 Task: Select Grocery. Add to cart, from Sprouts Farmers Market for 4615 Clarence Court, Fayetteville, North Carolina 28307, Cell Number 910-243-5488, following items : Jalapeno Cheddar Beer Brat Sausage Pork (each) - 1, The Butcher Shop Meatloaf with Herb Butter Potatoes (each) - 1, Organic Red Onions Bag (3 lb) - 2, Sprouts Organic Cultured Dairy Yogurt Drink Original (12.6 oz) - 1, Sprouts Cage Free Grade A Large Brown Eggs (12 ct) - 1, Mission Fajita Flour Tortillas (20 ct) - 1, Brie and Smoked Gouda Snack Box (each) - 2, Enlightened Greek Yogurt Mini Cheesecake Original (2 ct) - 1, Deep Indian Kitchen Potato And Pea Samosas with Tamarind Mint Chutney (12 oz) - 1, Van''s Gluten Free Original Waffles (6 ct) - 1
Action: Mouse moved to (384, 129)
Screenshot: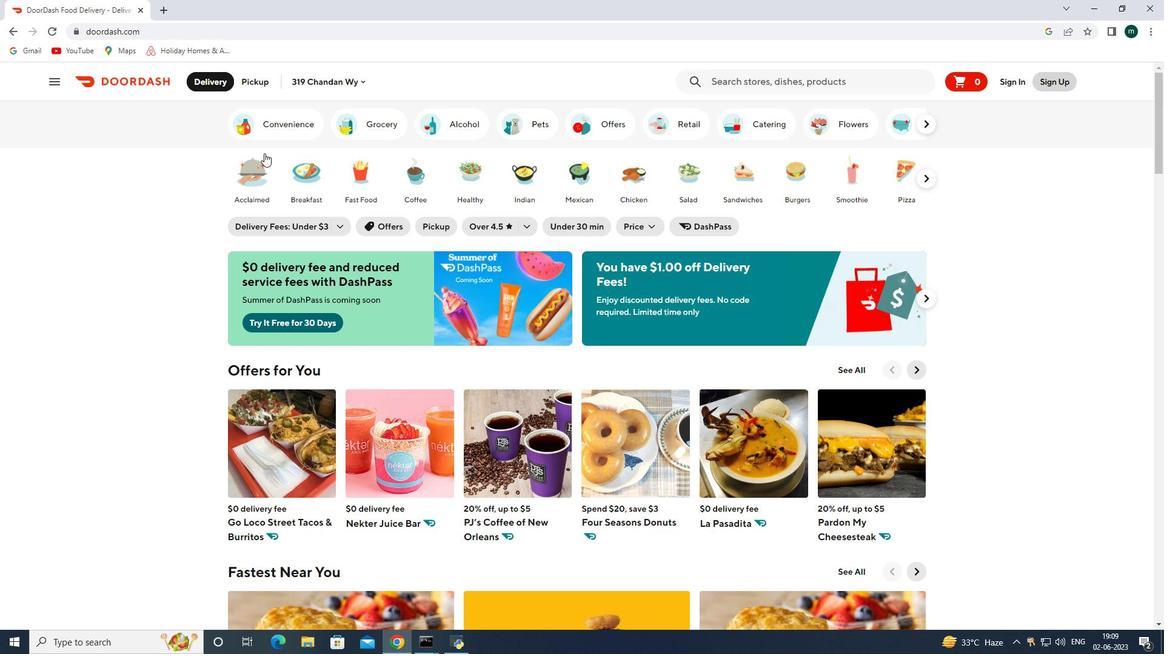
Action: Mouse pressed left at (384, 129)
Screenshot: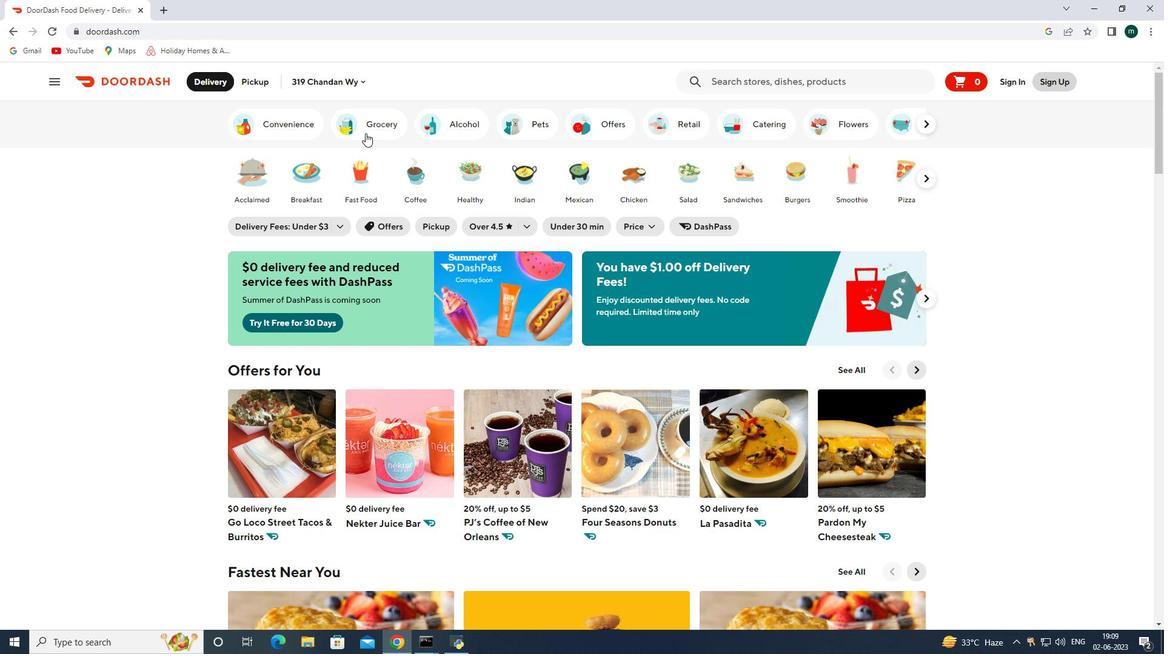 
Action: Mouse scrolled (384, 128) with delta (0, 0)
Screenshot: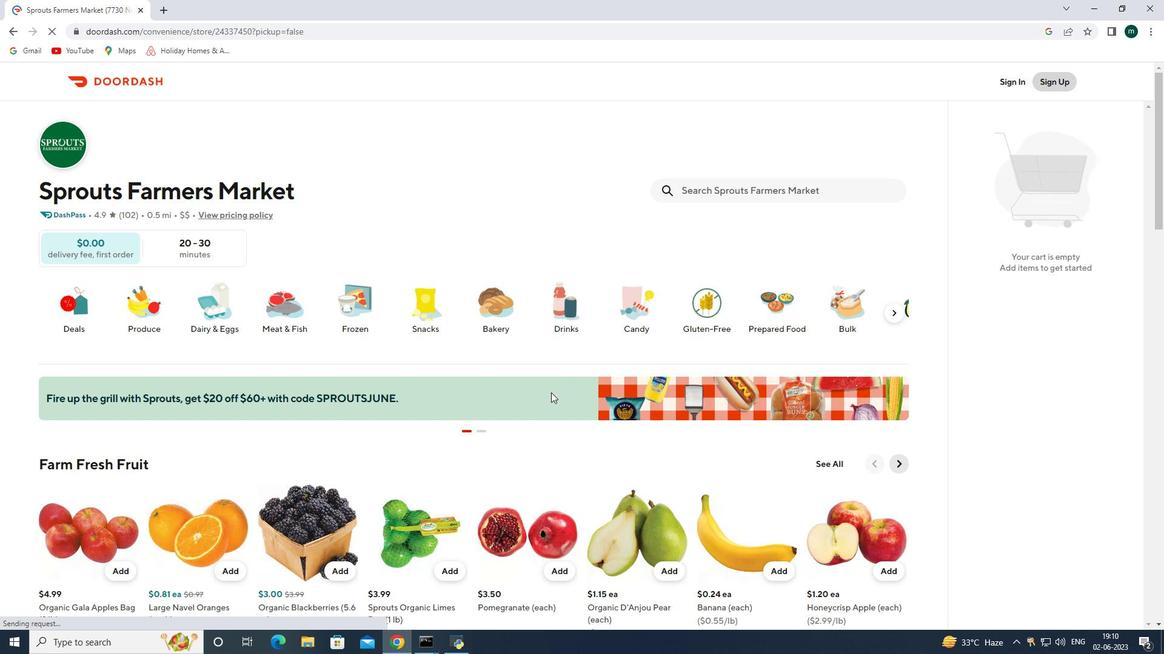 
Action: Mouse scrolled (384, 128) with delta (0, 0)
Screenshot: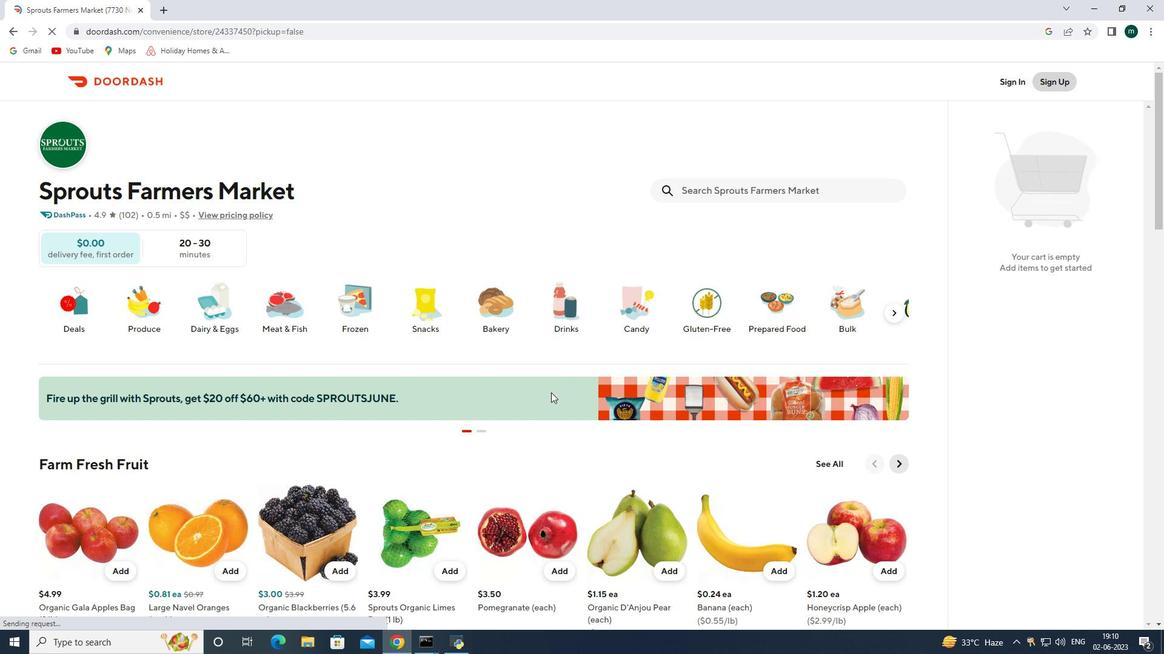 
Action: Mouse moved to (559, 269)
Screenshot: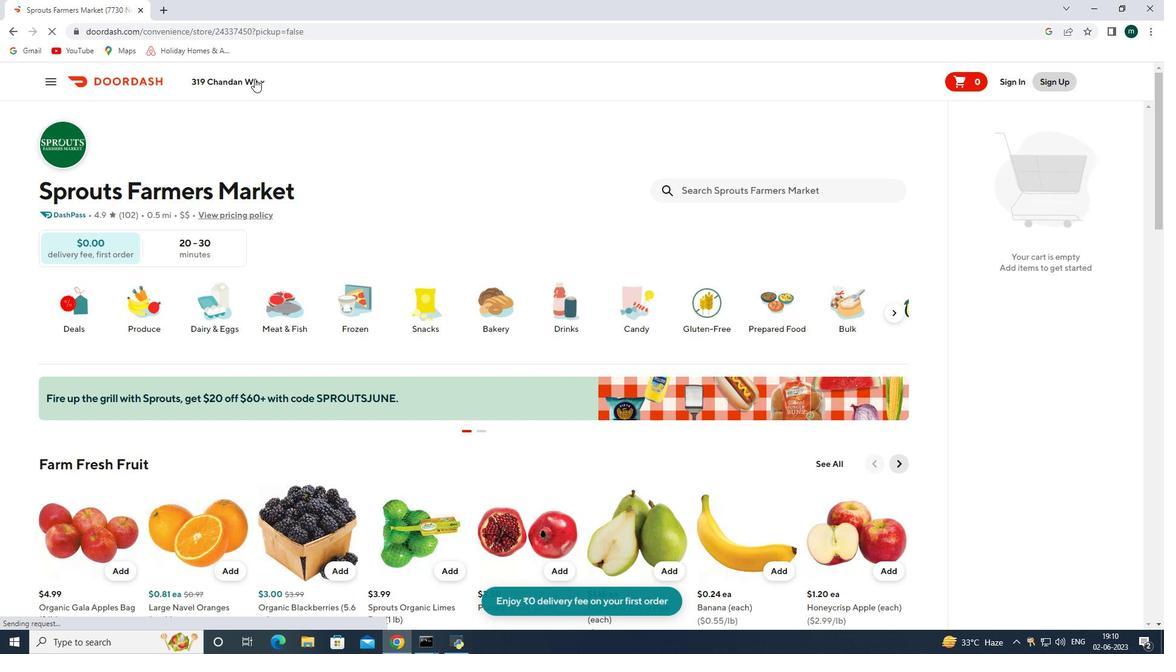 
Action: Mouse pressed left at (559, 269)
Screenshot: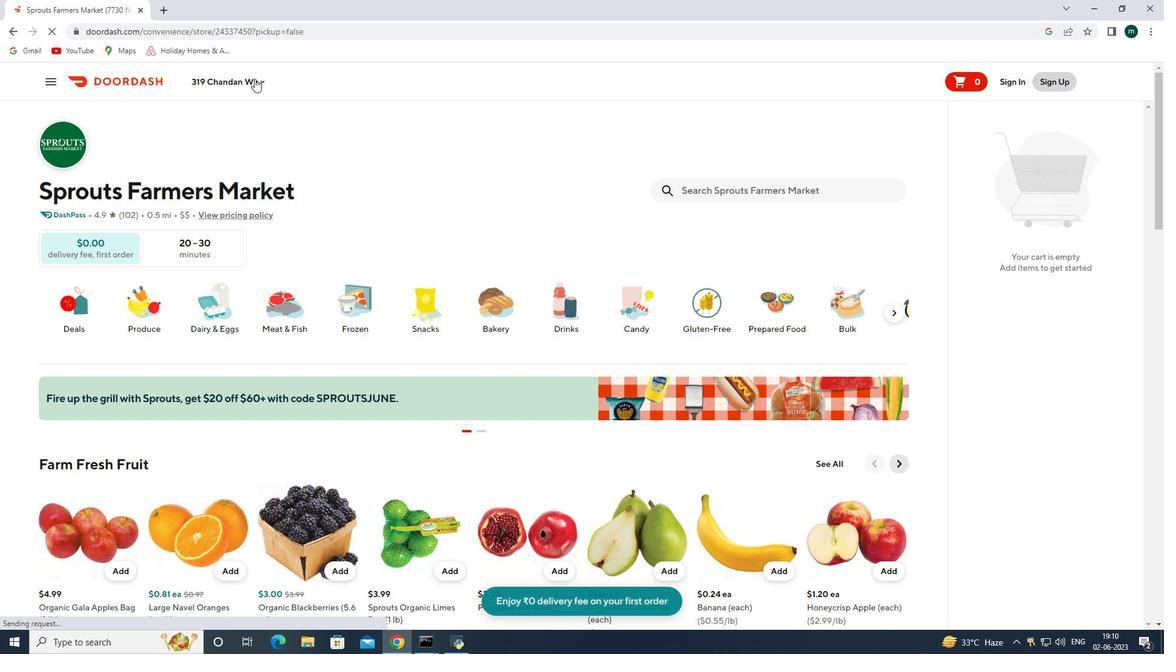 
Action: Mouse moved to (205, 78)
Screenshot: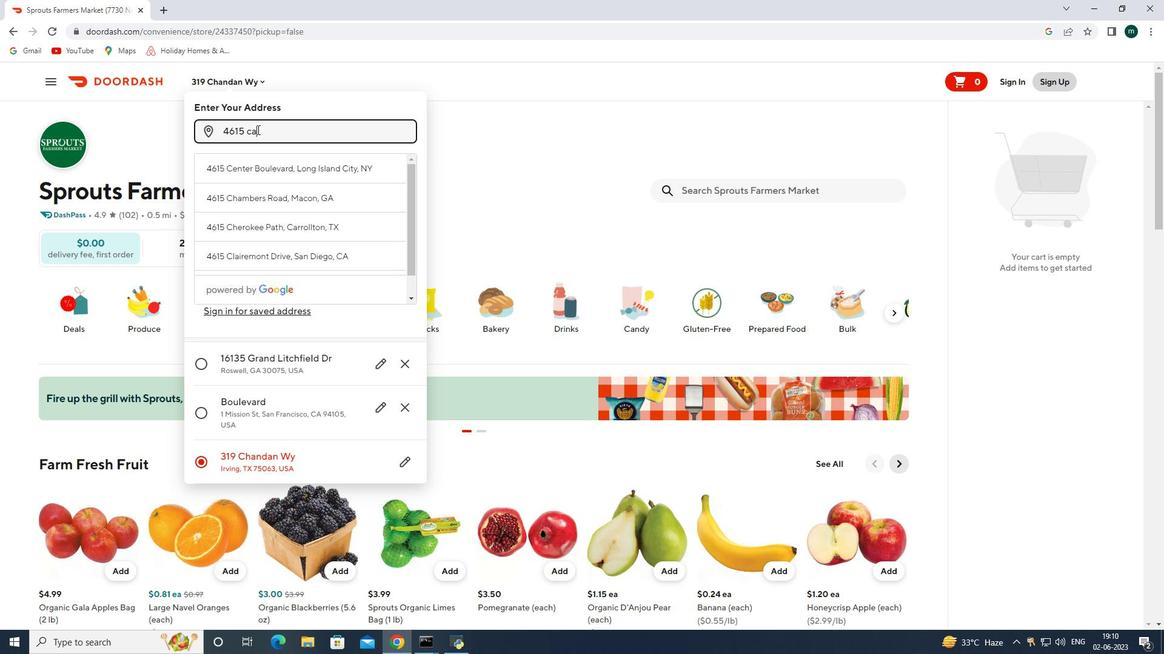 
Action: Mouse pressed left at (205, 78)
Screenshot: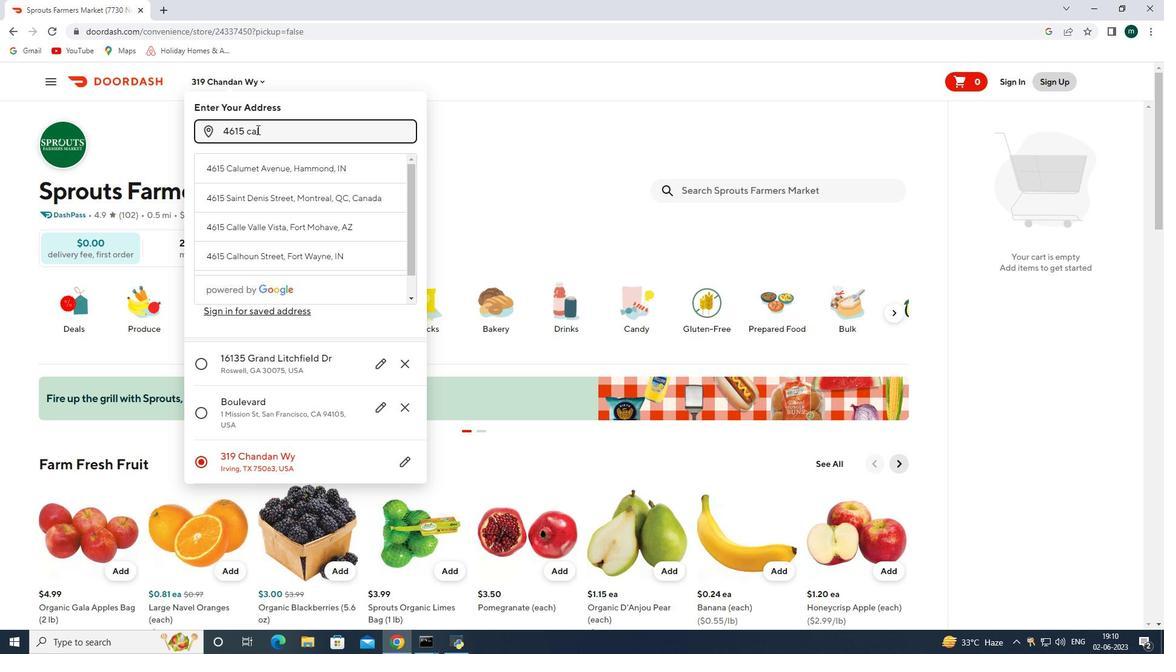 
Action: Mouse moved to (228, 127)
Screenshot: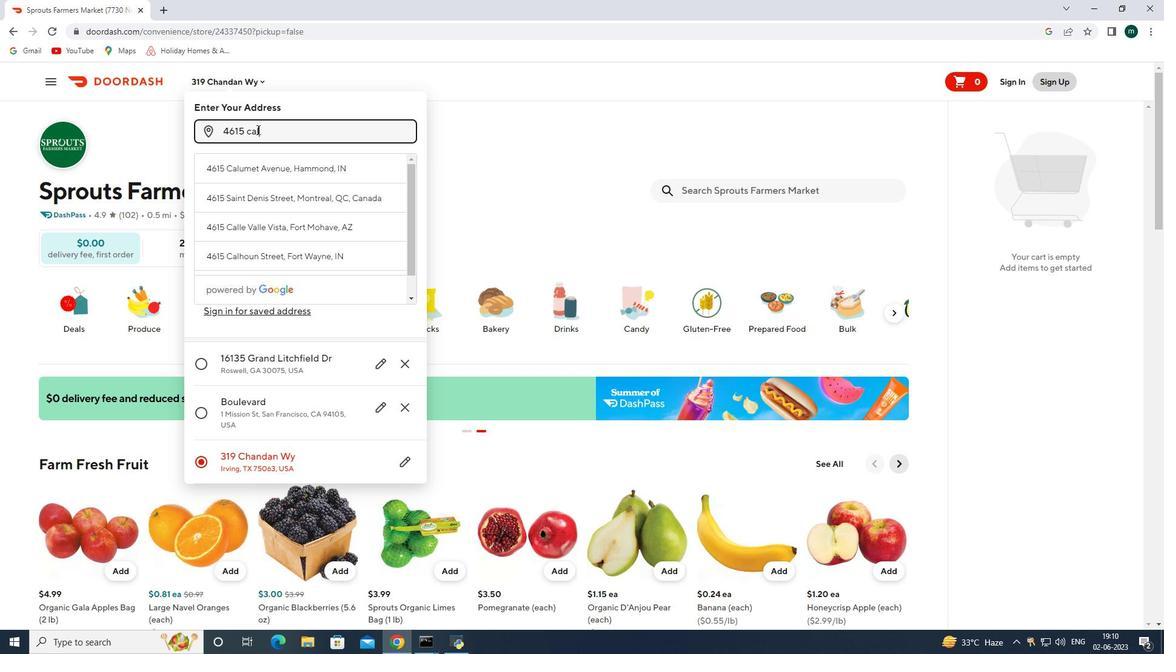
Action: Mouse pressed left at (228, 127)
Screenshot: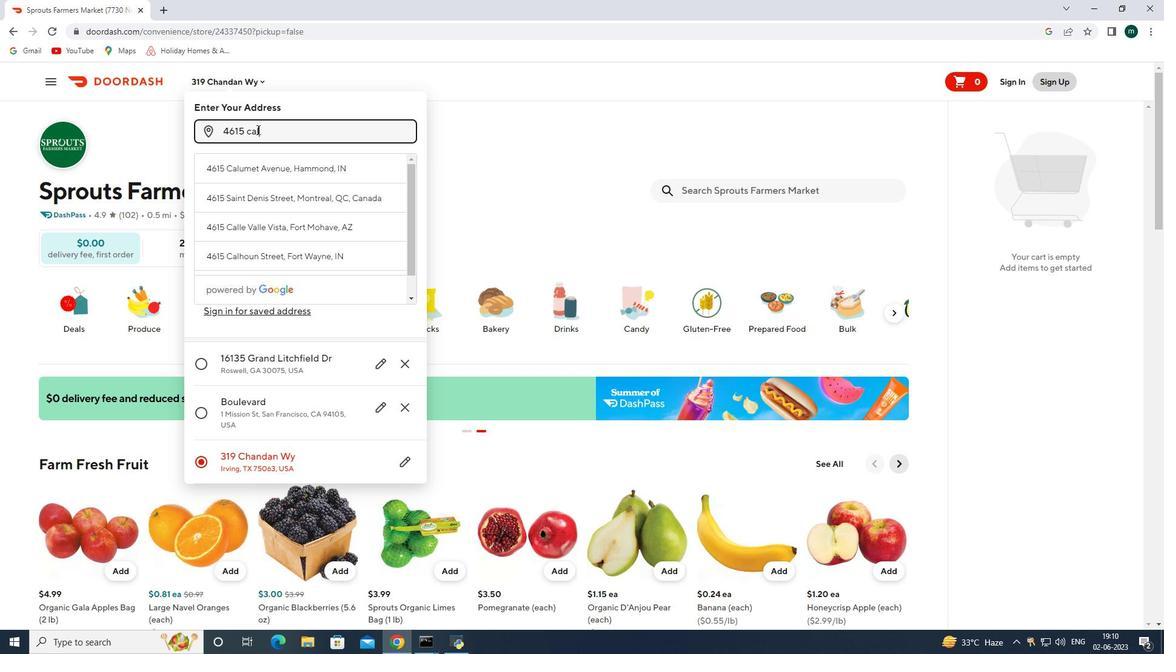 
Action: Key pressed 4615<Key.space>clarence<Key.space>court<Key.space>fayetteville<Key.space>north<Key.space>carolina<Key.space>28307<Key.enter>
Screenshot: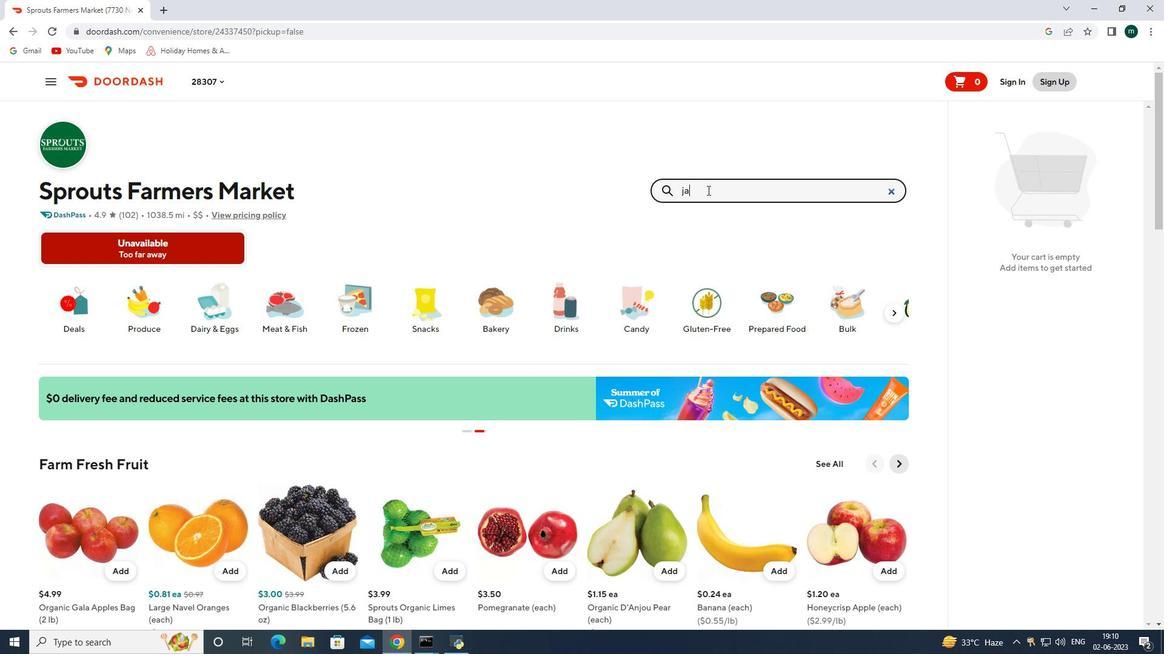 
Action: Mouse moved to (384, 529)
Screenshot: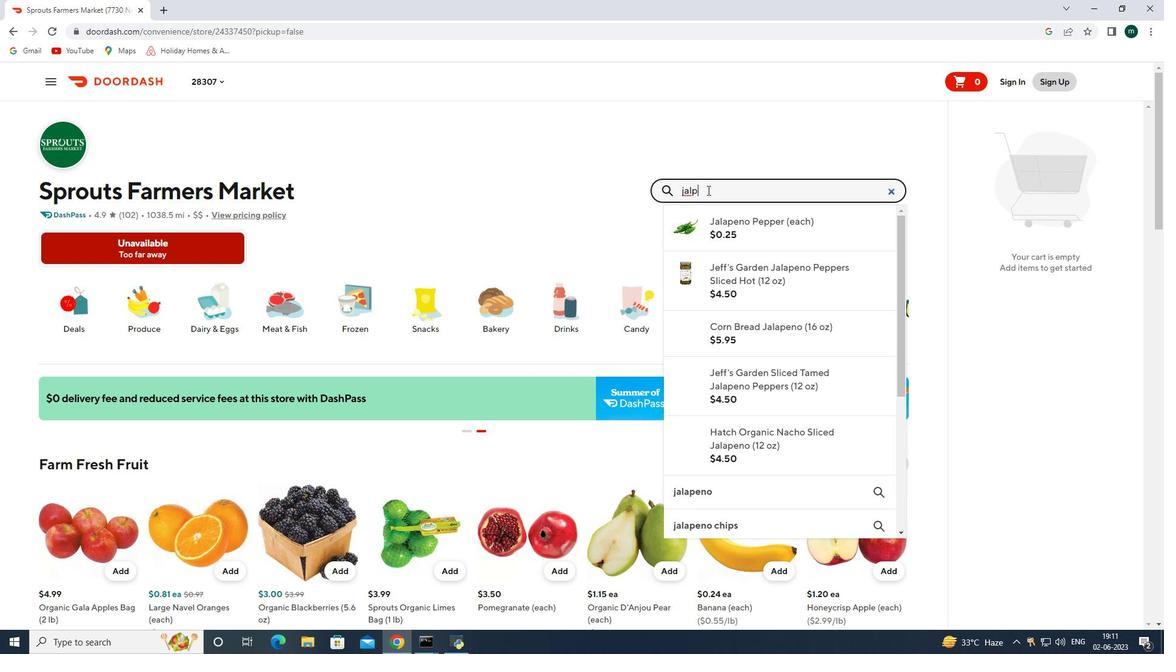 
Action: Mouse pressed left at (384, 529)
Screenshot: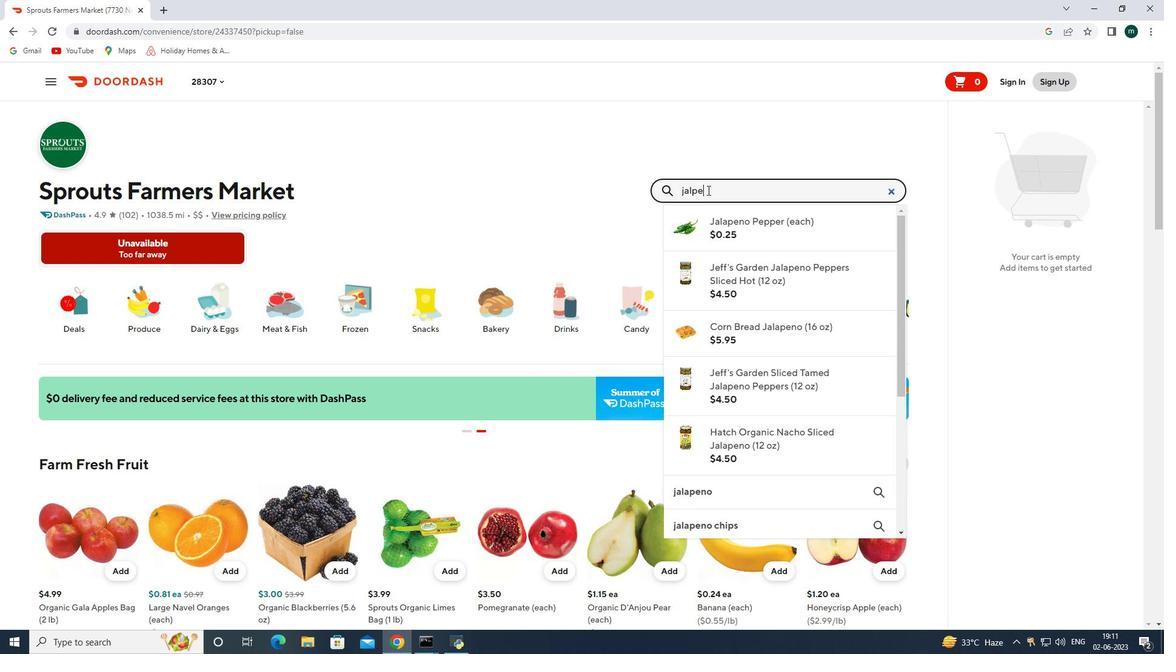 
Action: Mouse moved to (688, 190)
Screenshot: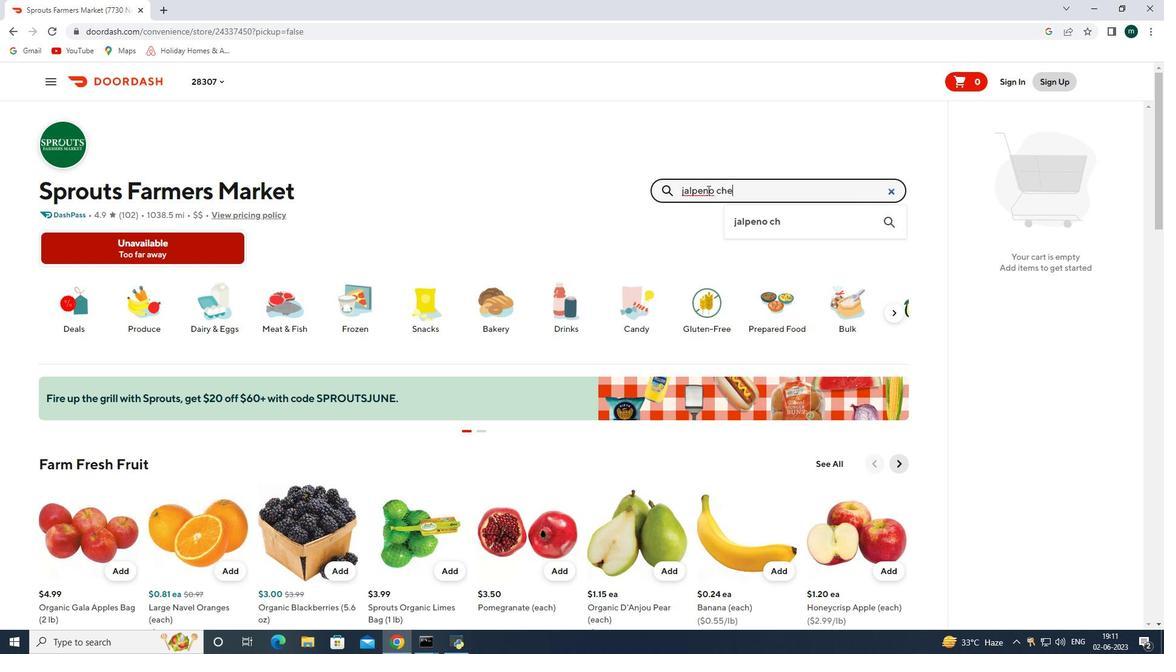 
Action: Mouse pressed left at (688, 190)
Screenshot: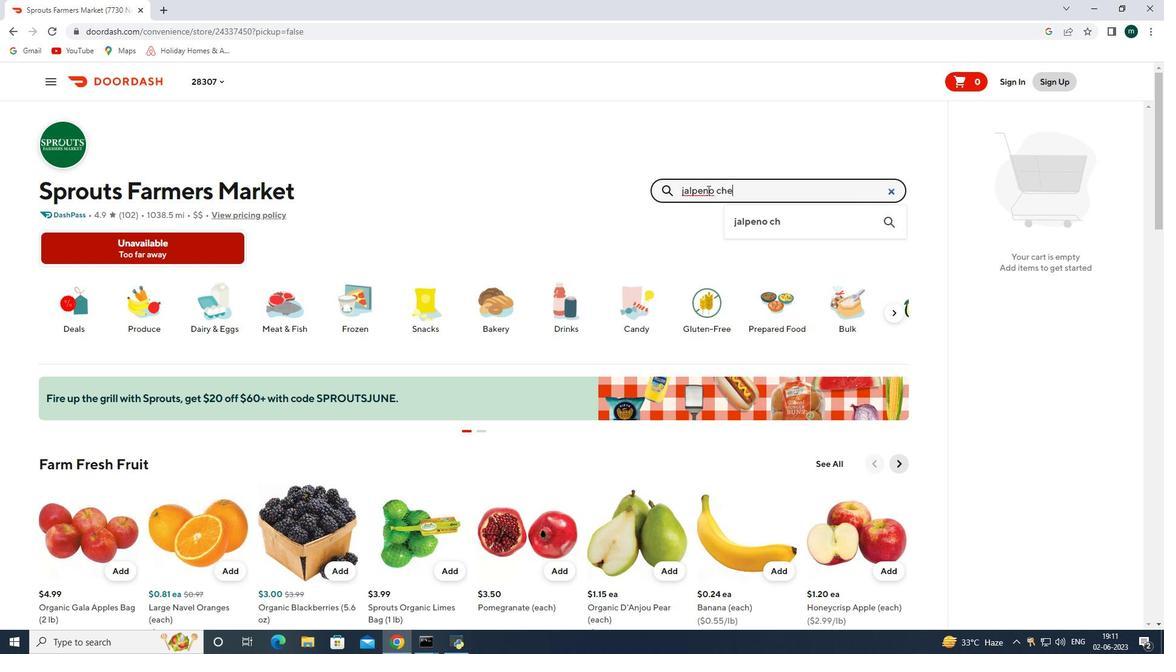 
Action: Key pressed jalapeno<Key.space>cheddar<Key.space>beer<Key.space>bart<Key.space>sausage<Key.space>pork<Key.space><Key.enter>
Screenshot: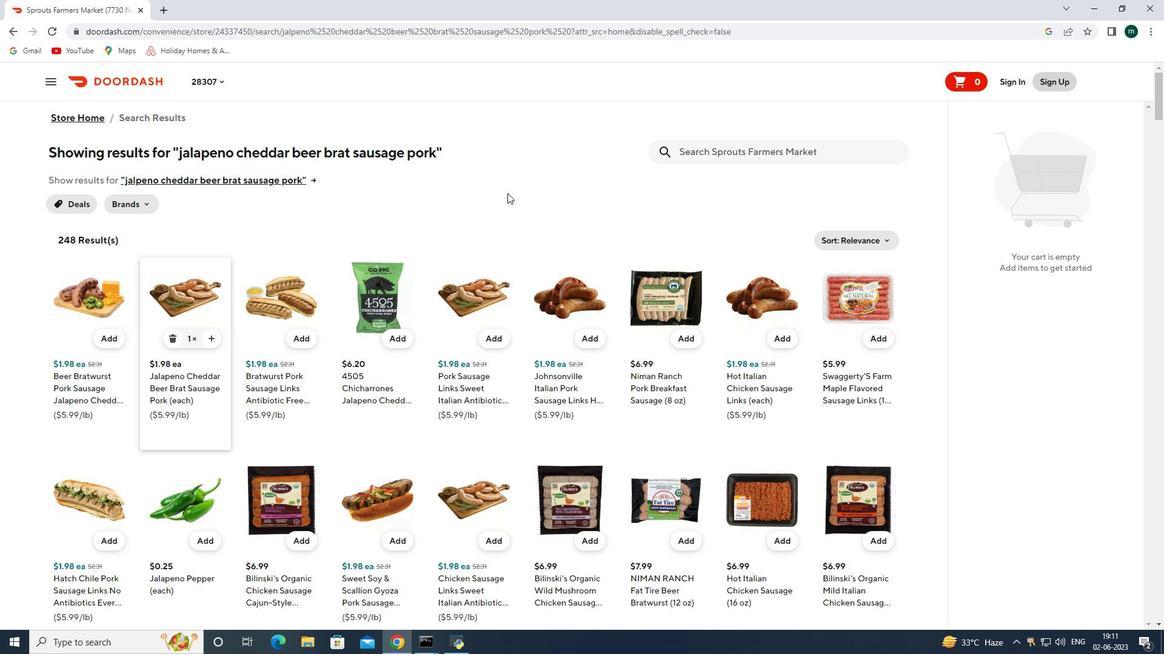 
Action: Mouse moved to (212, 344)
Screenshot: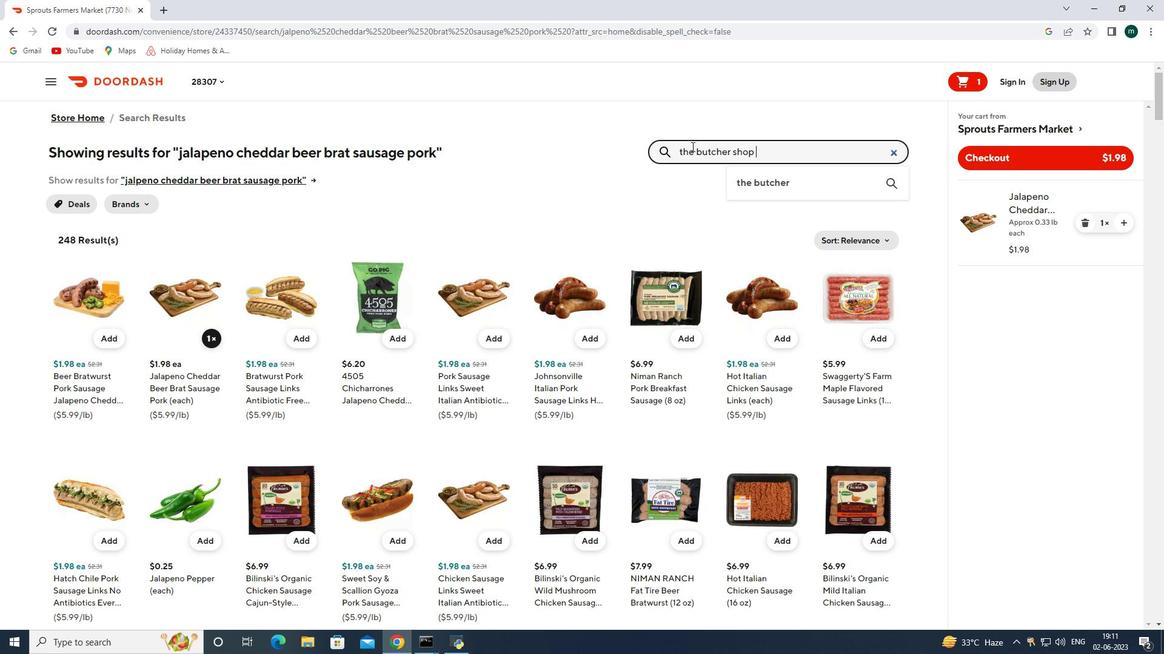 
Action: Mouse pressed left at (212, 344)
Screenshot: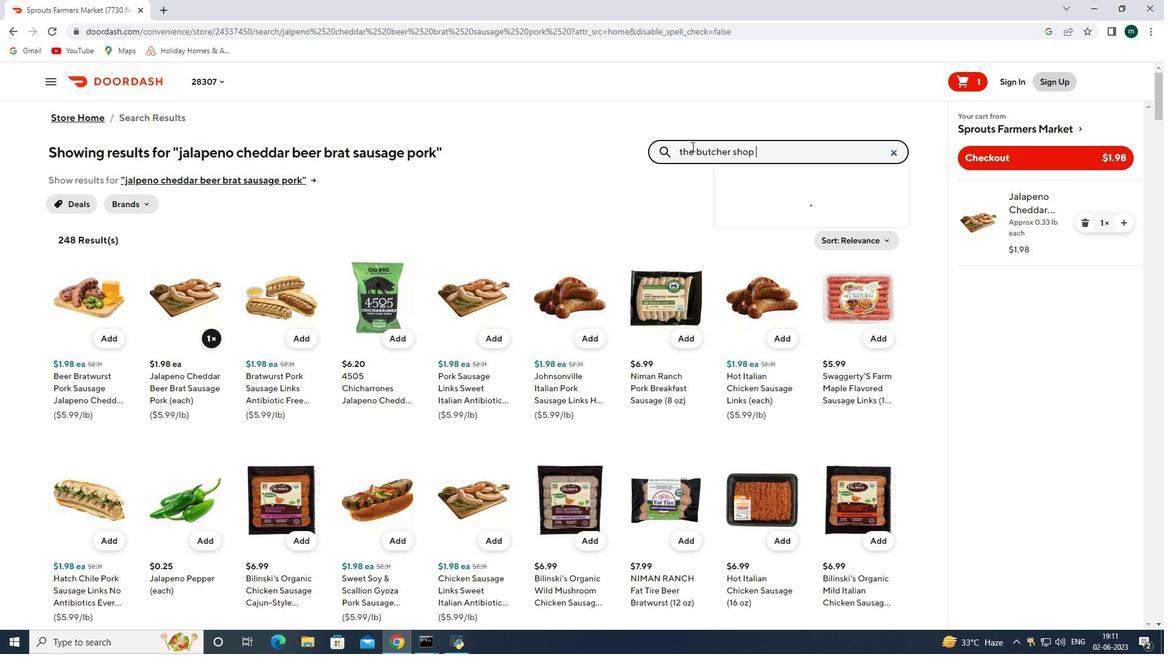 
Action: Mouse moved to (697, 148)
Screenshot: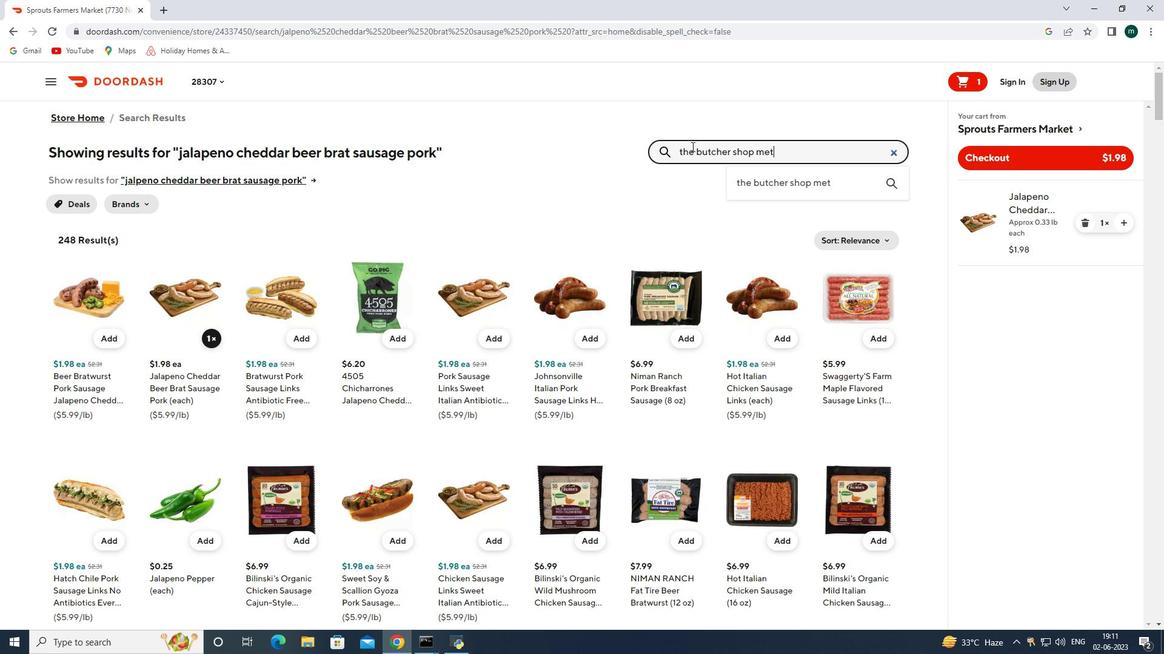 
Action: Mouse pressed left at (697, 148)
Screenshot: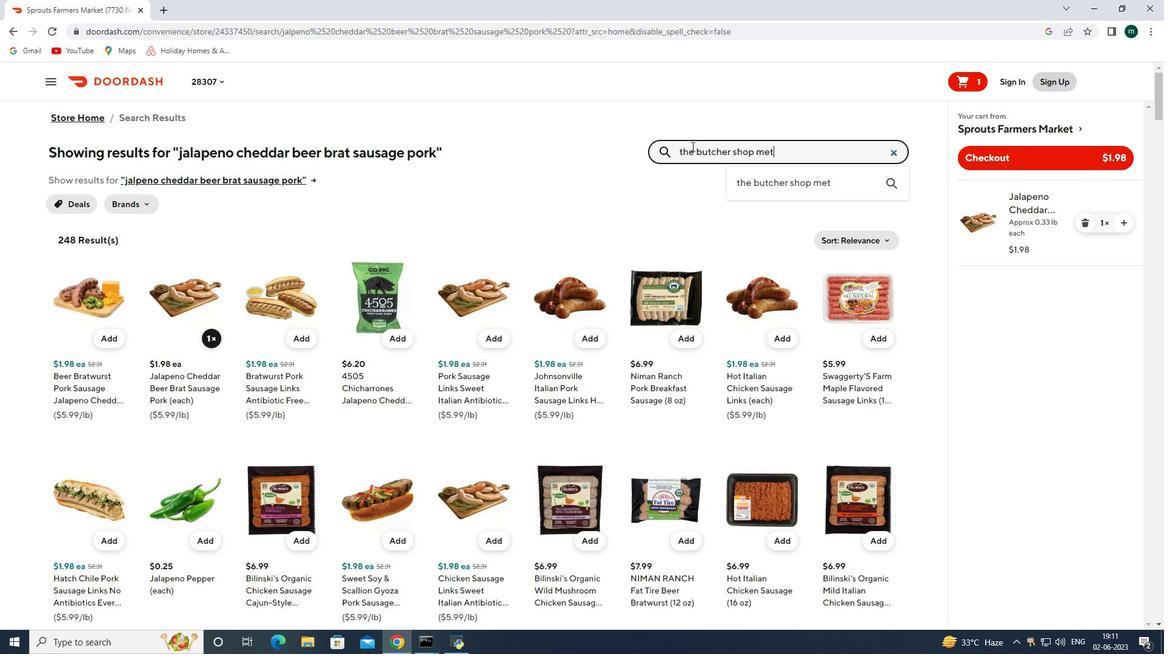 
Action: Mouse moved to (768, 151)
Screenshot: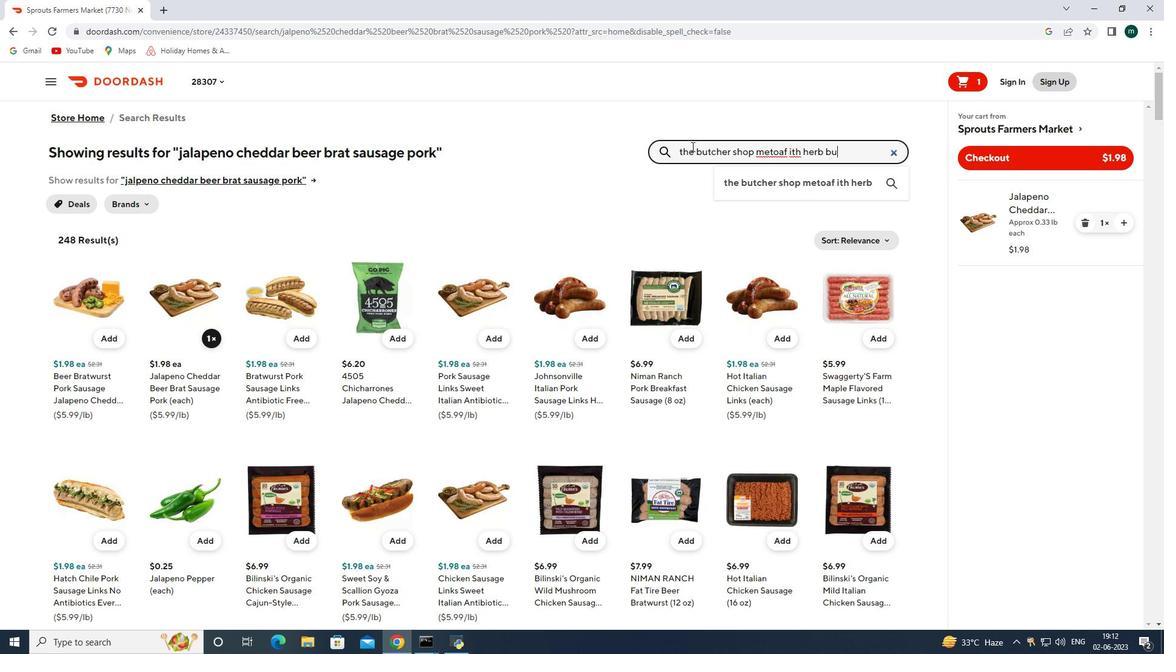
Action: Mouse pressed left at (768, 151)
Screenshot: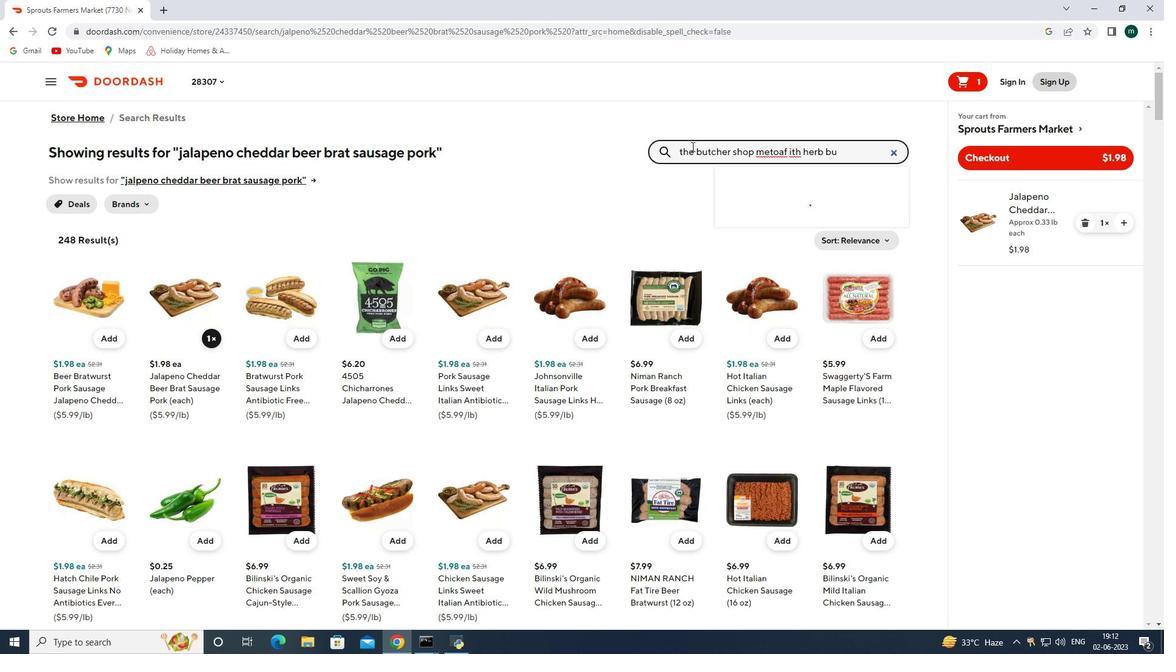 
Action: Key pressed the<Key.space>butcher<Key.space>shop<Key.space><Key.space><Key.backspace>meatloaf<Key.space>with<Key.space>herb<Key.space>butter<Key.space>potatoes<Key.space><Key.enter>
Screenshot: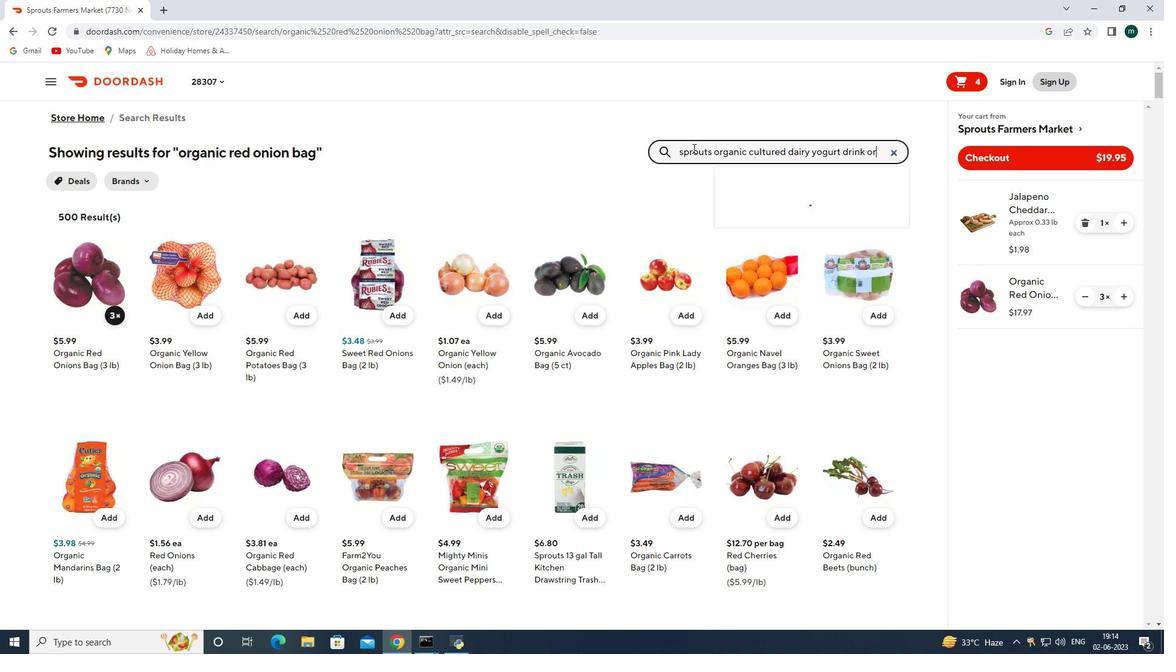 
Action: Mouse moved to (801, 149)
Screenshot: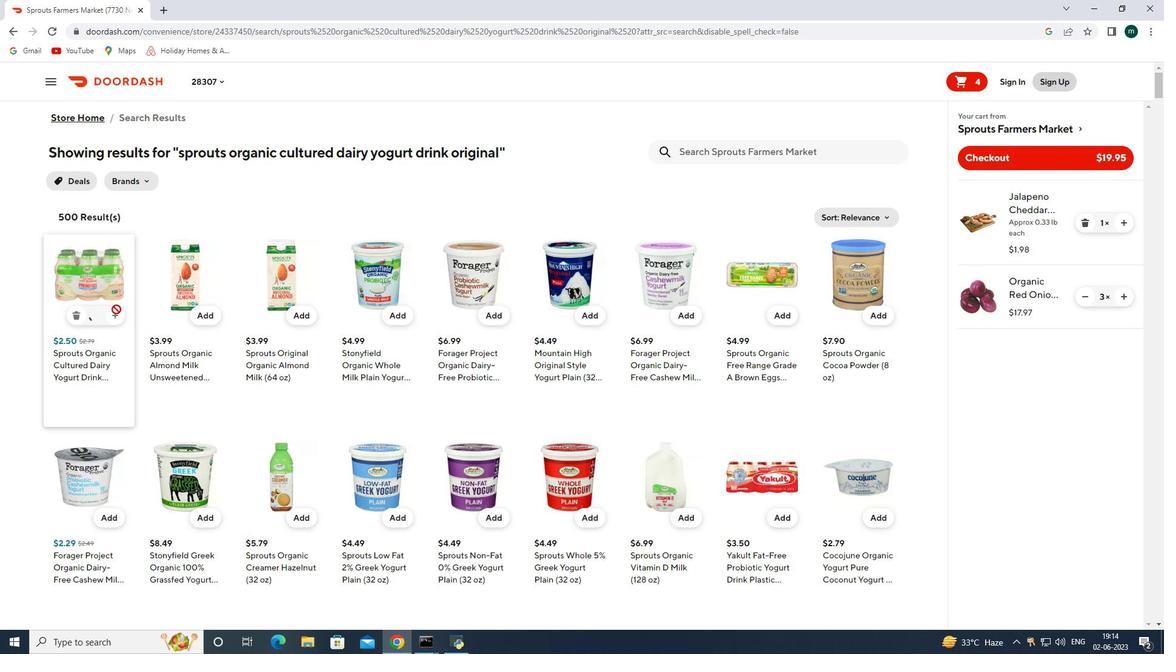 
Action: Mouse pressed left at (801, 149)
Screenshot: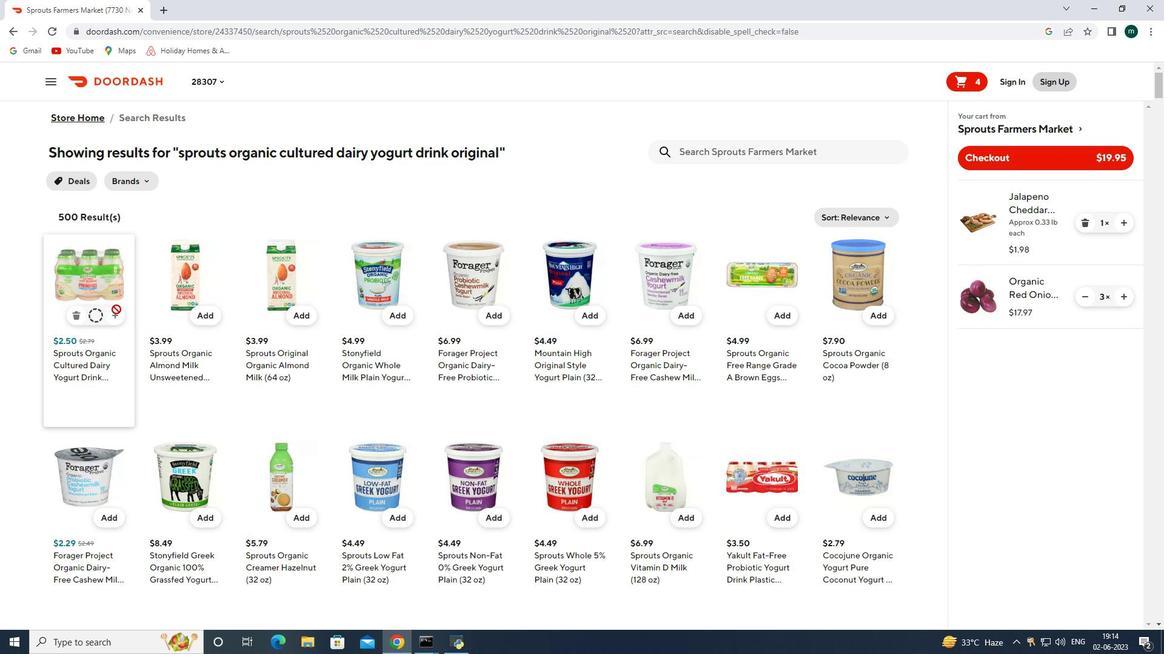 
Action: Mouse moved to (391, 126)
Screenshot: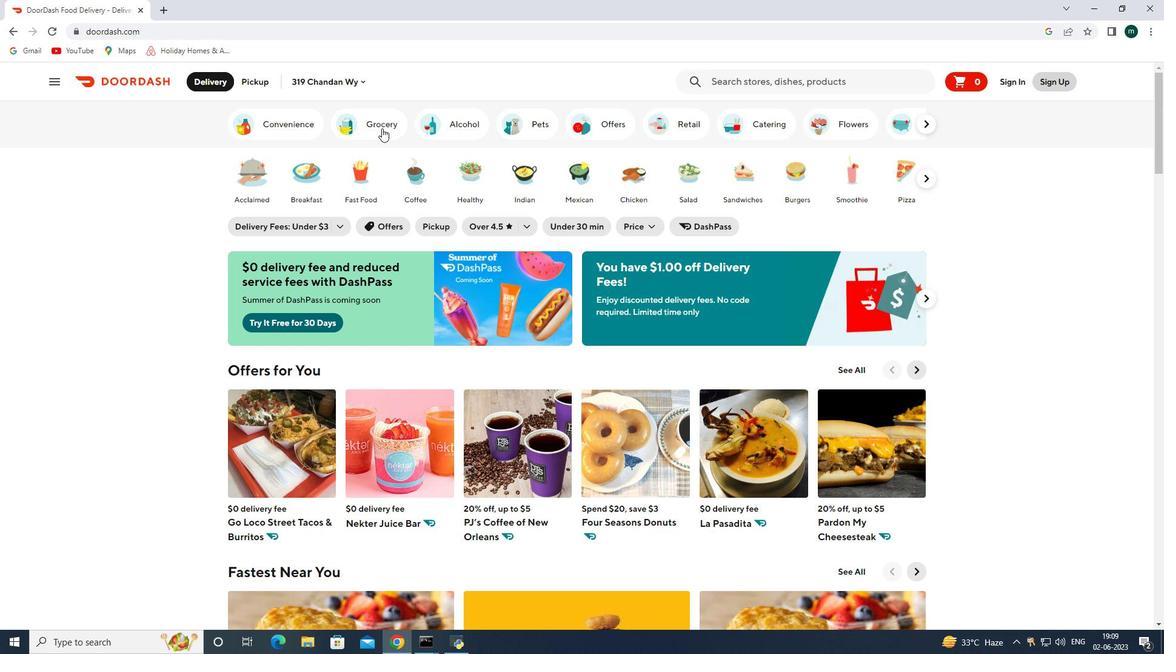 
Action: Mouse pressed left at (391, 126)
Screenshot: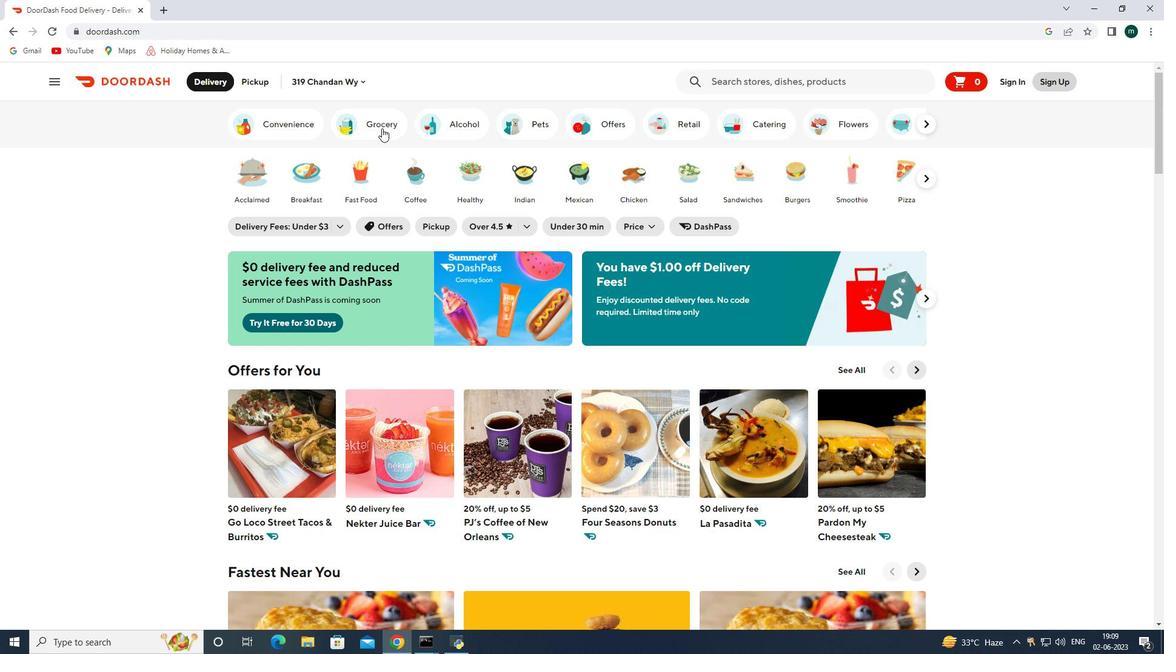 
Action: Mouse moved to (382, 347)
Screenshot: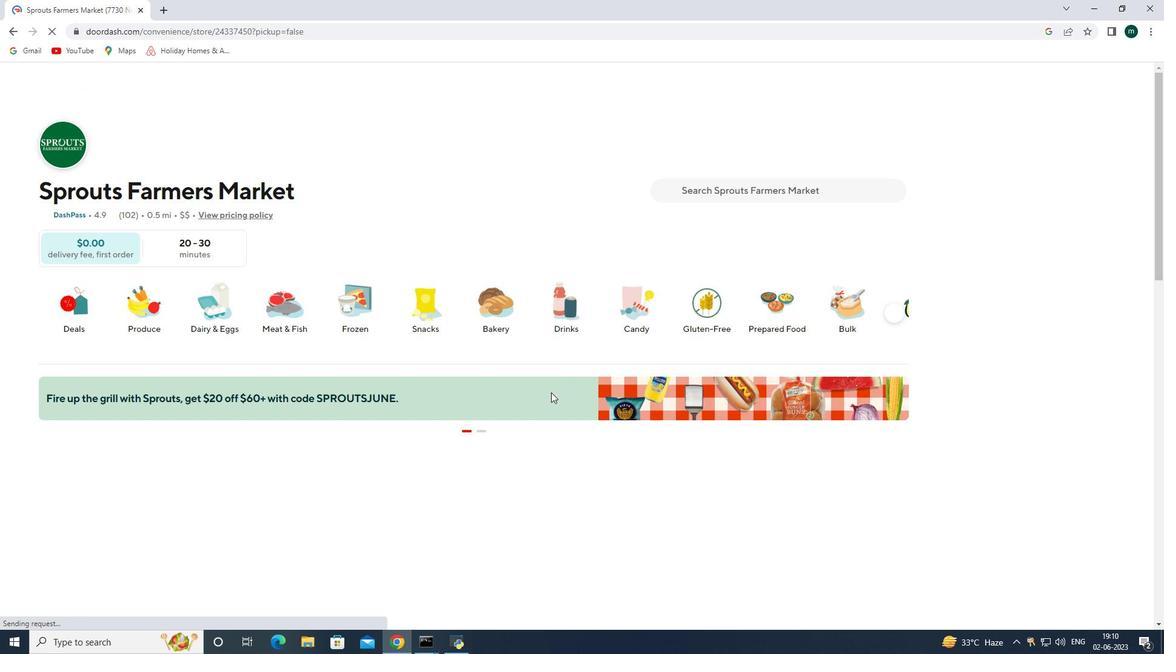 
Action: Mouse scrolled (382, 346) with delta (0, 0)
Screenshot: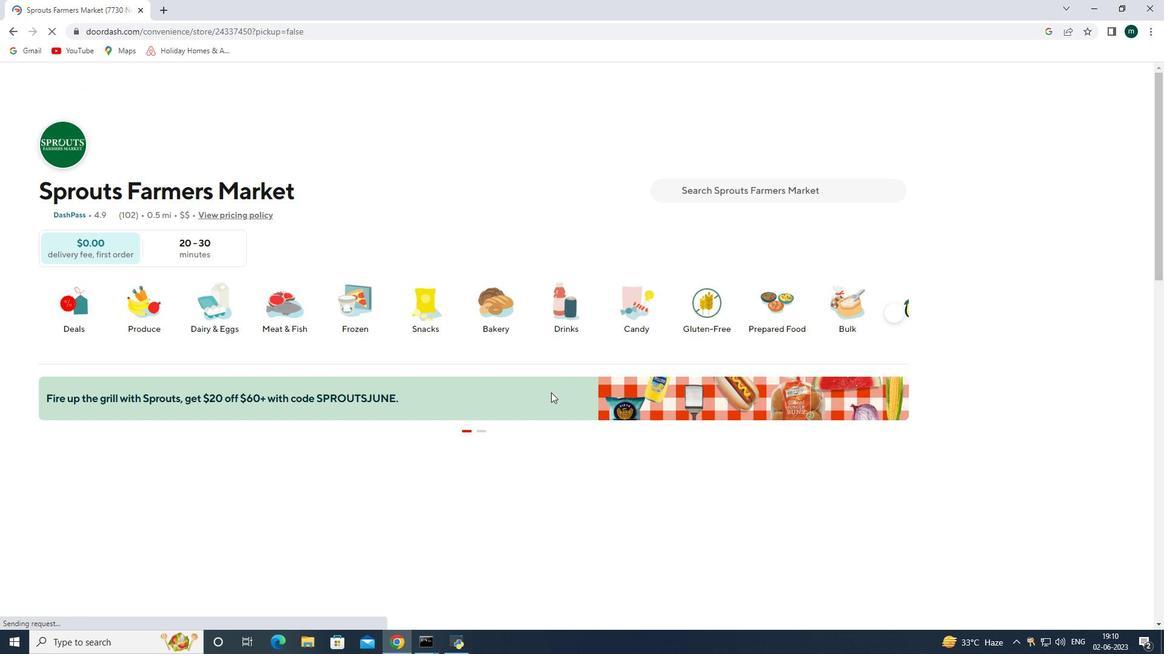 
Action: Mouse scrolled (382, 346) with delta (0, 0)
Screenshot: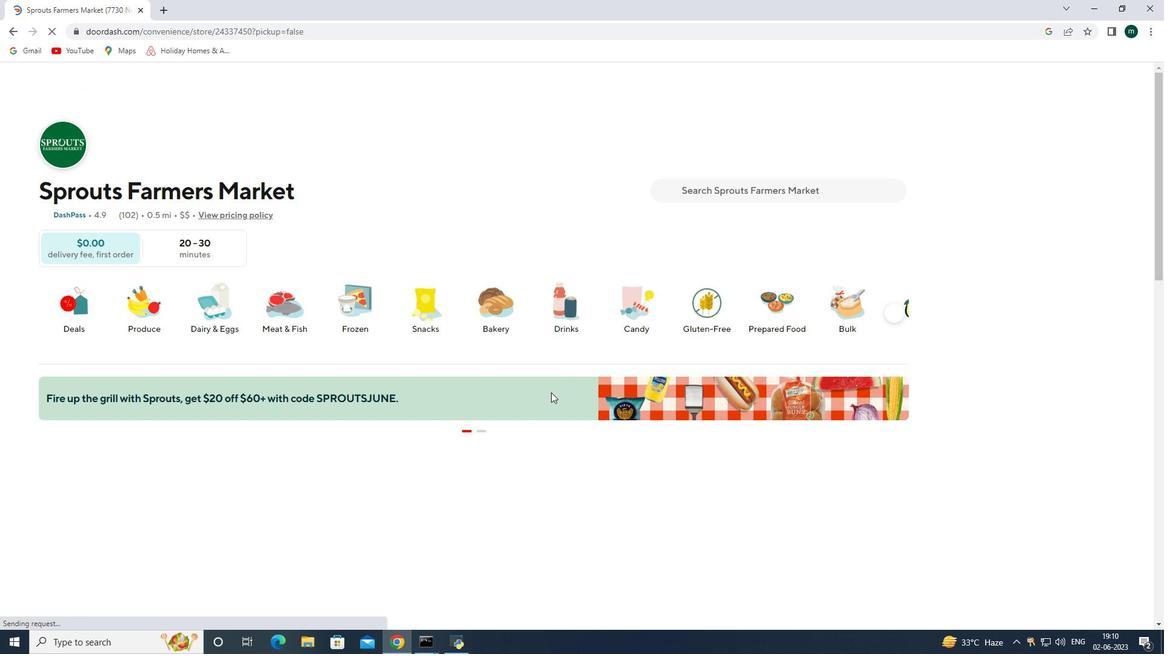 
Action: Mouse scrolled (382, 346) with delta (0, 0)
Screenshot: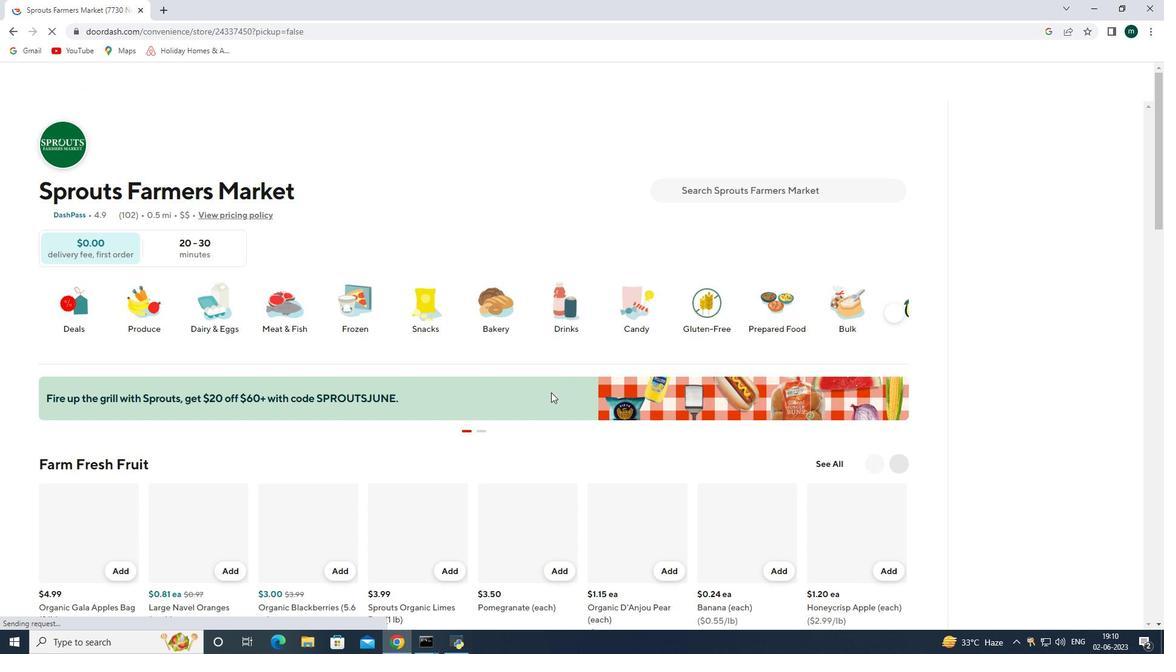 
Action: Mouse moved to (539, 422)
Screenshot: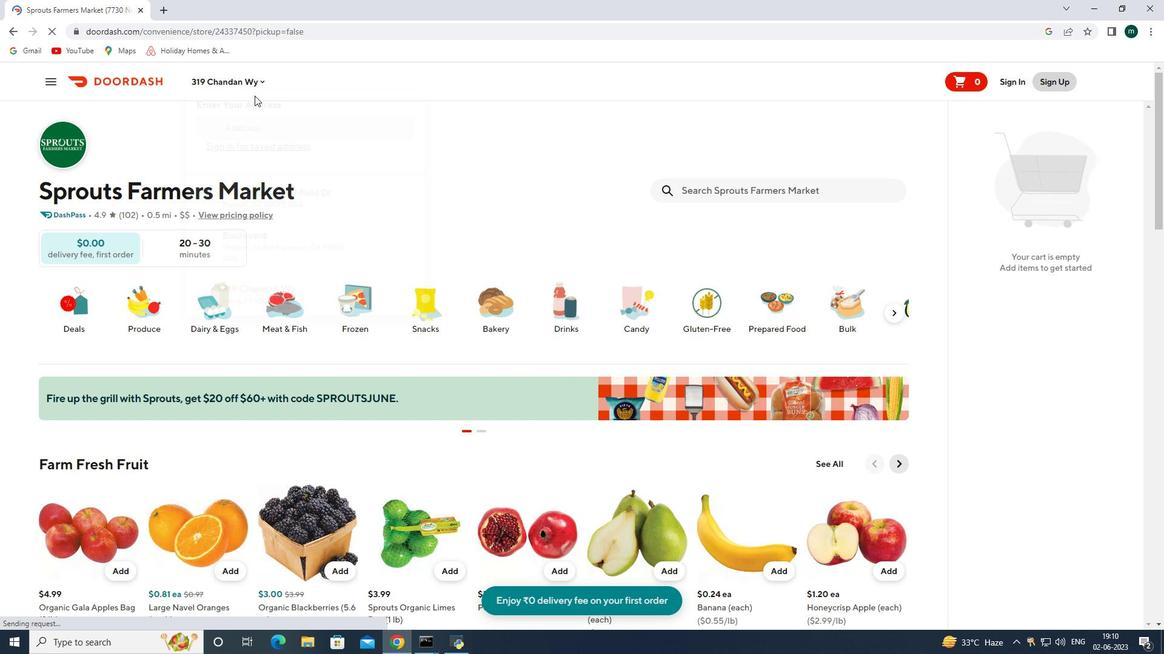 
Action: Mouse pressed left at (539, 422)
Screenshot: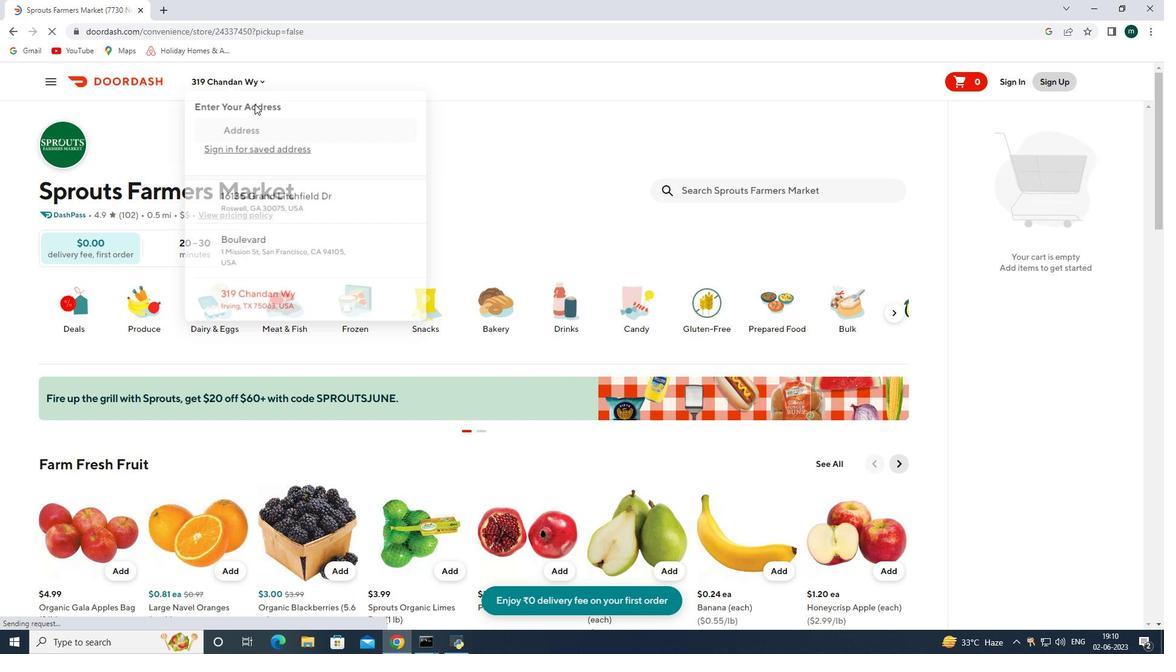 
Action: Mouse moved to (616, 198)
Screenshot: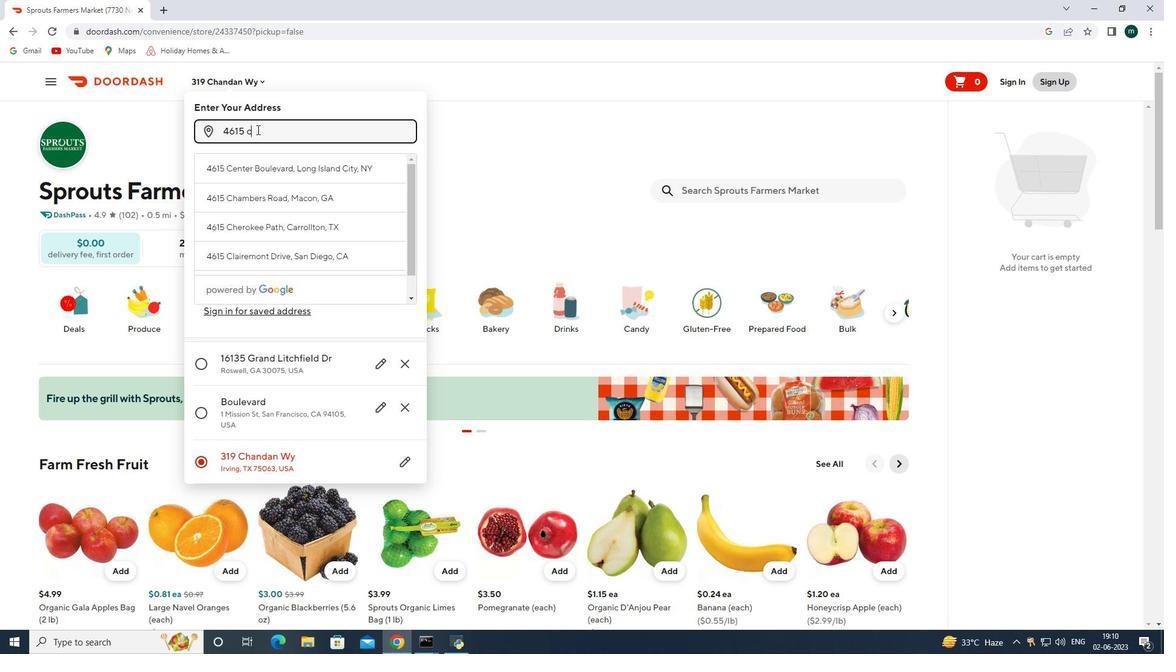
Action: Mouse pressed left at (616, 198)
Screenshot: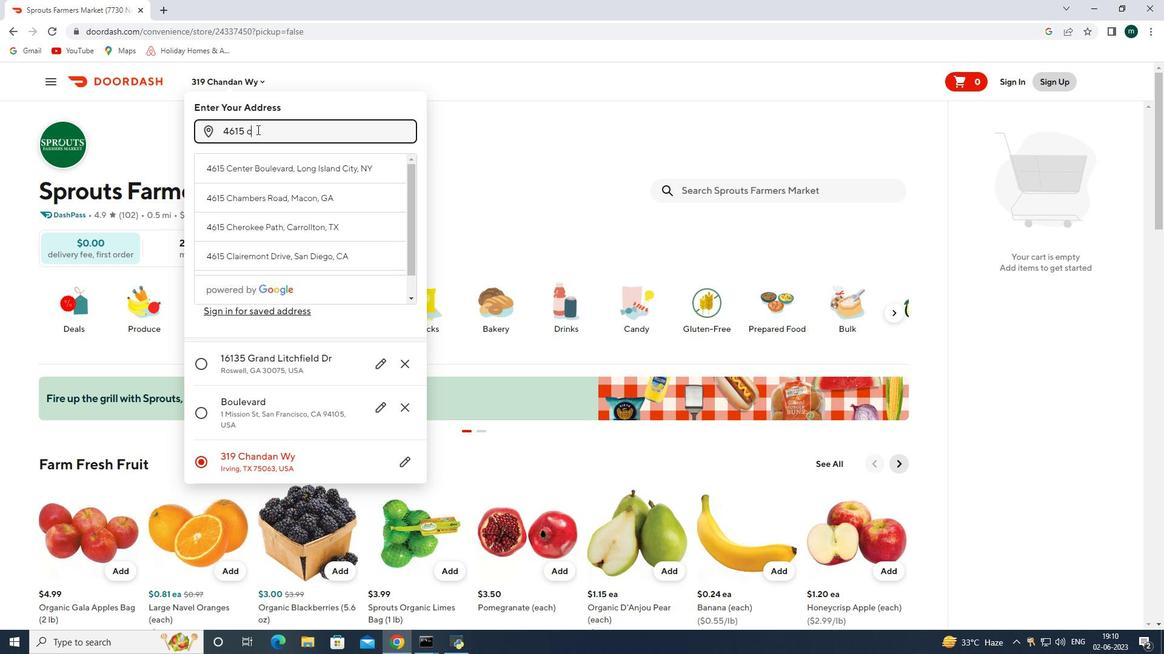 
Action: Mouse moved to (246, 78)
Screenshot: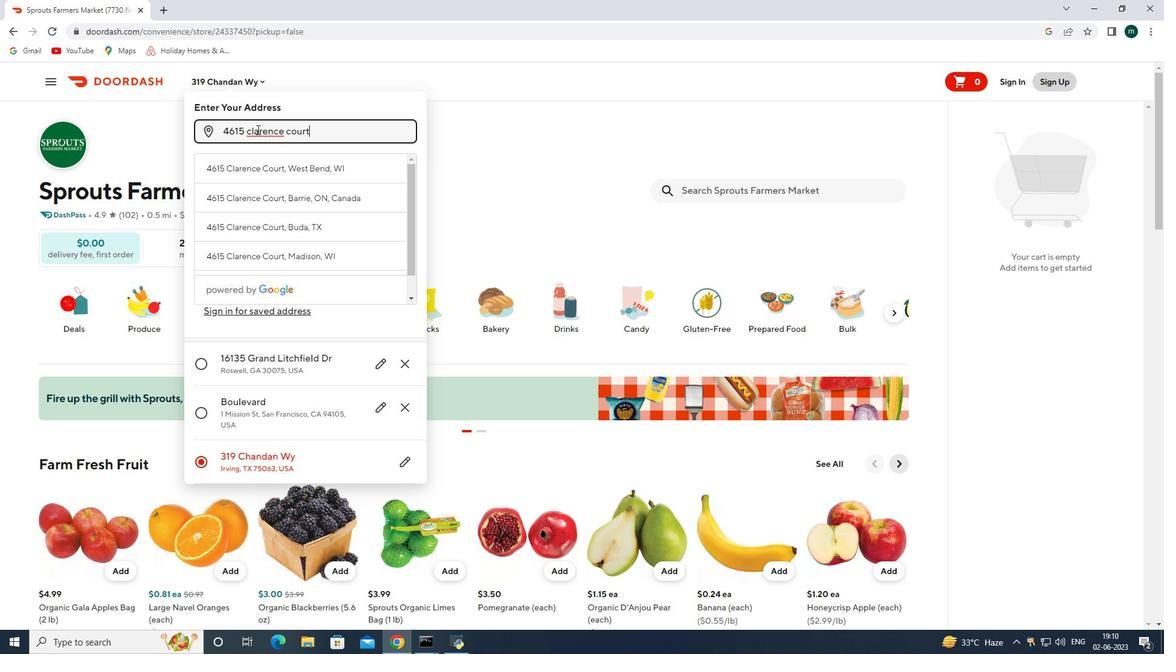 
Action: Mouse pressed left at (246, 78)
Screenshot: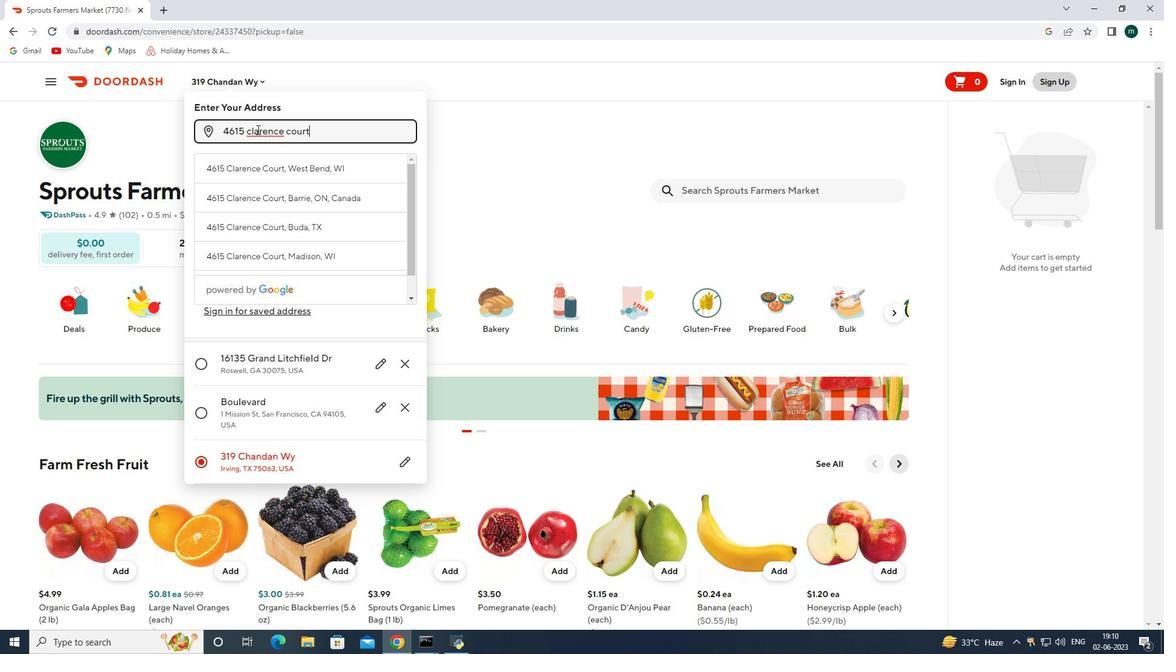 
Action: Mouse moved to (247, 130)
Screenshot: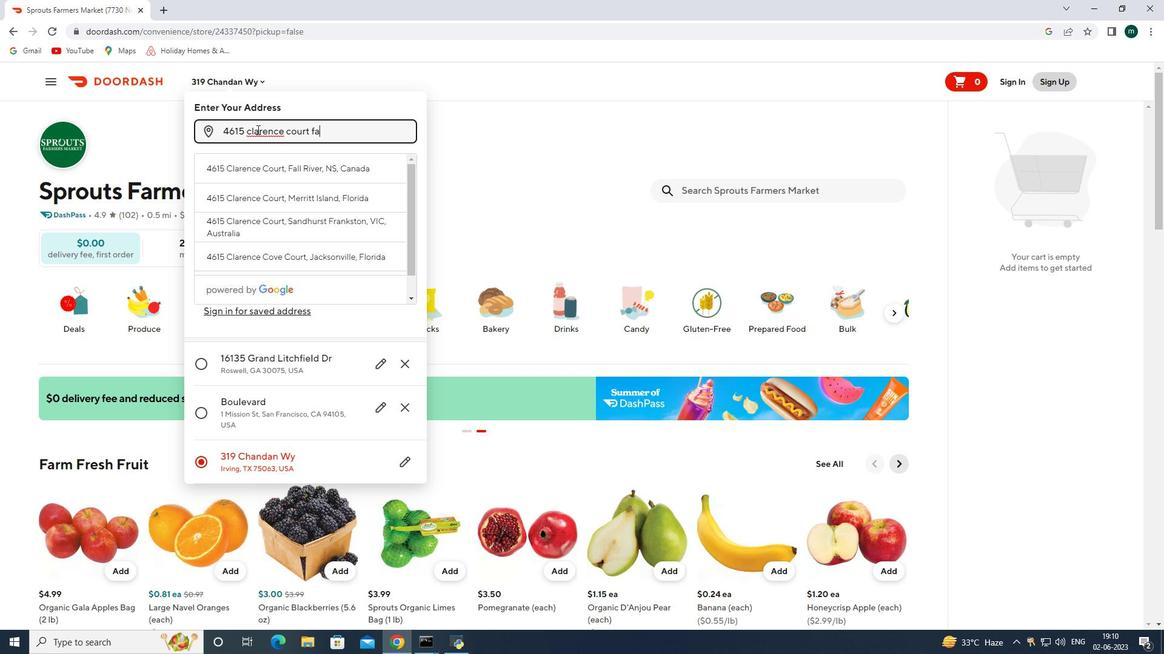 
Action: Mouse pressed left at (247, 130)
Screenshot: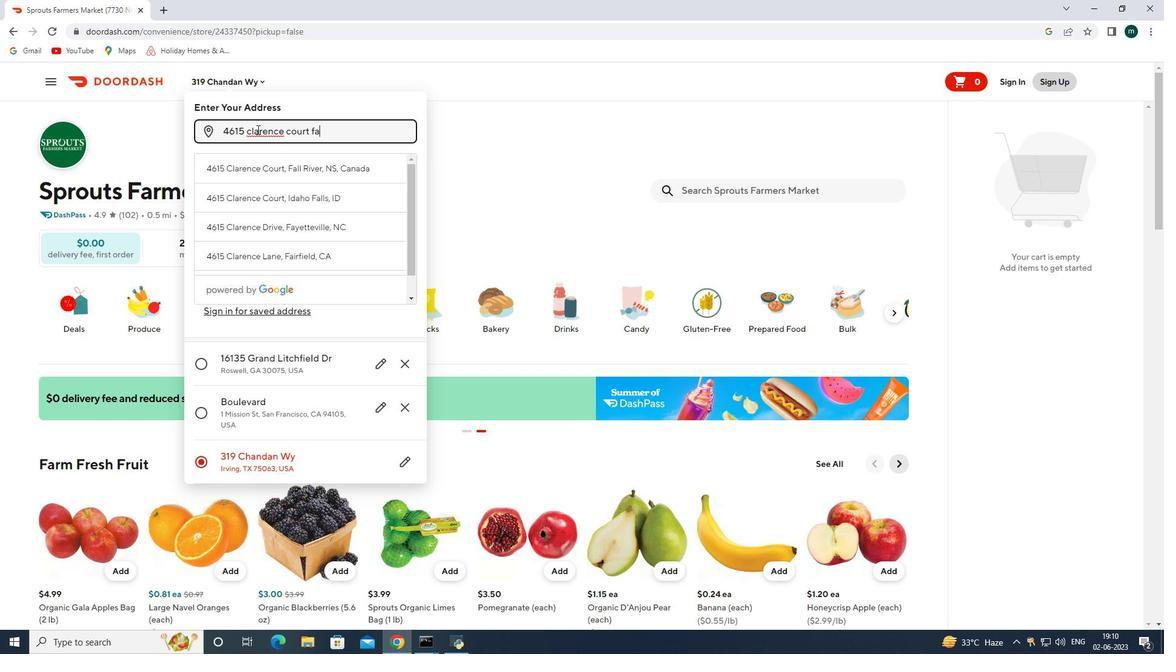 
Action: Key pressed 4615<Key.space>clarence<Key.space>court<Key.space>fyetteville<Key.space>north<Key.space>carolina<Key.space>28307<Key.enter>
Screenshot: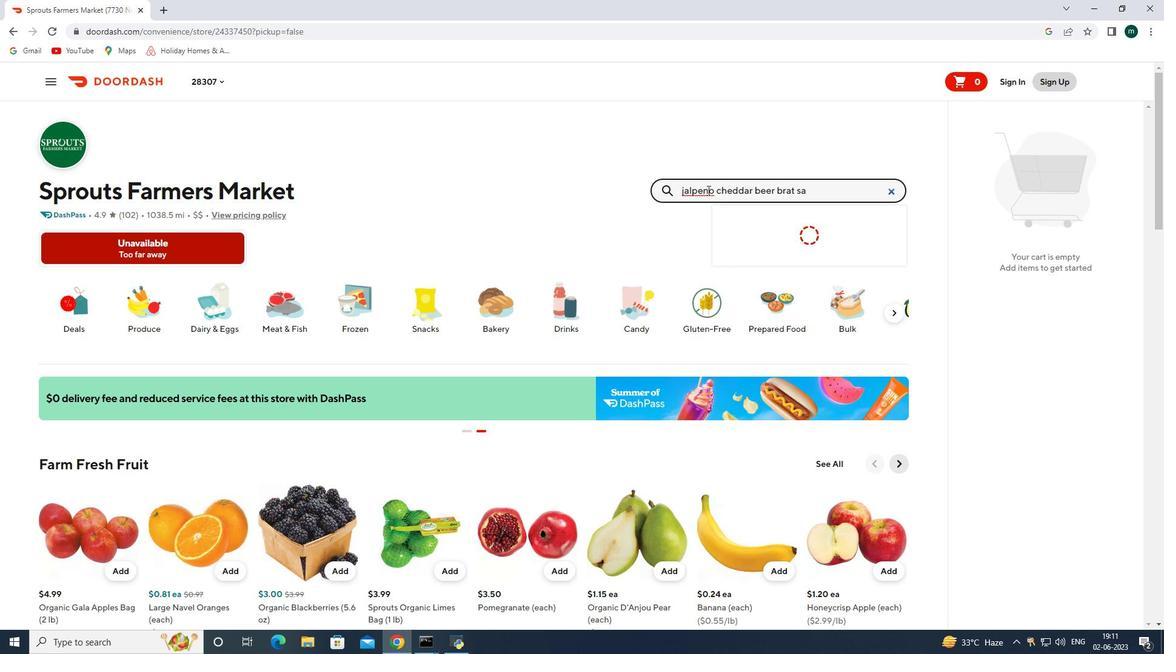 
Action: Mouse moved to (315, 329)
Screenshot: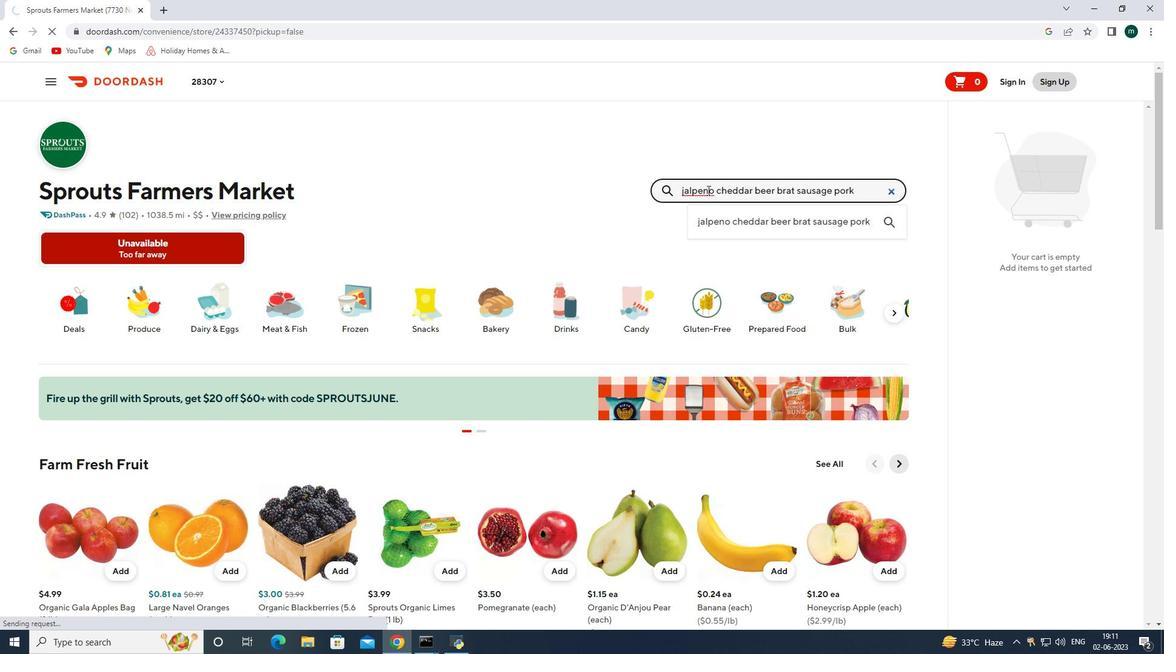
Action: Mouse scrolled (315, 329) with delta (0, 0)
Screenshot: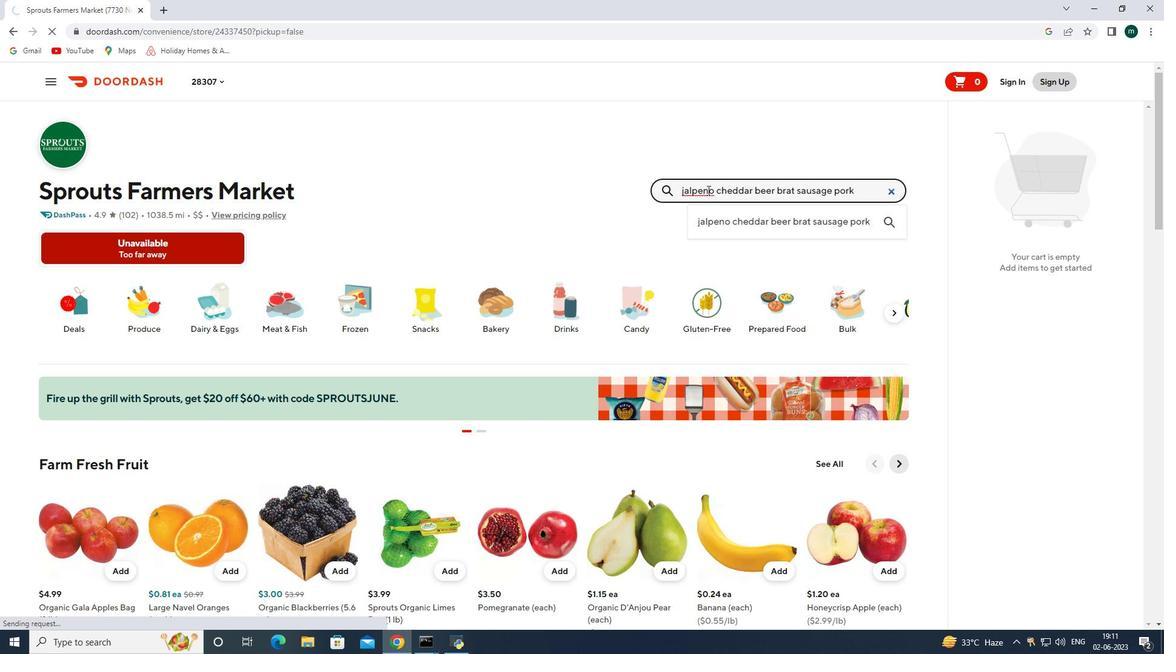 
Action: Mouse moved to (318, 340)
Screenshot: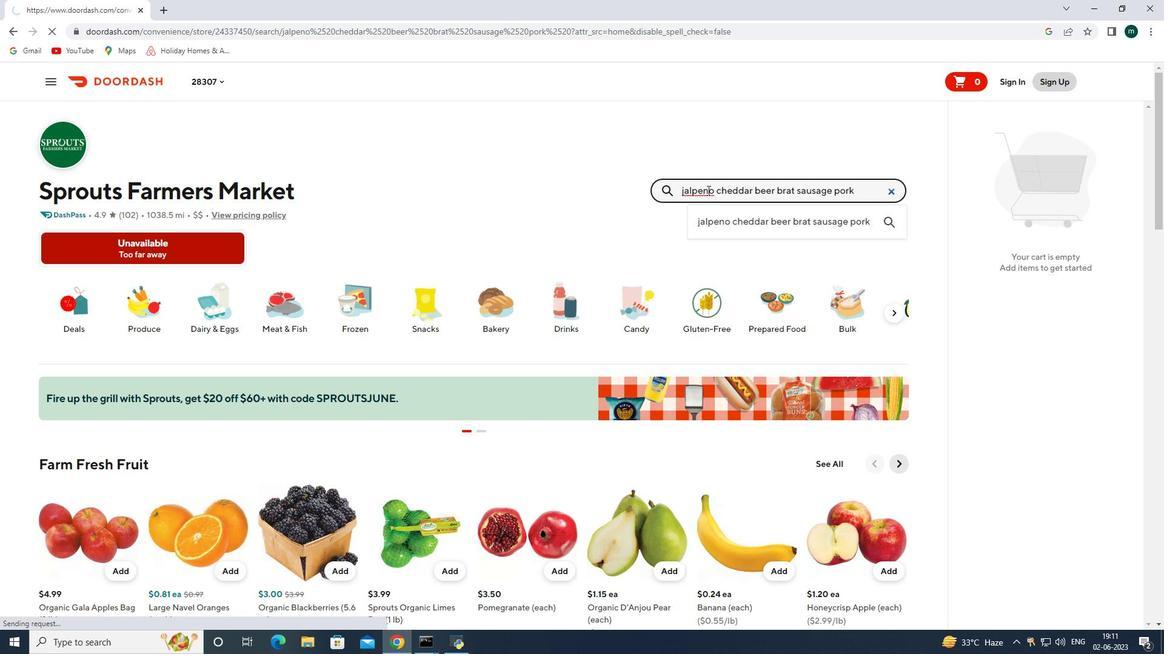 
Action: Mouse scrolled (318, 339) with delta (0, 0)
Screenshot: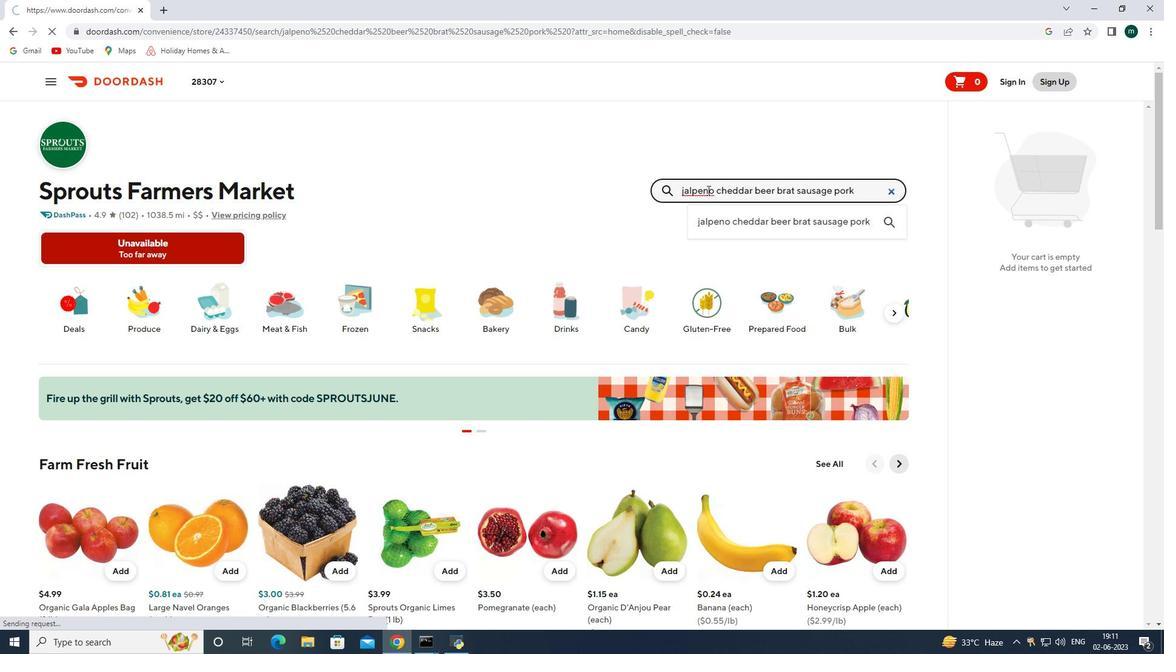 
Action: Mouse moved to (368, 526)
Screenshot: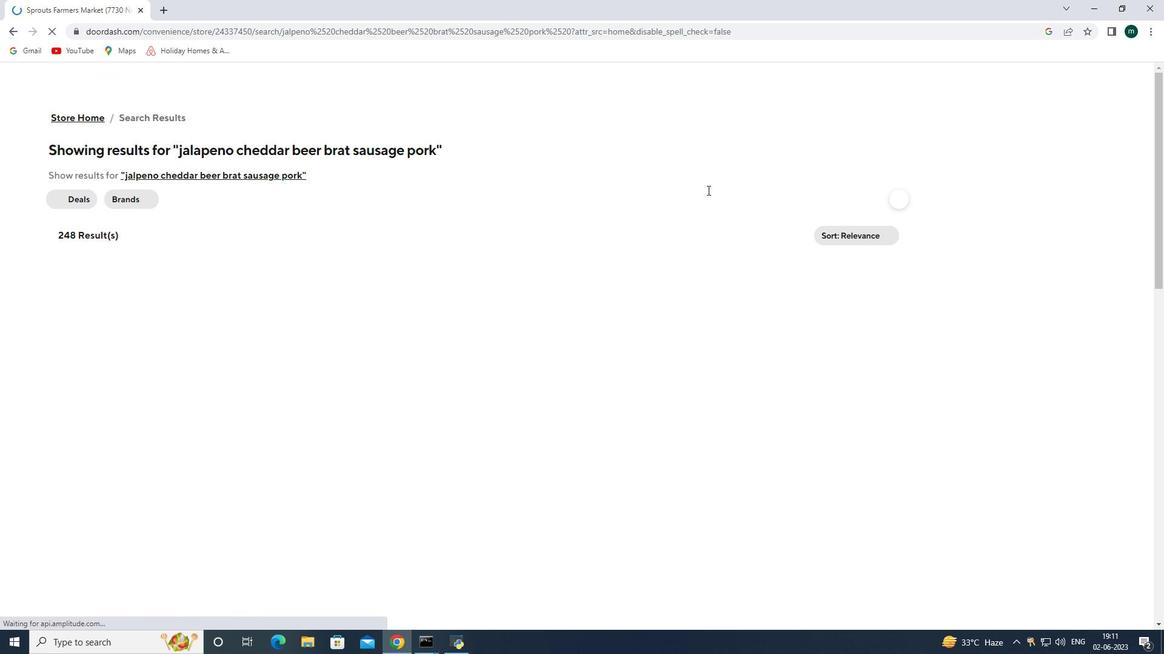 
Action: Mouse pressed left at (368, 526)
Screenshot: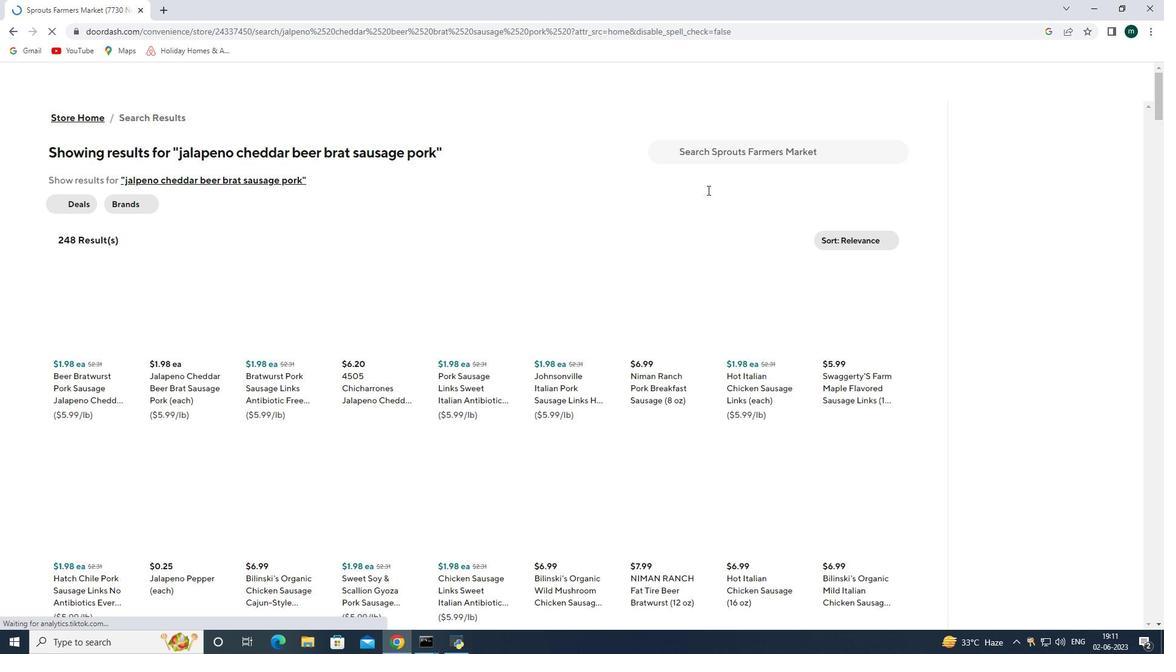 
Action: Mouse moved to (781, 191)
Screenshot: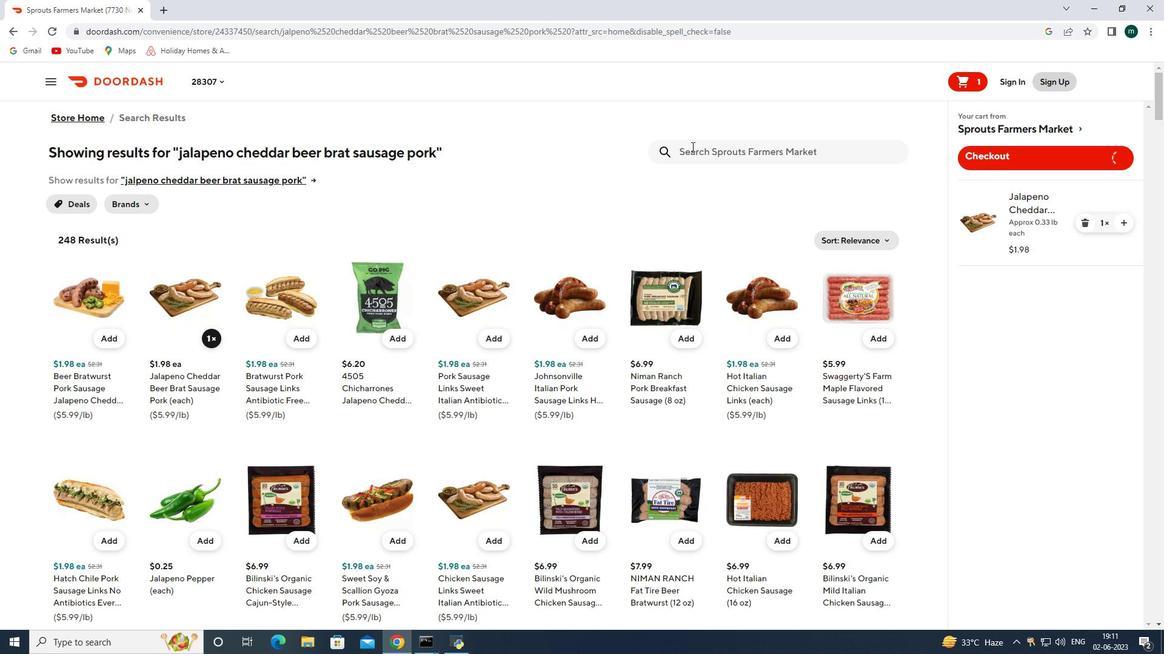 
Action: Mouse pressed left at (781, 191)
Screenshot: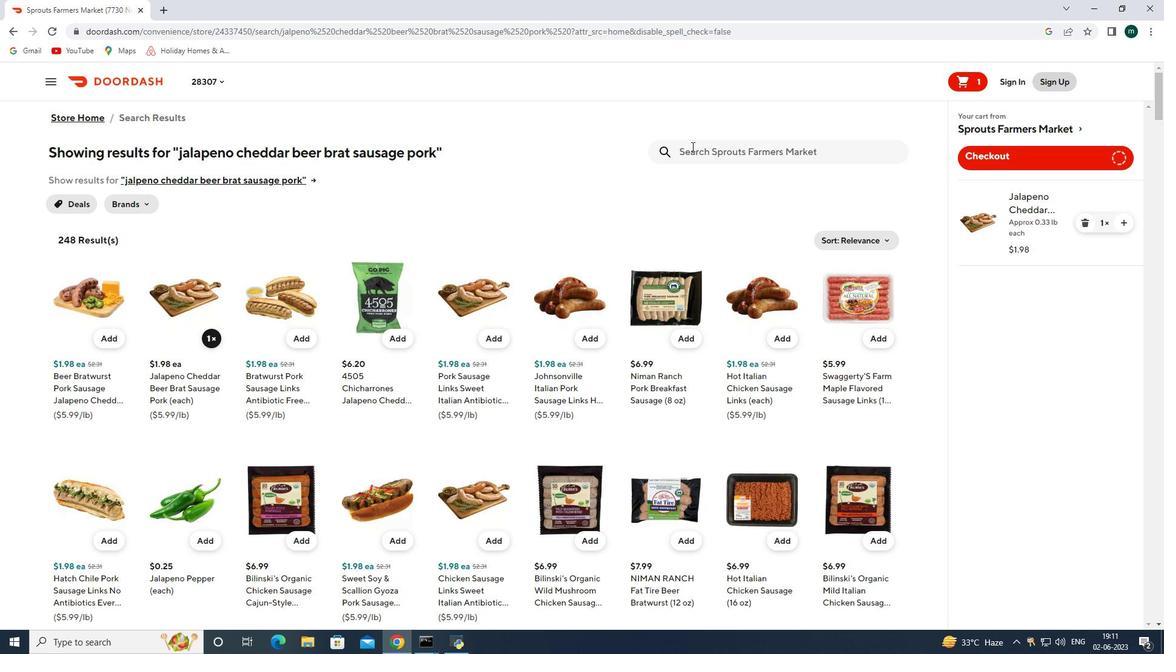 
Action: Key pressed jalapeno<Key.space>cheddar<Key.space>beer<Key.space>brat<Key.space>susage<Key.space>pork<Key.space><Key.enter>
Screenshot: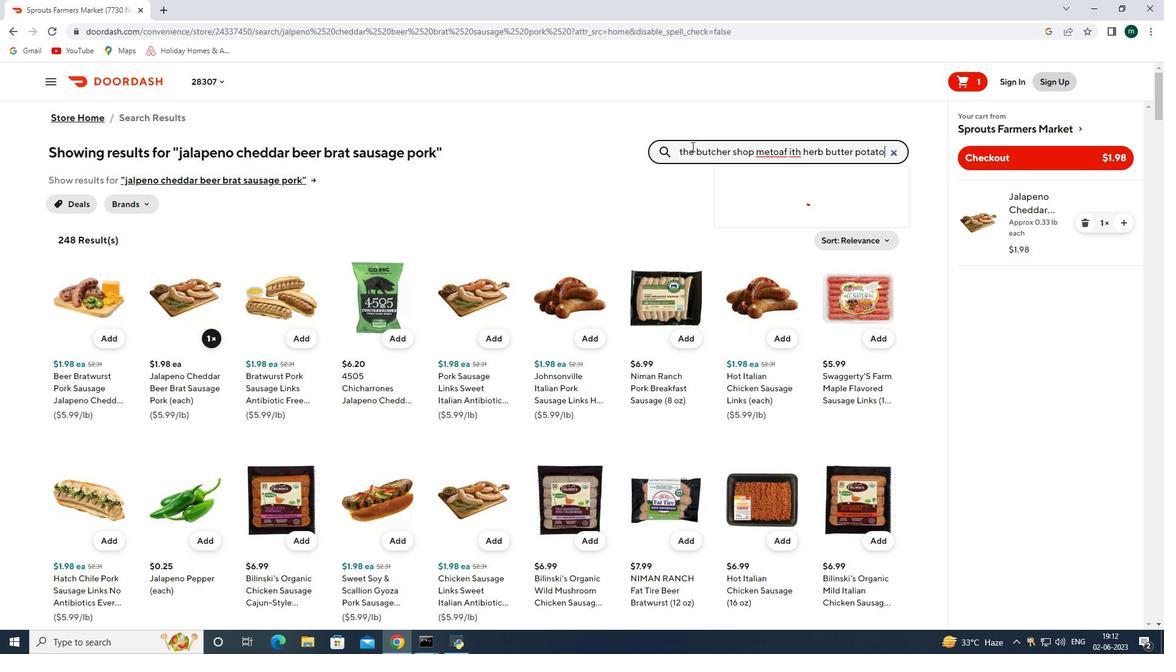 
Action: Mouse moved to (112, 332)
Screenshot: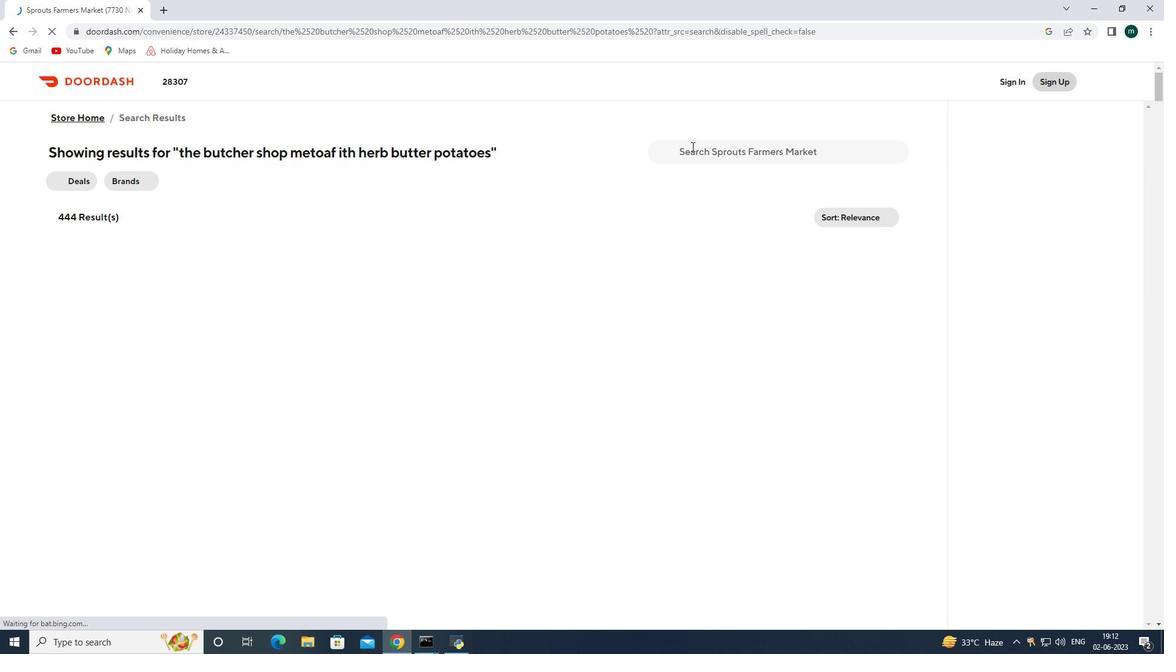 
Action: Mouse pressed left at (112, 332)
Screenshot: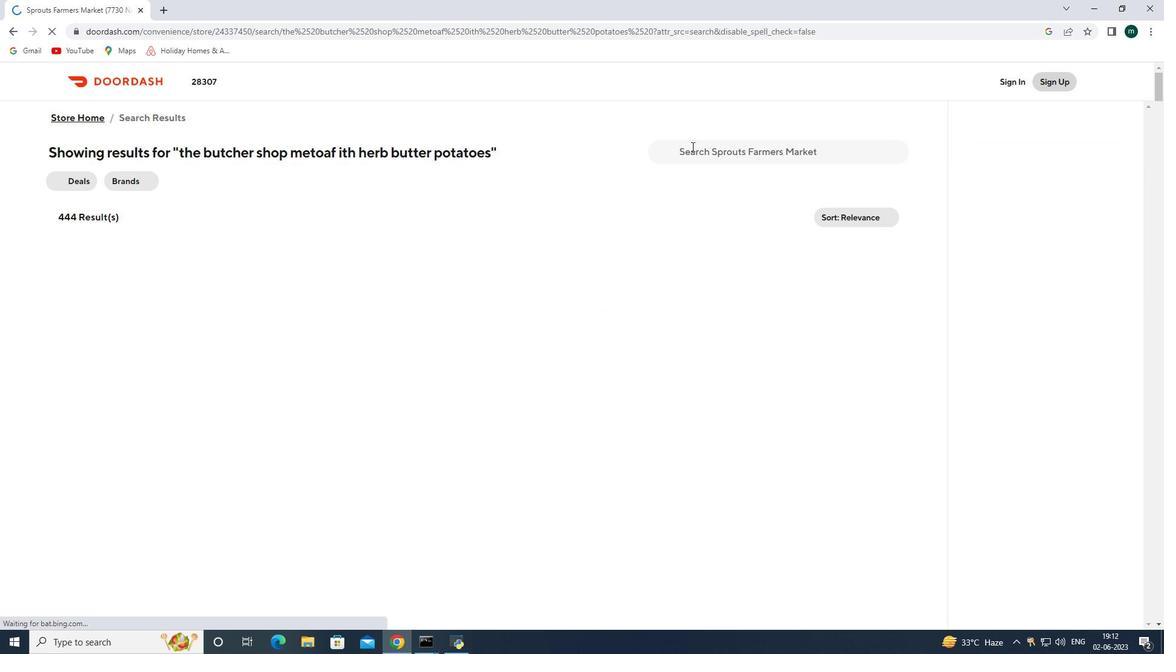 
Action: Mouse moved to (716, 150)
Screenshot: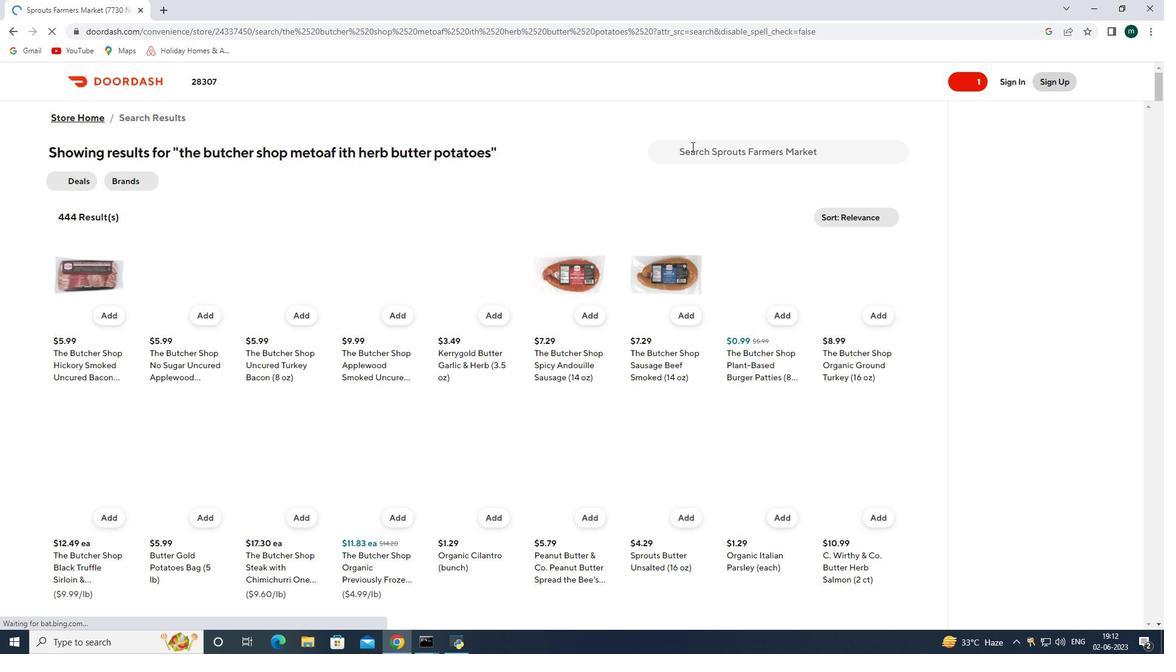 
Action: Mouse pressed left at (716, 150)
Screenshot: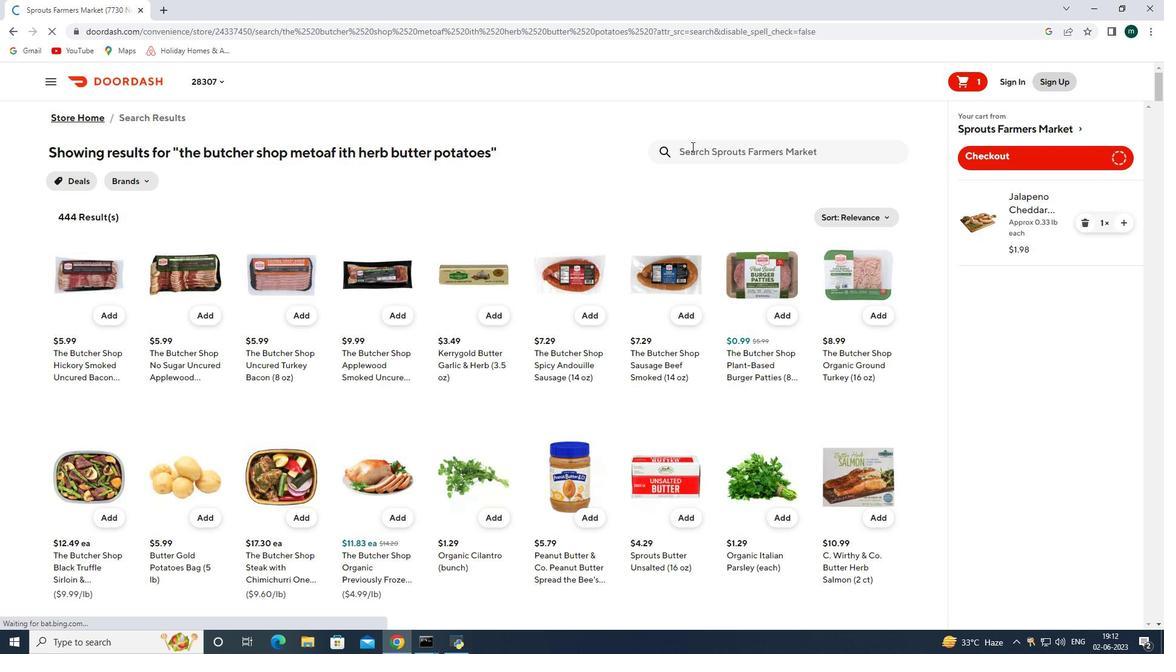
Action: Mouse moved to (383, 129)
Screenshot: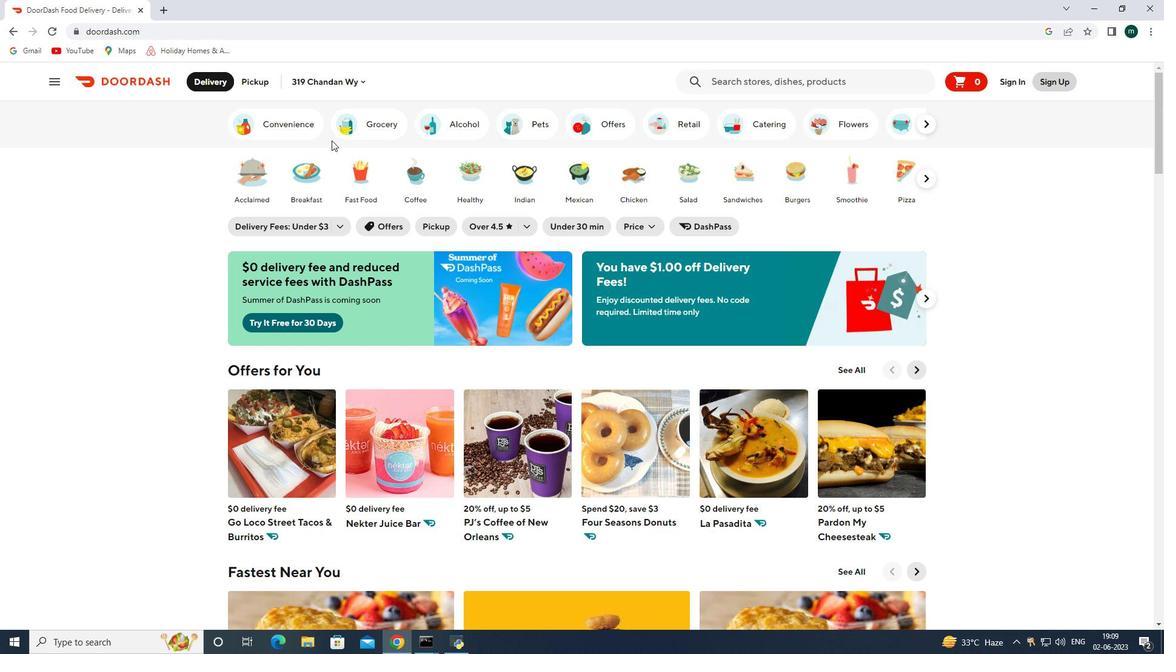 
Action: Mouse pressed left at (383, 129)
Screenshot: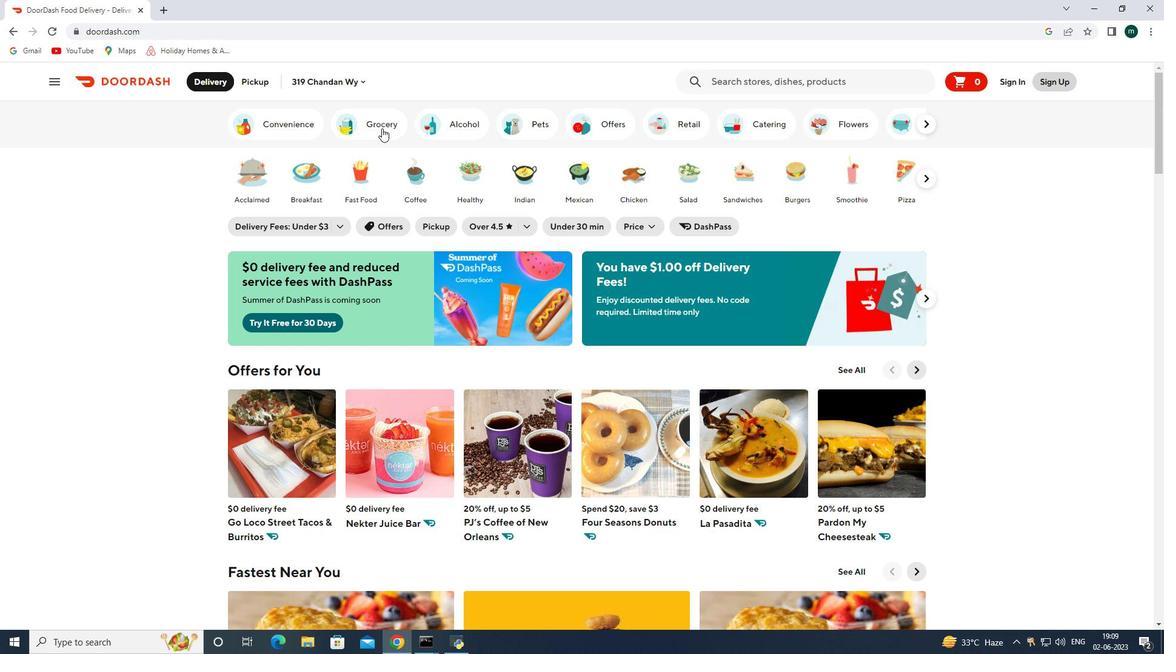 
Action: Mouse moved to (598, 414)
Screenshot: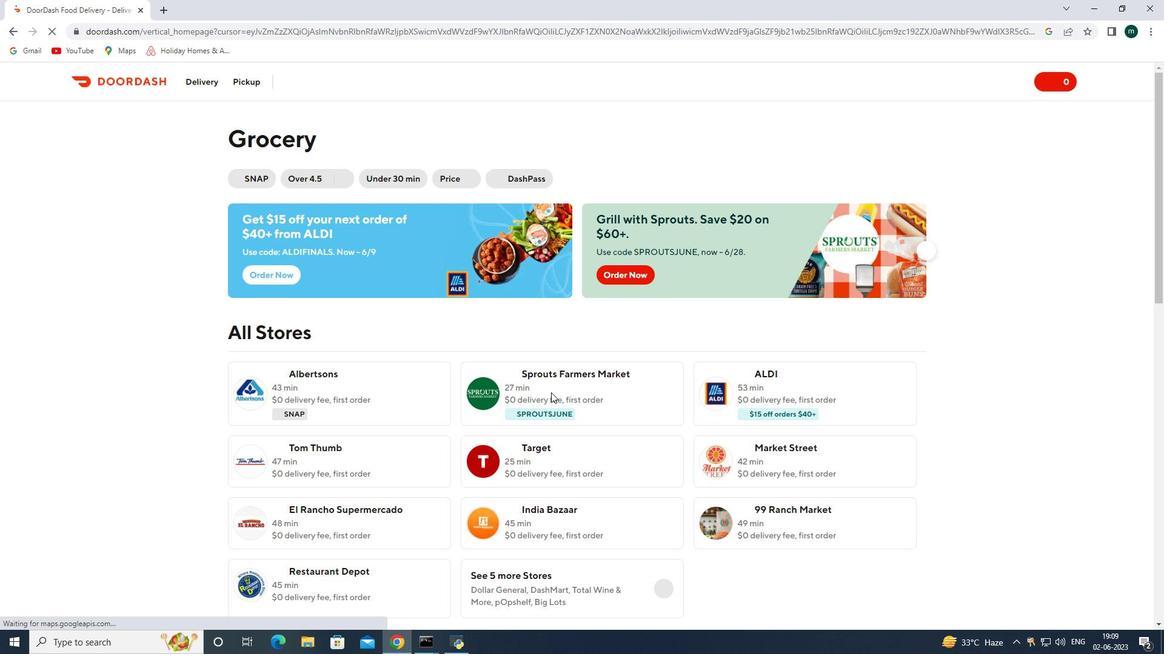
Action: Mouse pressed left at (598, 414)
Screenshot: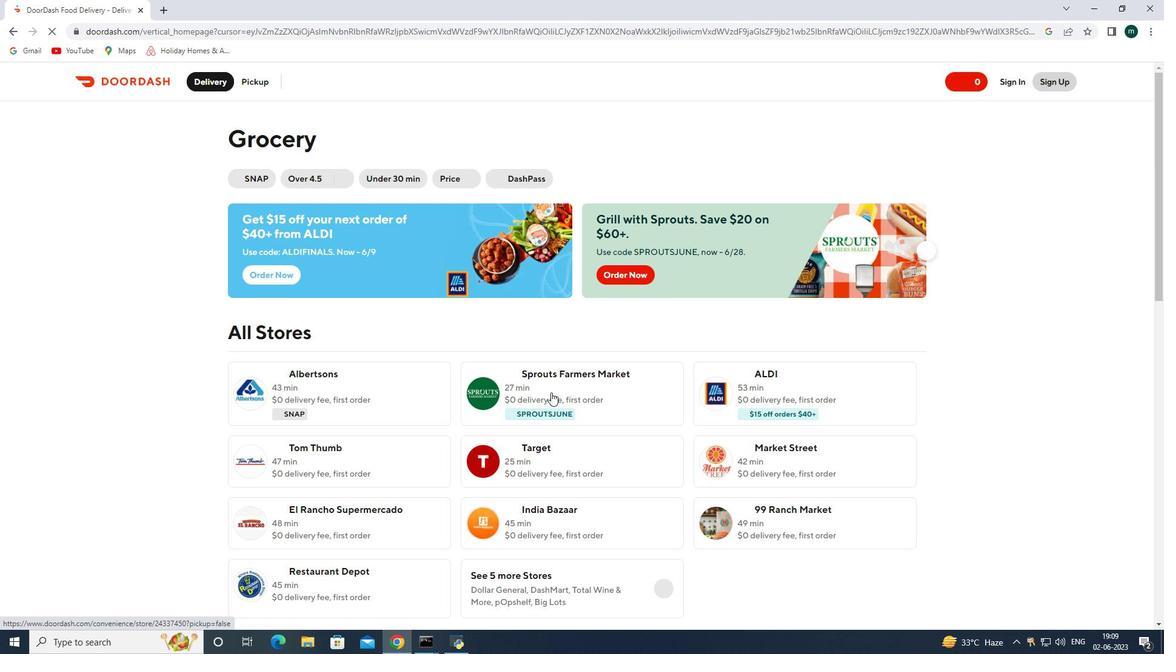 
Action: Mouse moved to (250, 85)
Screenshot: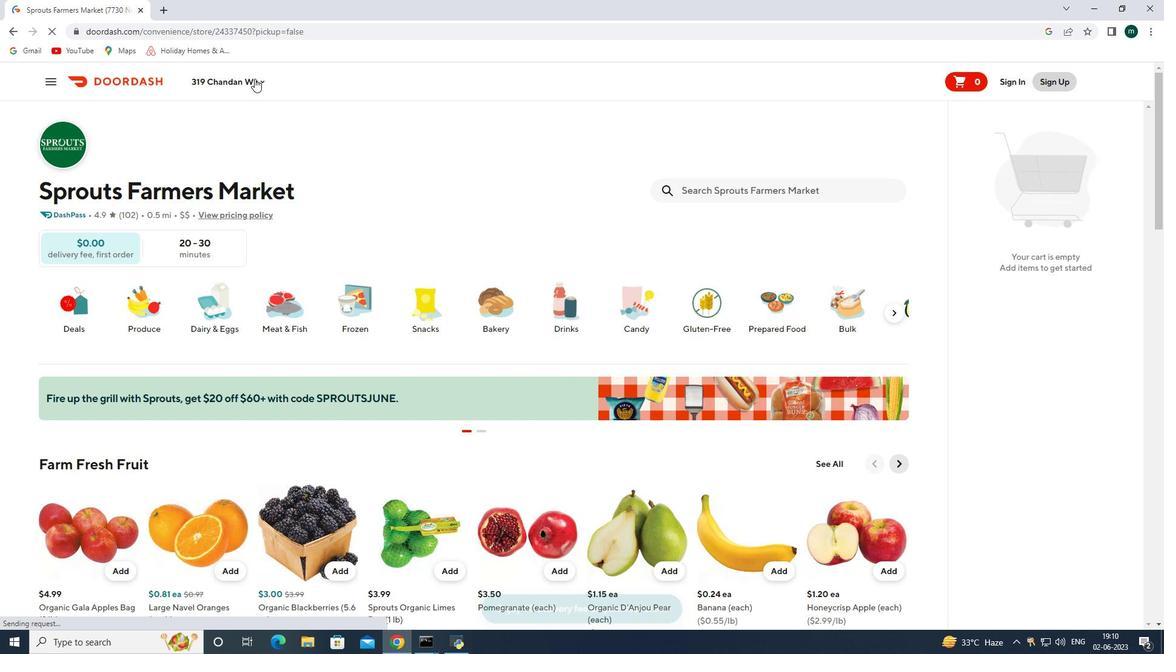 
Action: Mouse pressed left at (250, 85)
Screenshot: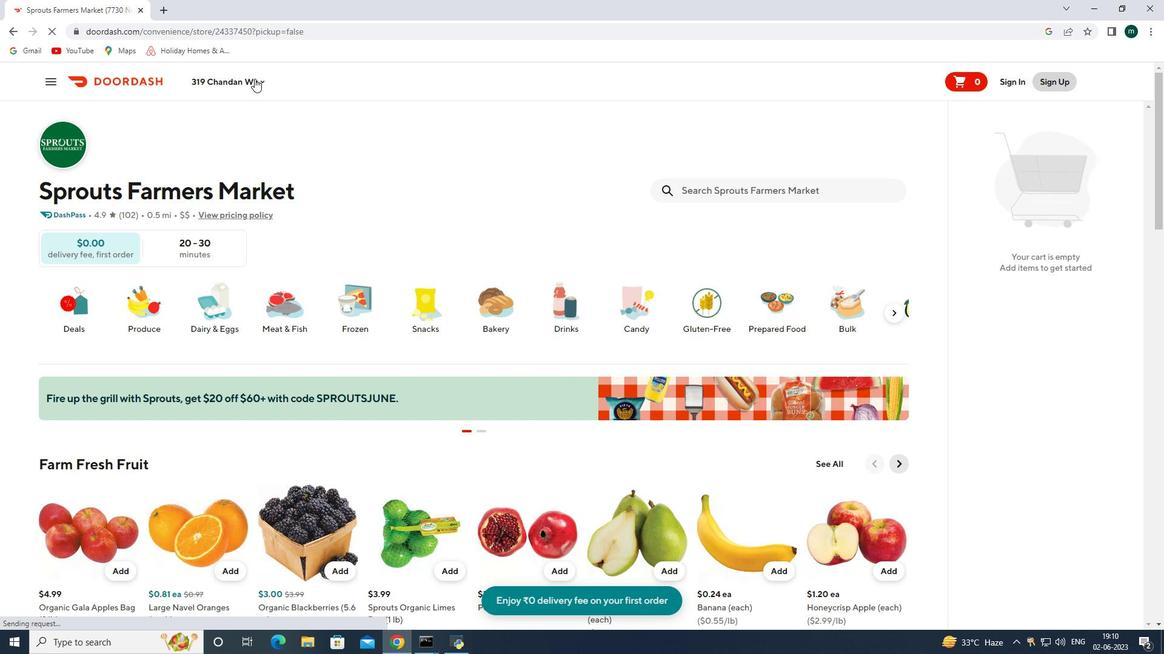 
Action: Mouse moved to (243, 133)
Screenshot: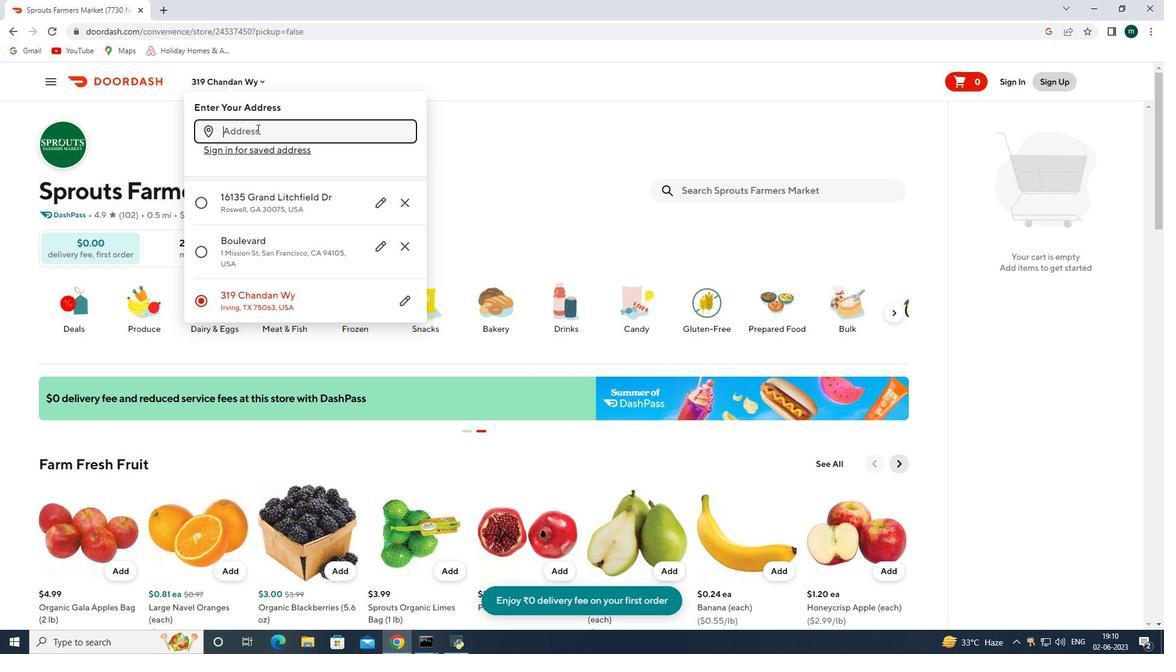 
Action: Mouse pressed left at (243, 133)
Screenshot: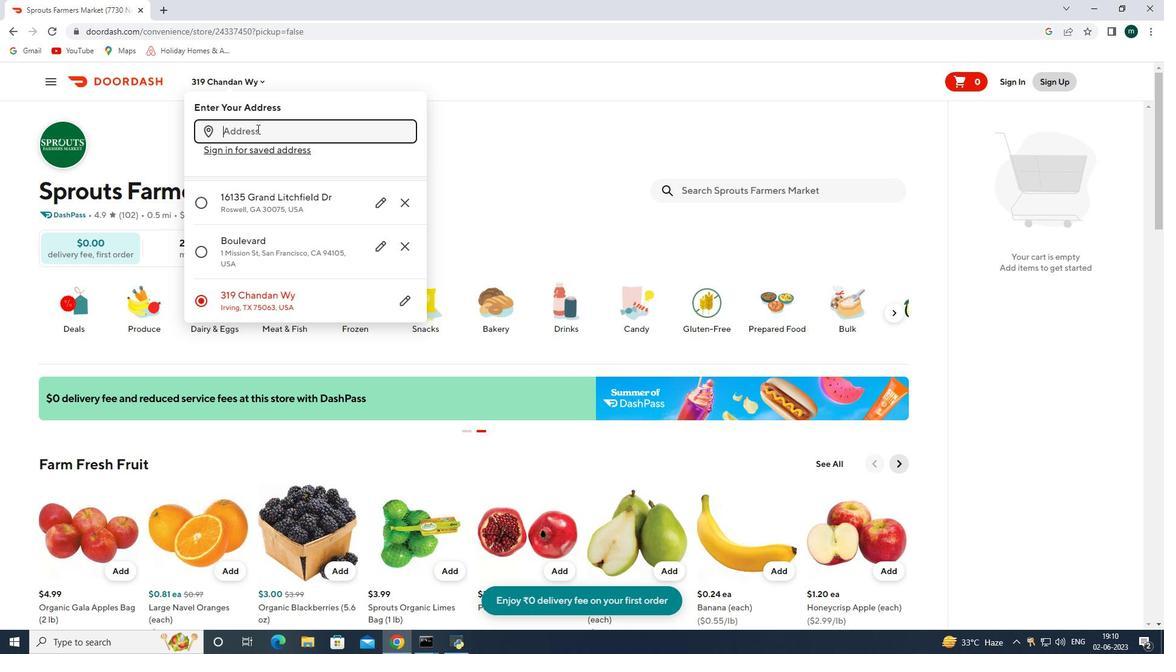 
Action: Key pressed 4615<Key.space>calrence<Key.space>court<Key.space>fayetteville<Key.space>north<Key.space>carolina<Key.space>28307<Key.enter>
Screenshot: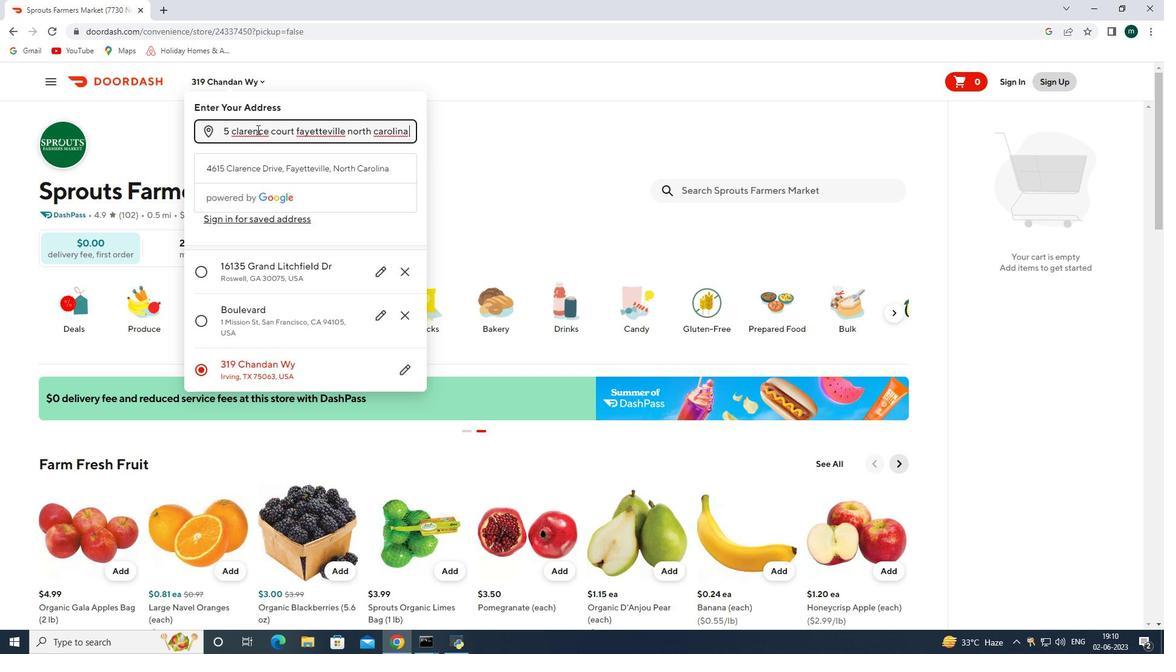 
Action: Mouse moved to (365, 529)
Screenshot: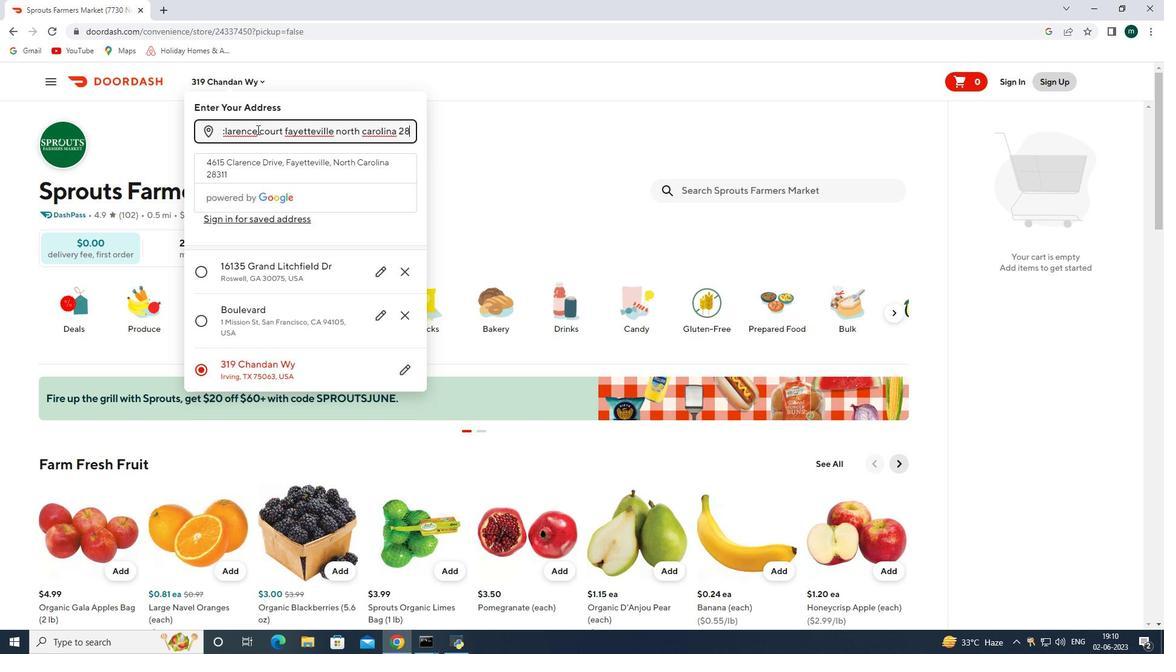 
Action: Mouse pressed left at (365, 529)
Screenshot: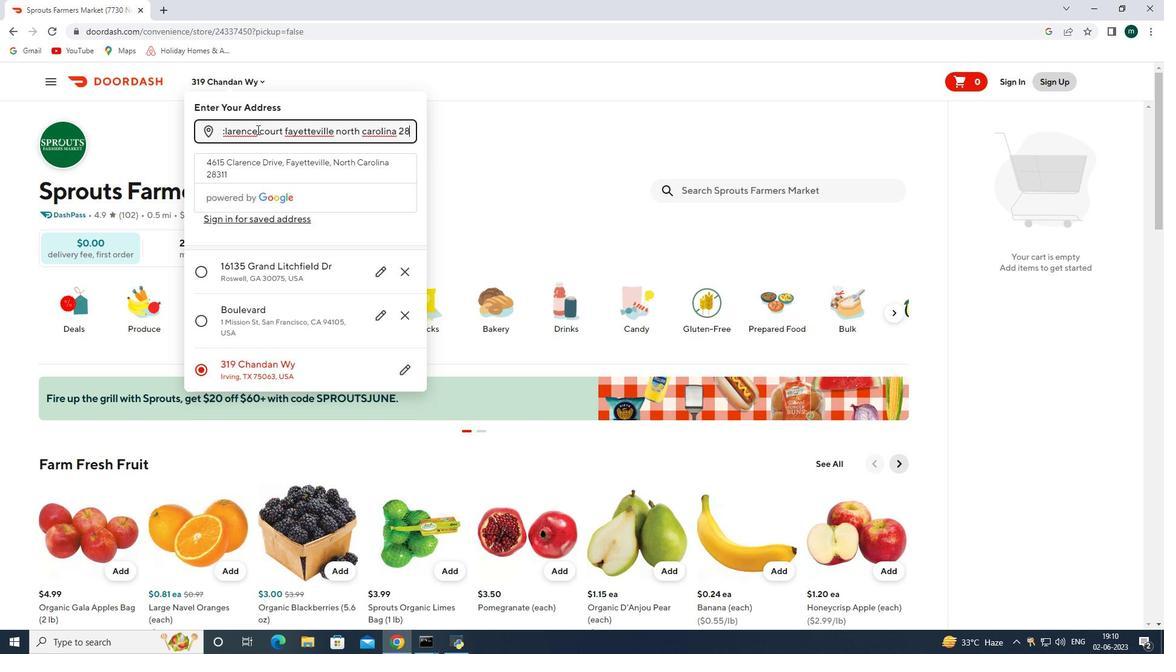 
Action: Mouse moved to (692, 187)
Screenshot: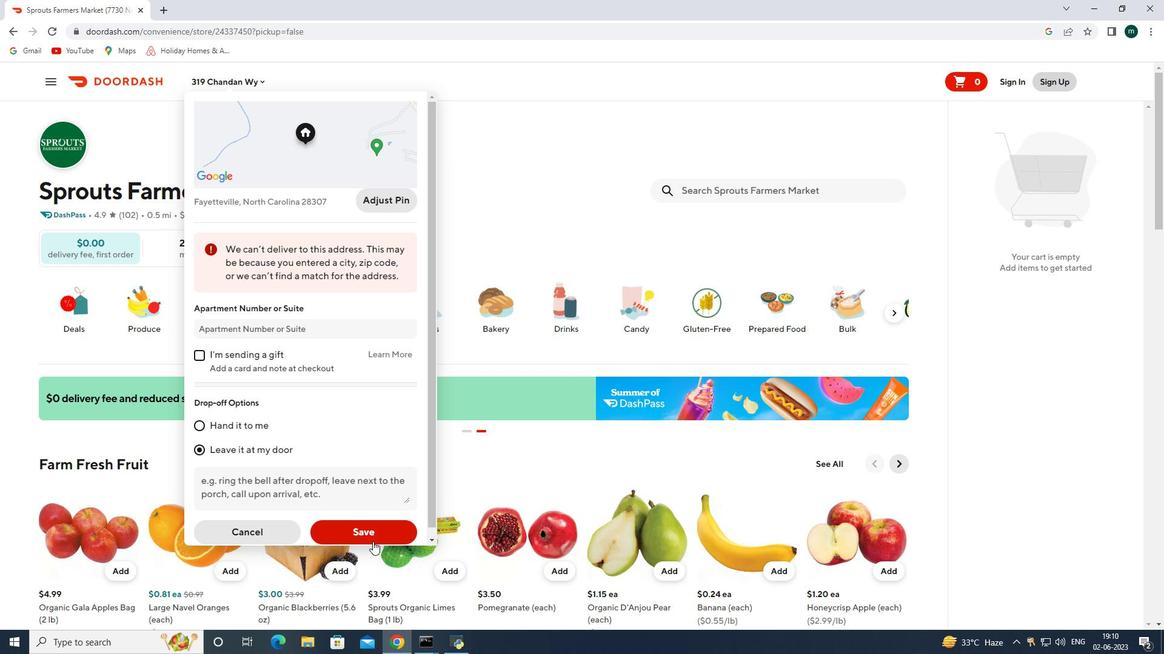 
Action: Mouse pressed left at (692, 187)
Screenshot: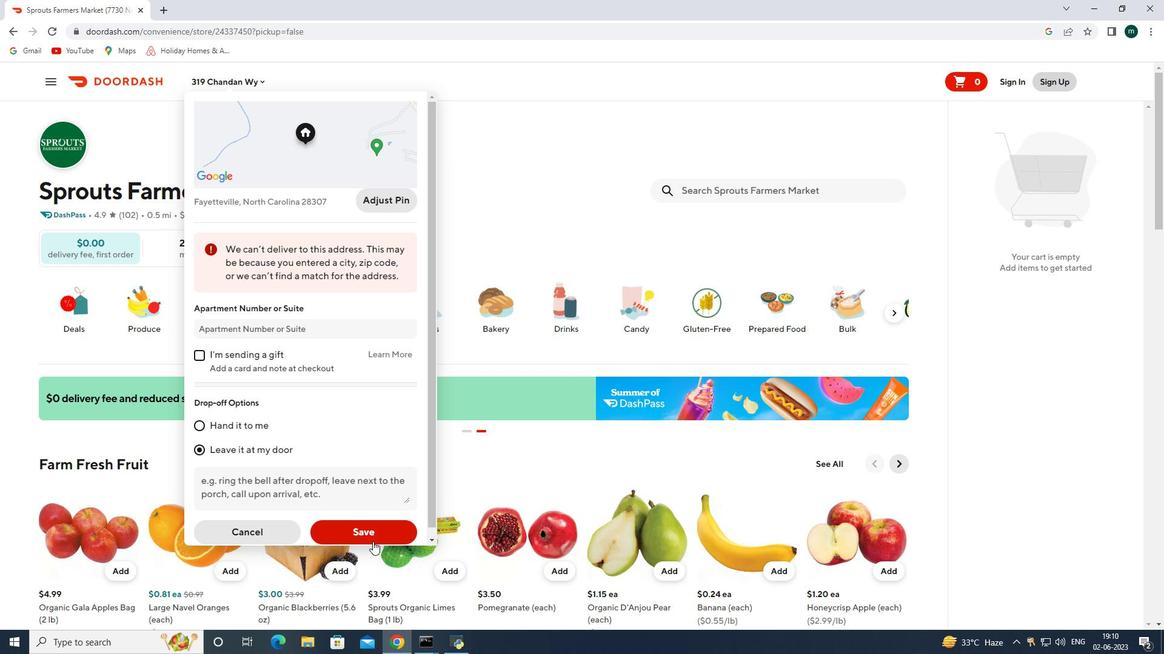 
Action: Key pressed jalapeno<Key.space>cheddar<Key.space>beer<Key.space>bart<Key.space>sausage<Key.space>pork<Key.space><Key.enter>
Screenshot: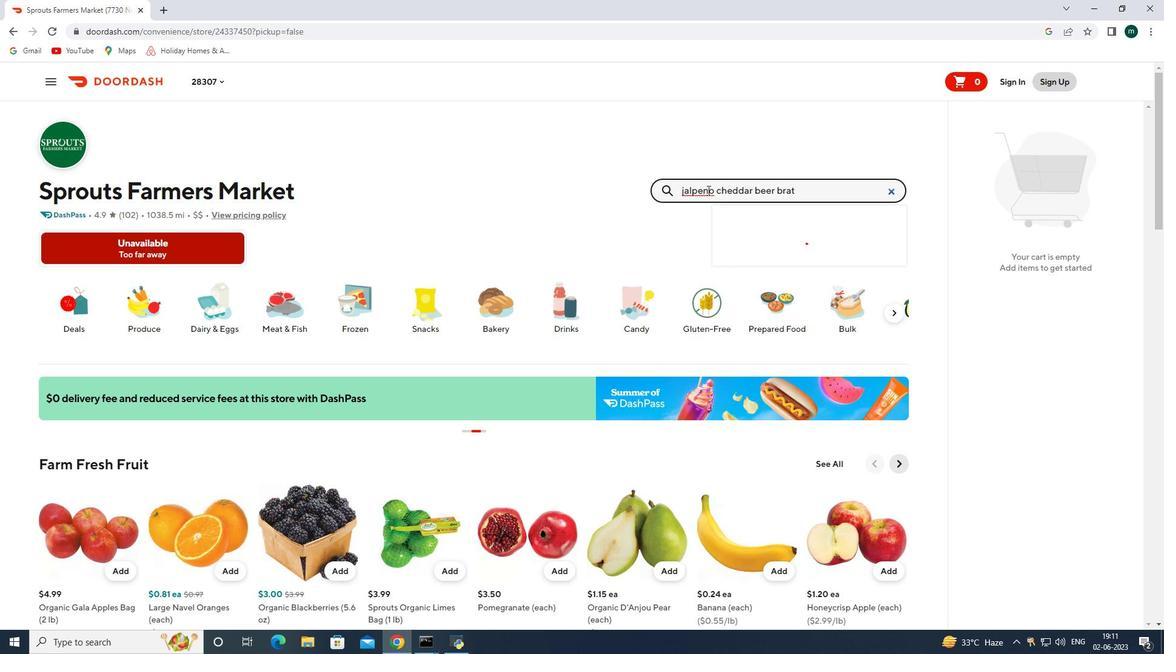 
Action: Mouse moved to (201, 334)
Screenshot: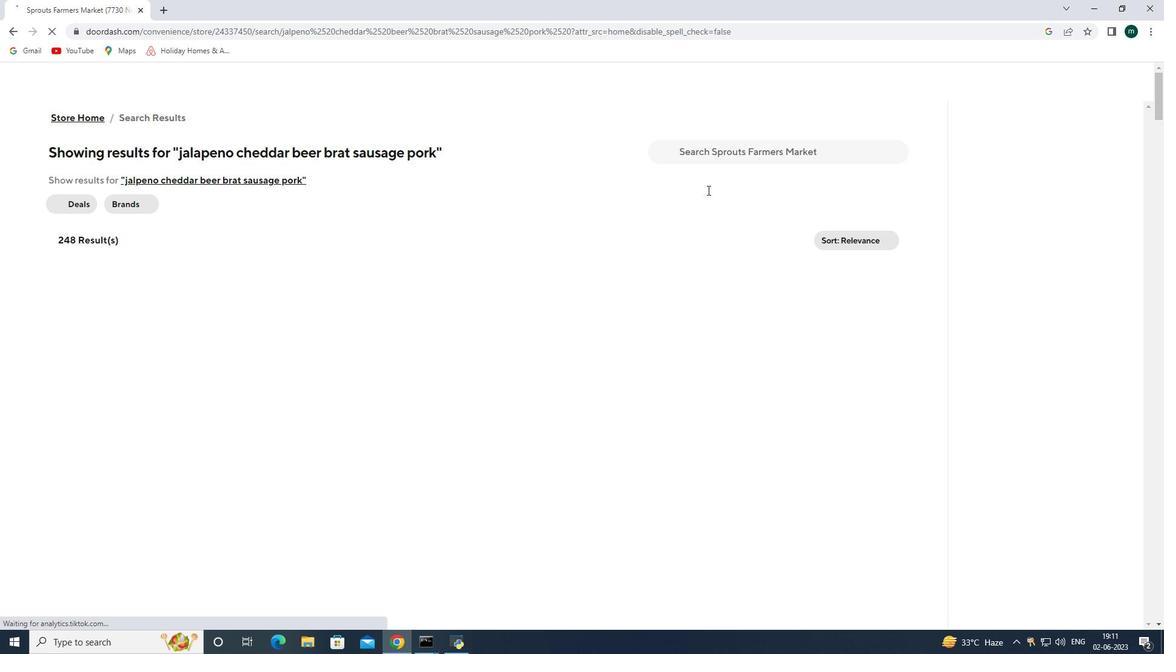 
Action: Mouse pressed left at (201, 334)
Screenshot: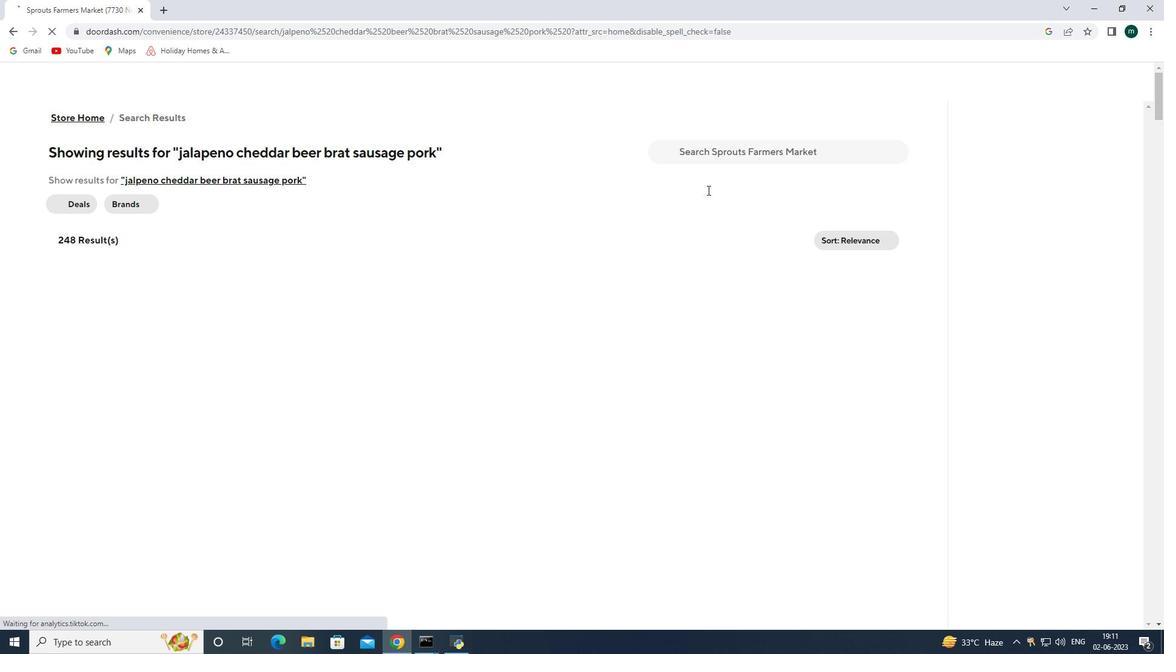 
Action: Mouse moved to (709, 150)
Screenshot: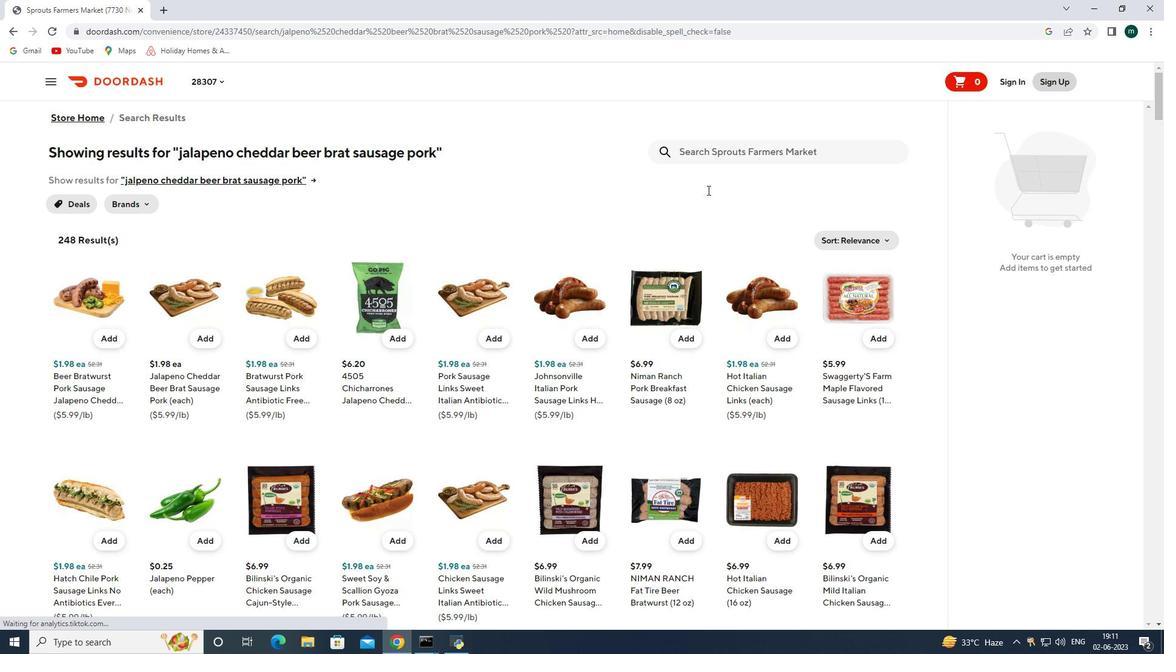 
Action: Mouse pressed left at (709, 150)
Screenshot: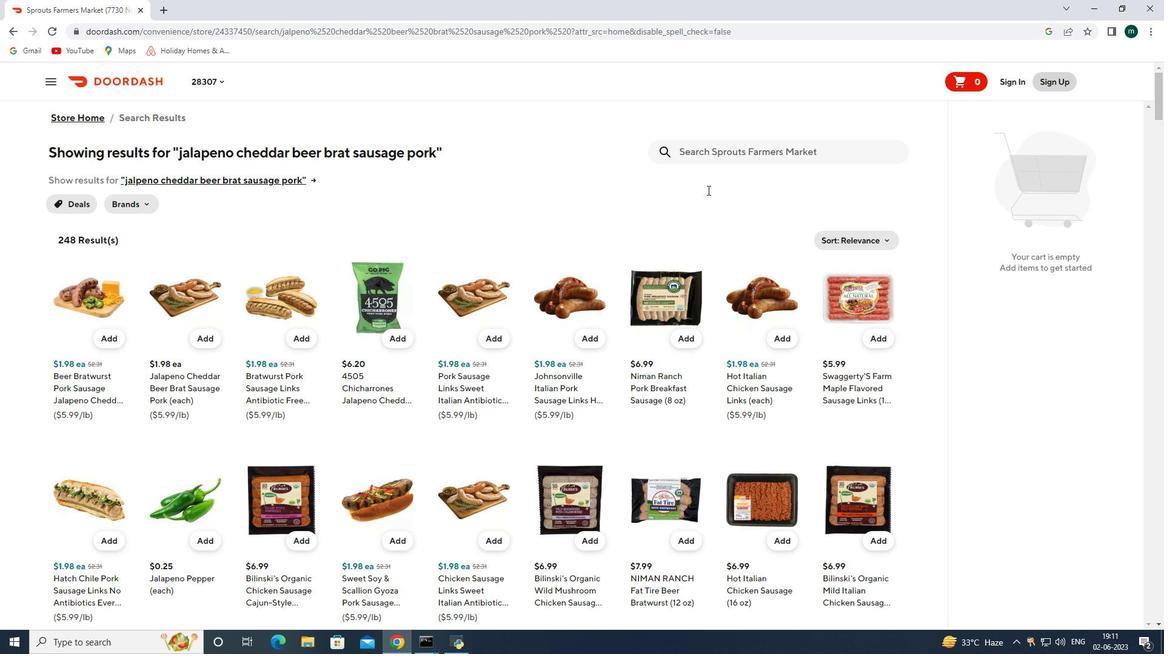 
Action: Key pressed the<Key.space>butr<Key.backspace><Key.backspace><Key.backspace>ter<Key.space>
Screenshot: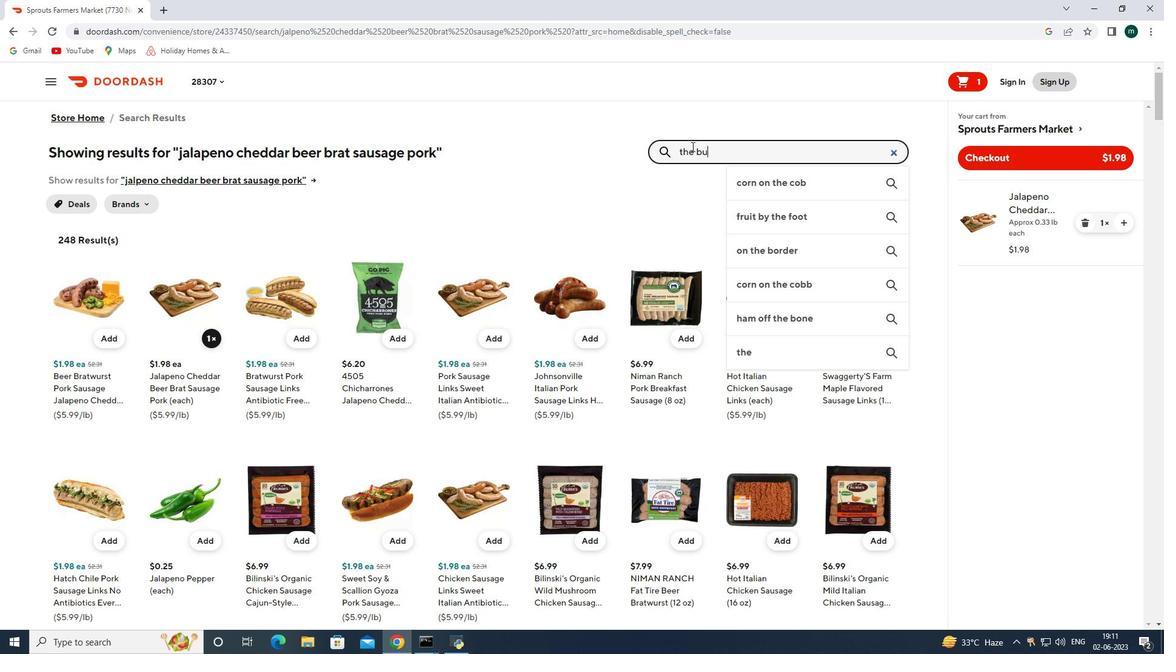 
Action: Mouse moved to (742, 140)
Screenshot: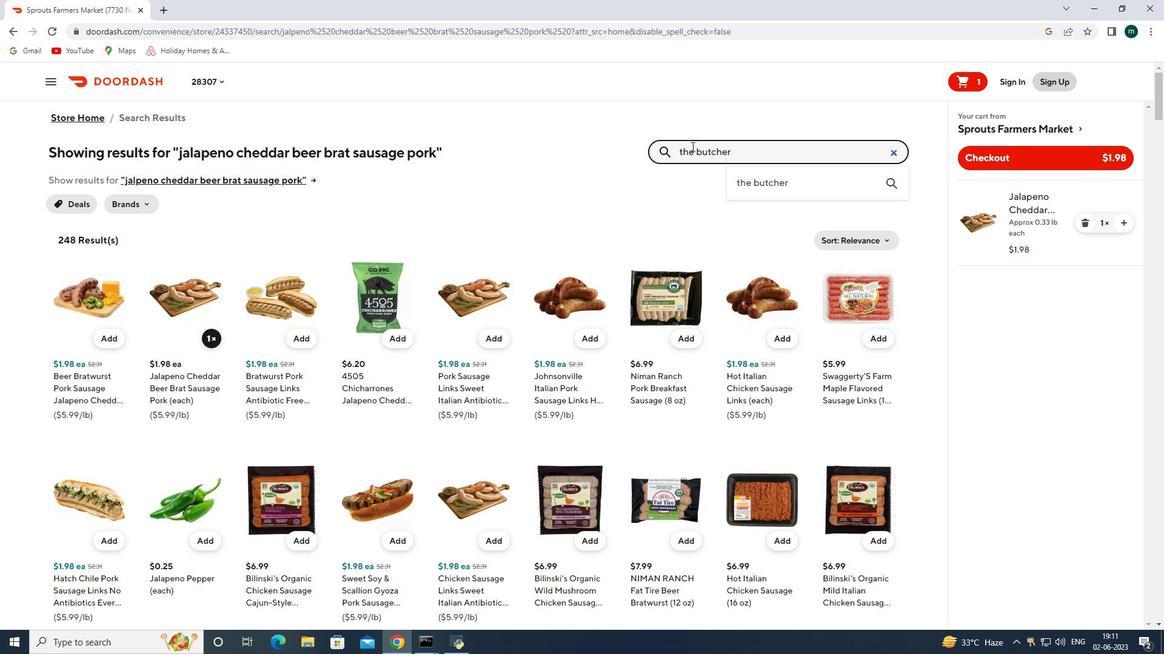 
Action: Key pressed <Key.backspace><Key.backspace><Key.backspace><Key.backspace>uter<Key.space><Key.backspace><Key.backspace><Key.backspace>c
Screenshot: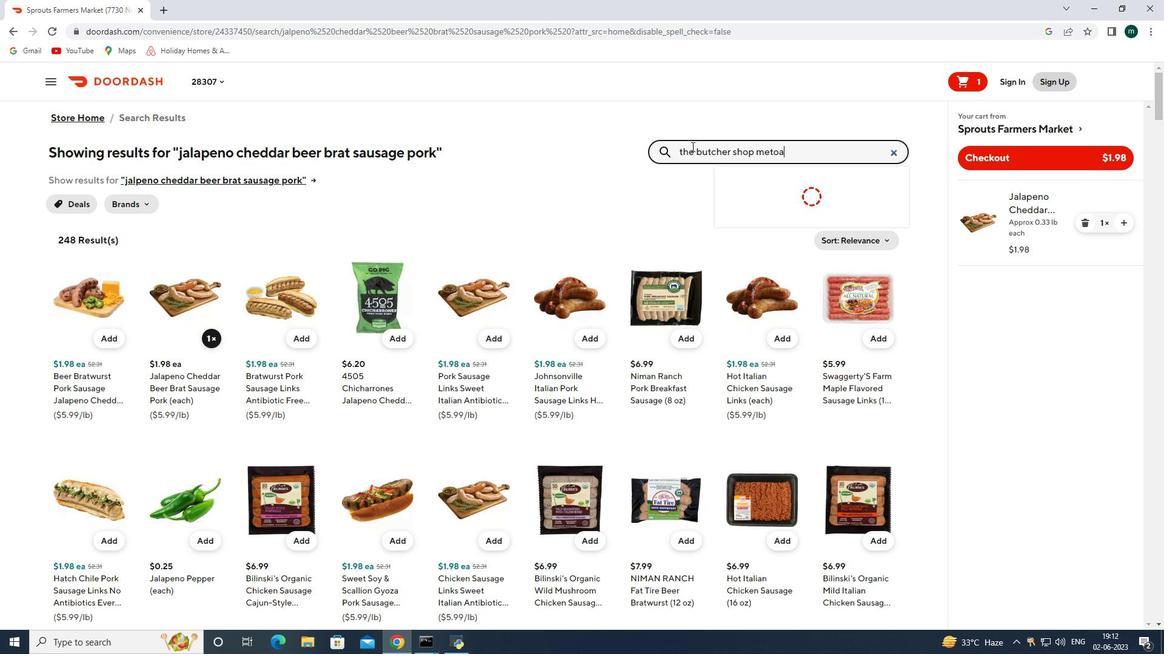 
Action: Mouse moved to (394, 123)
Screenshot: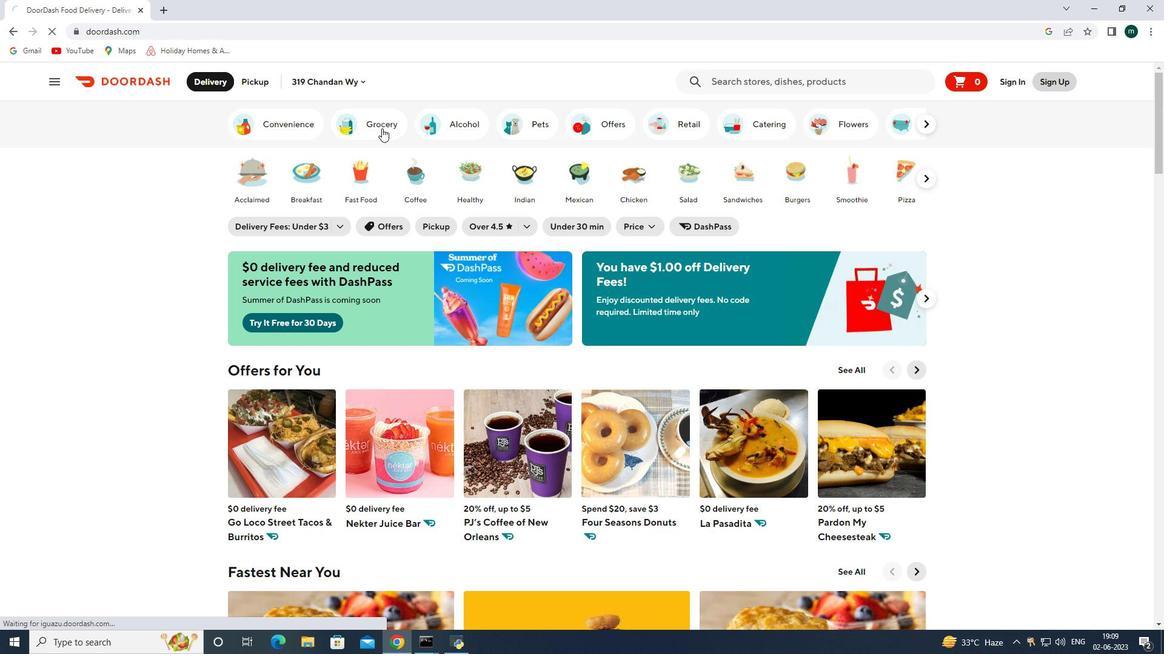 
Action: Mouse pressed left at (394, 123)
Screenshot: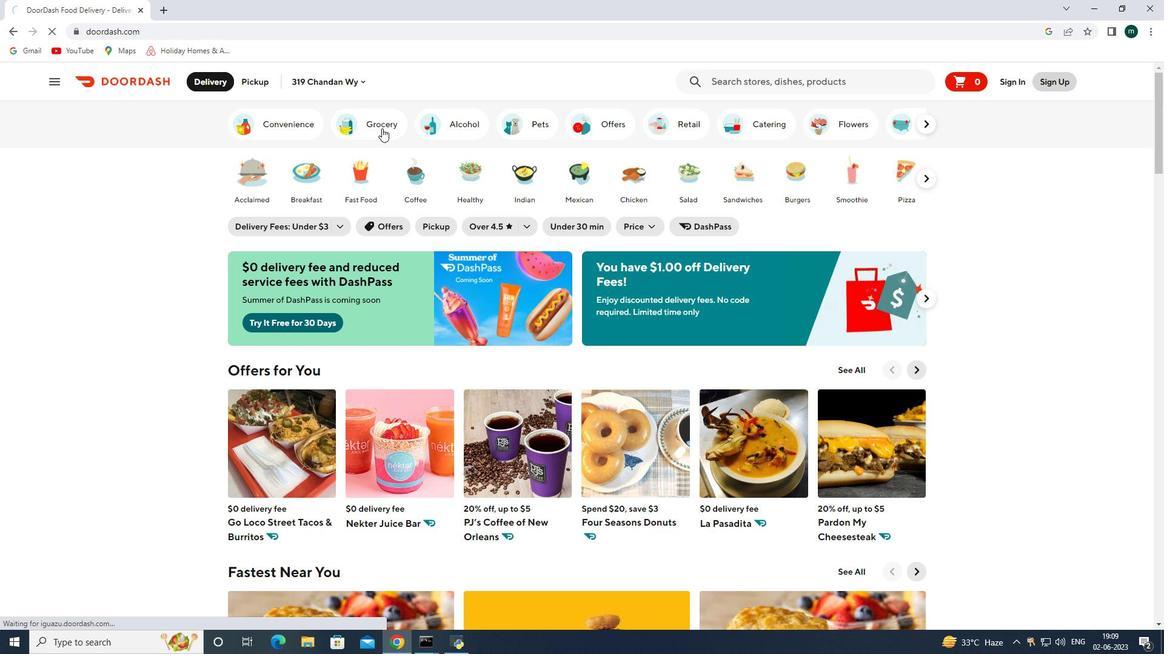 
Action: Mouse moved to (522, 402)
Screenshot: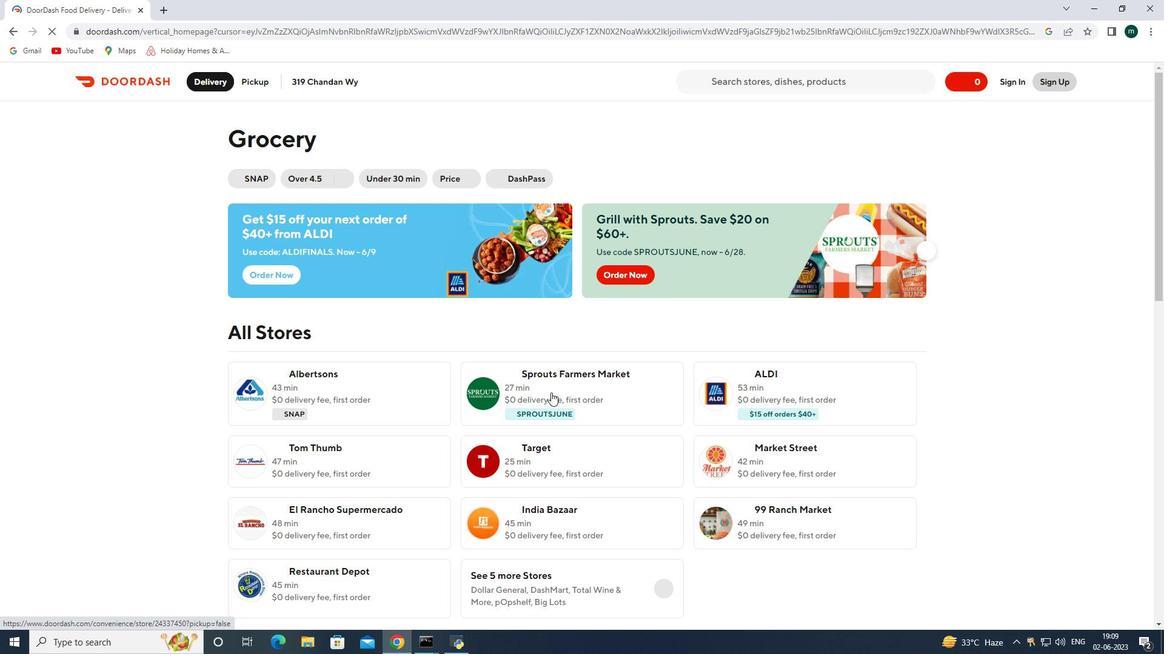 
Action: Mouse pressed left at (522, 402)
Screenshot: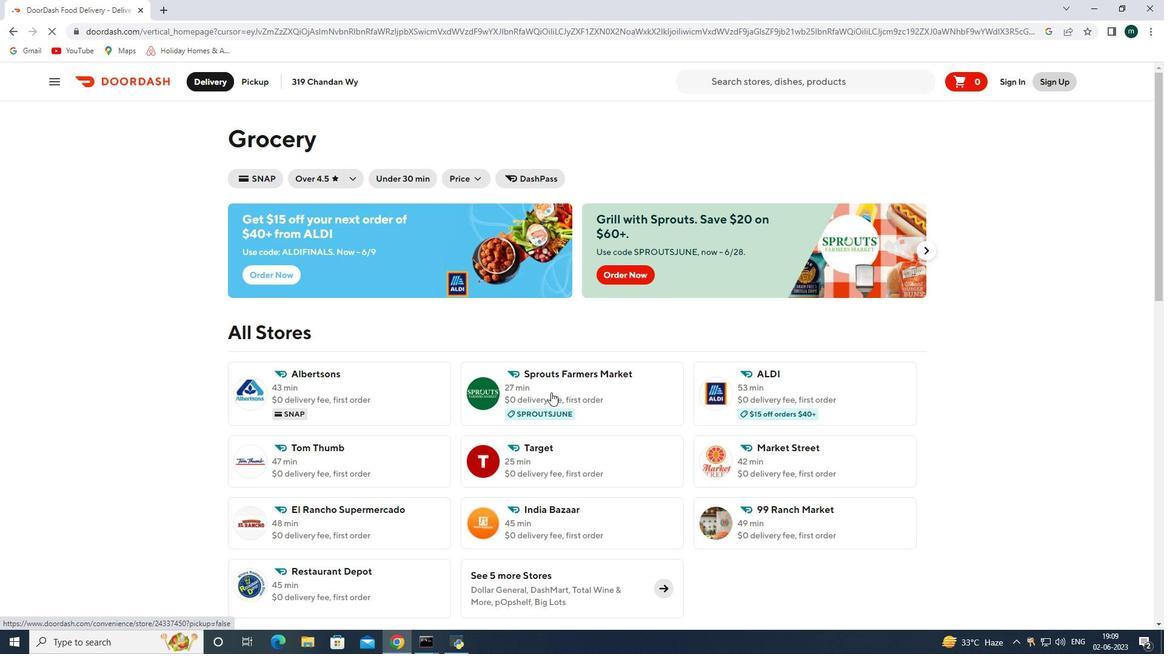 
Action: Mouse moved to (244, 85)
Screenshot: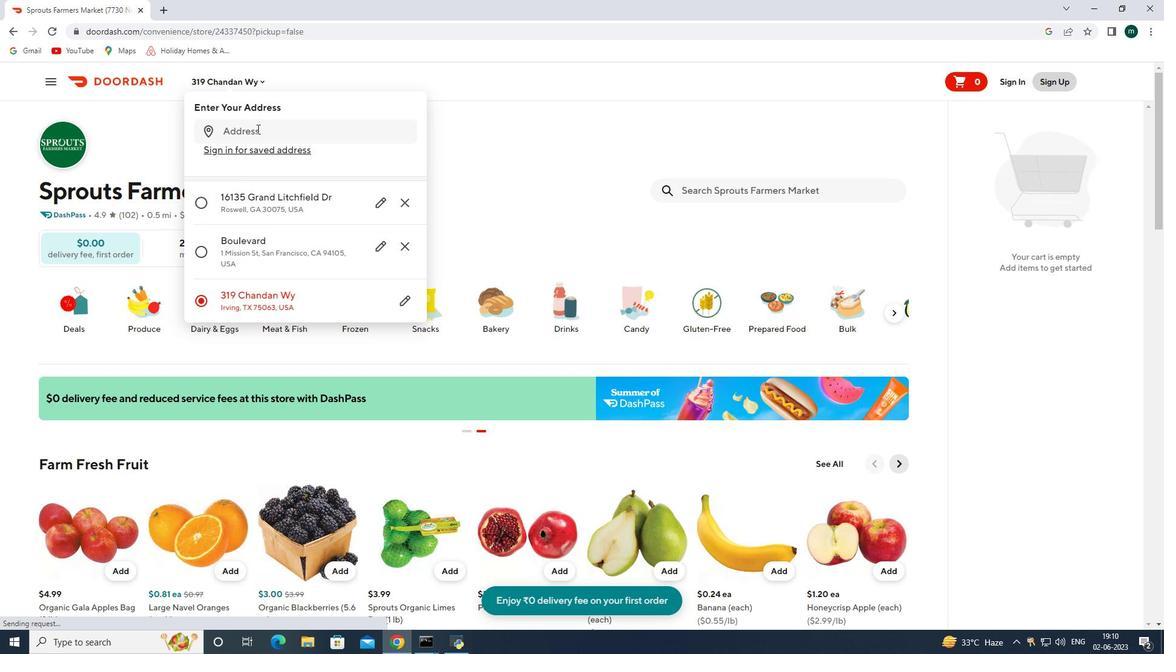 
Action: Mouse pressed left at (244, 85)
Screenshot: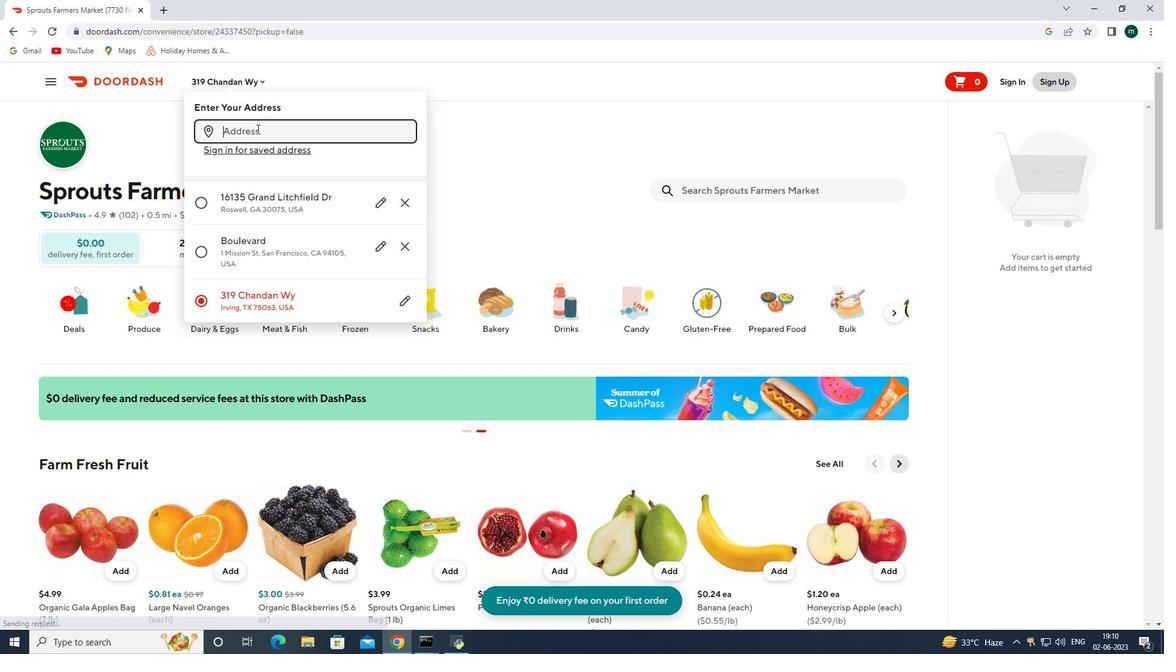 
Action: Mouse moved to (244, 133)
Screenshot: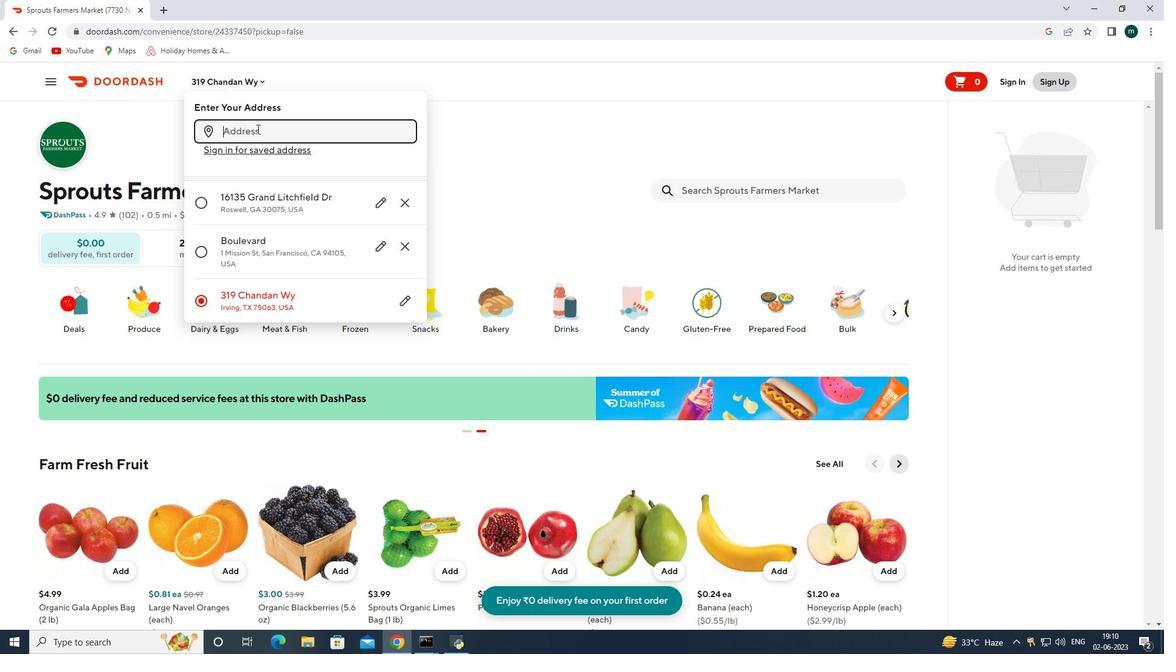 
Action: Mouse pressed left at (244, 133)
Screenshot: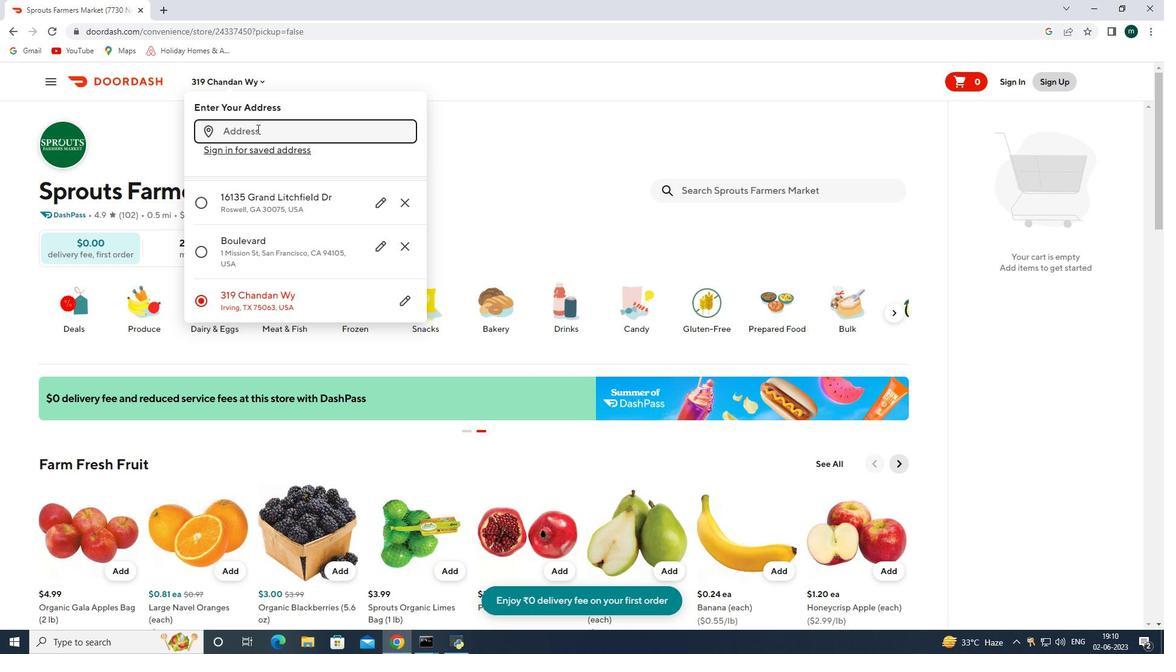 
Action: Key pressed 4615<Key.space>clarence<Key.space>court<Key.space>fayetteb<Key.backspace>vile<Key.space>north<Key.space>carolina<Key.space>28307<Key.enter>
Screenshot: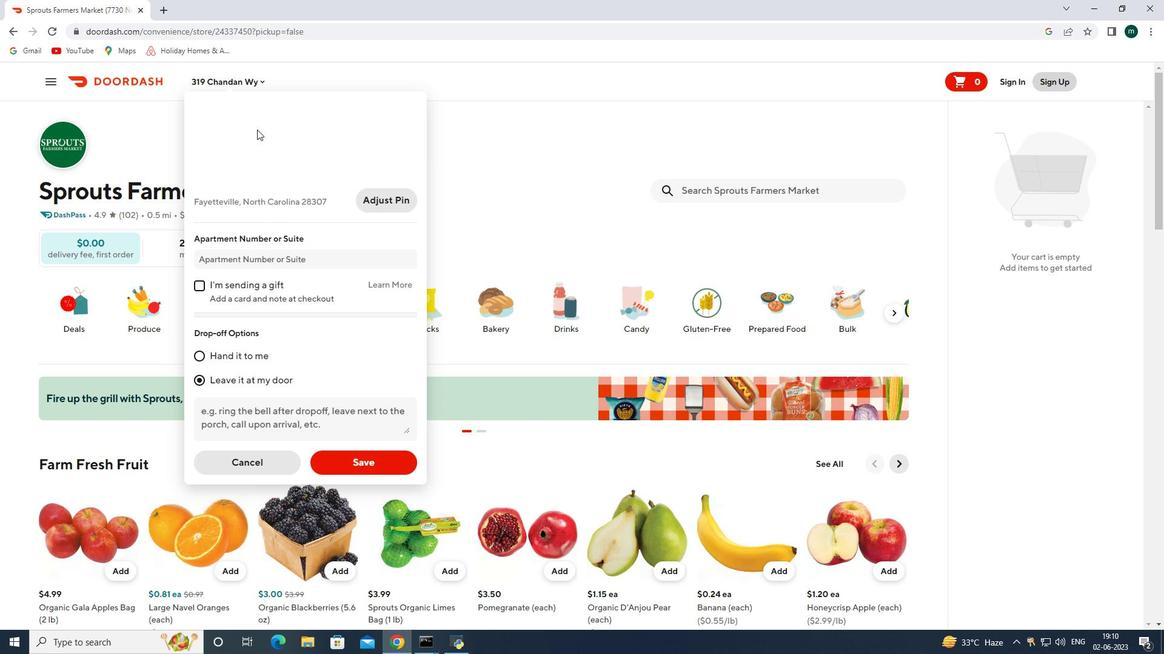 
Action: Mouse moved to (366, 523)
Screenshot: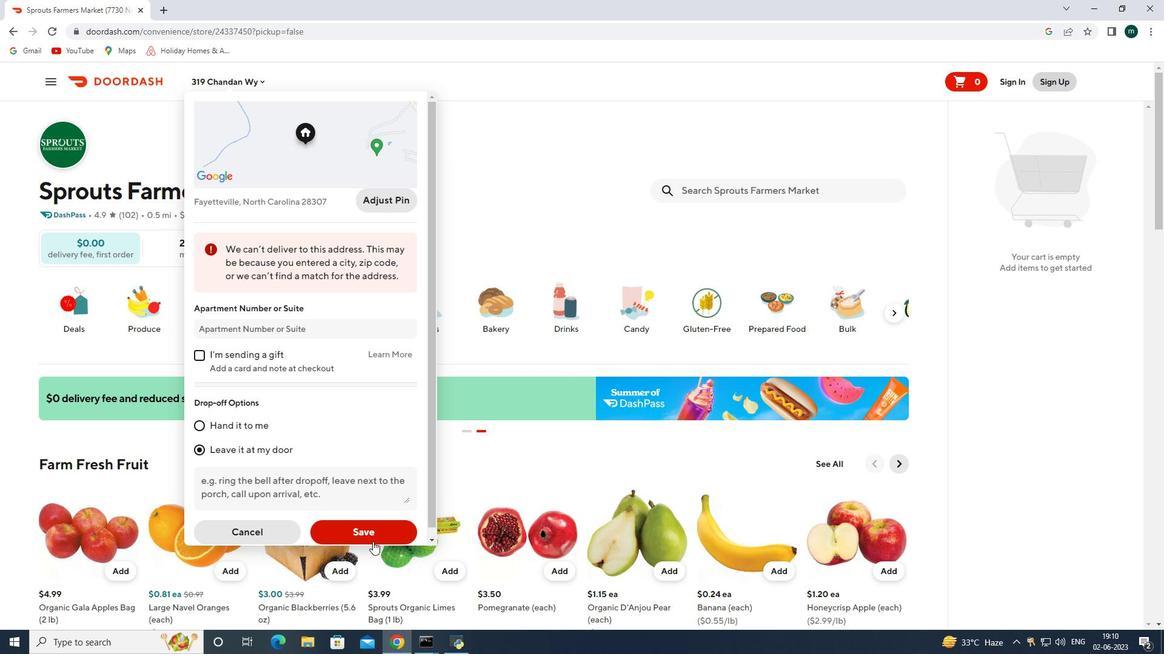 
Action: Mouse pressed left at (366, 523)
Screenshot: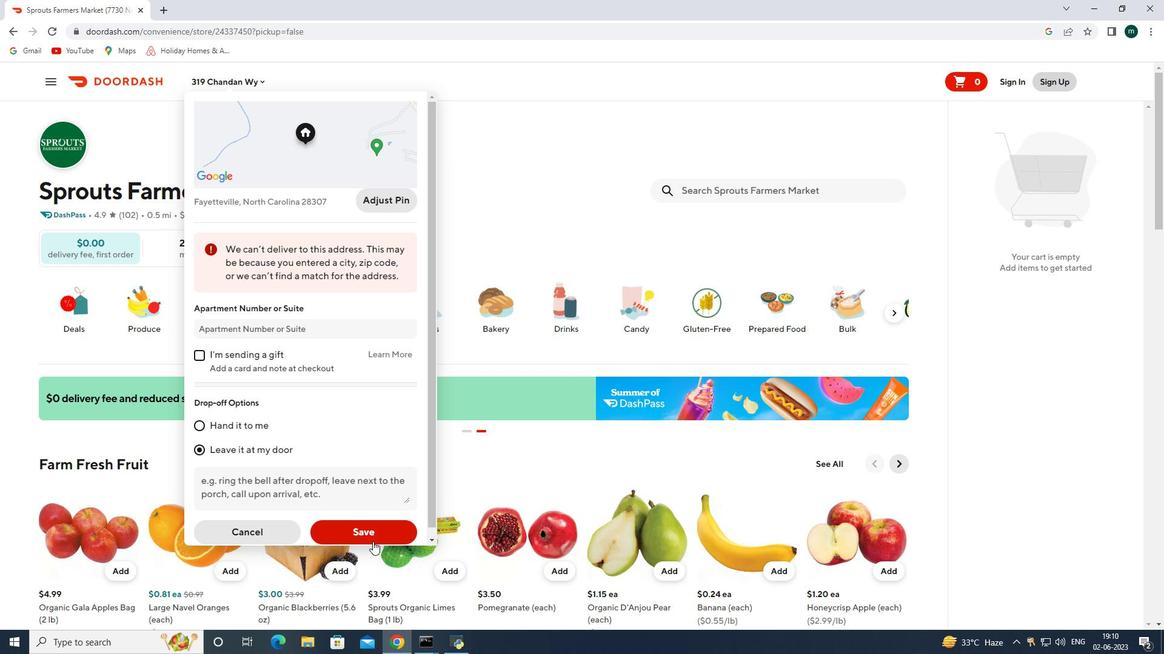 
Action: Mouse moved to (382, 128)
Screenshot: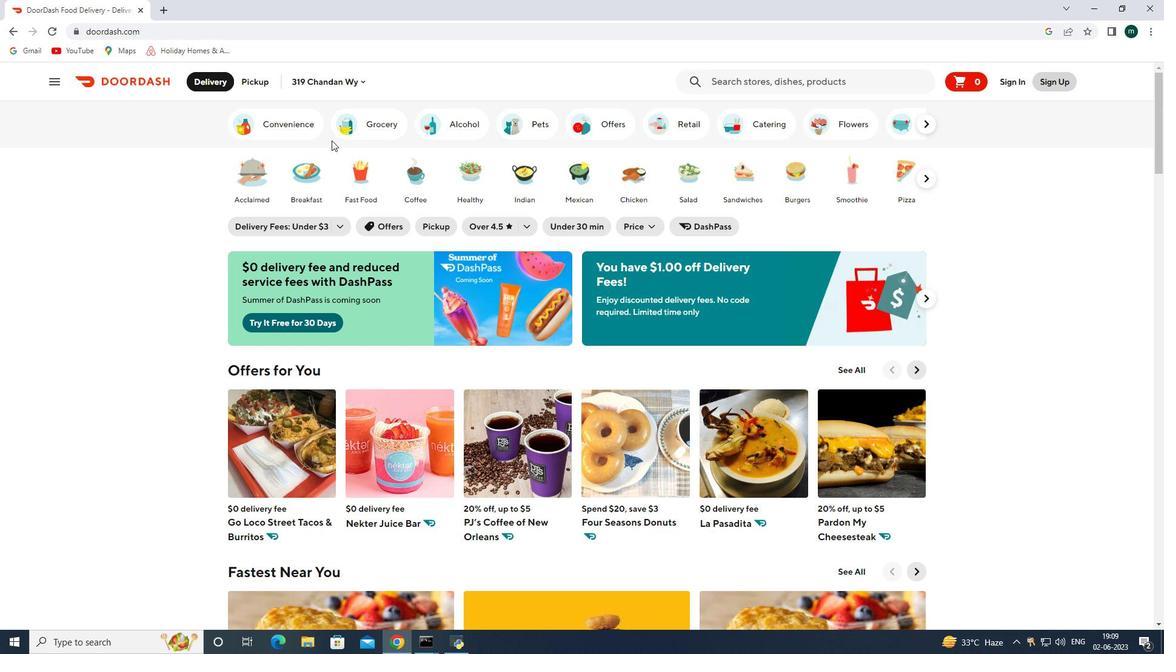 
Action: Mouse pressed left at (382, 128)
Screenshot: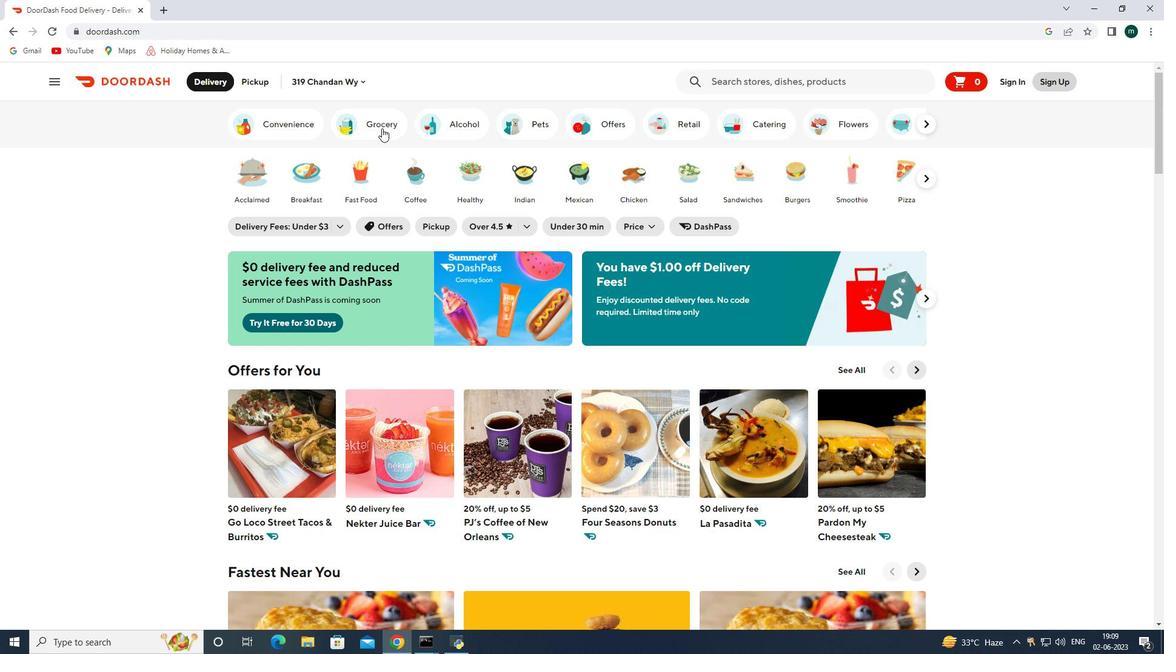 
Action: Mouse moved to (551, 392)
Screenshot: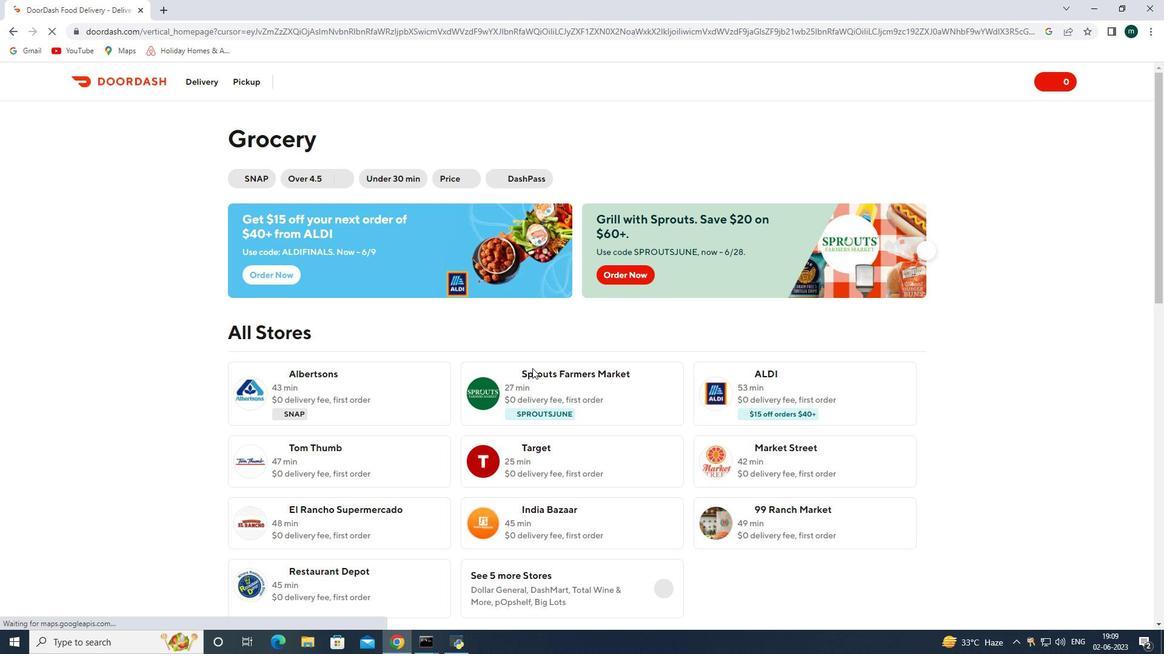 
Action: Mouse pressed left at (551, 392)
Screenshot: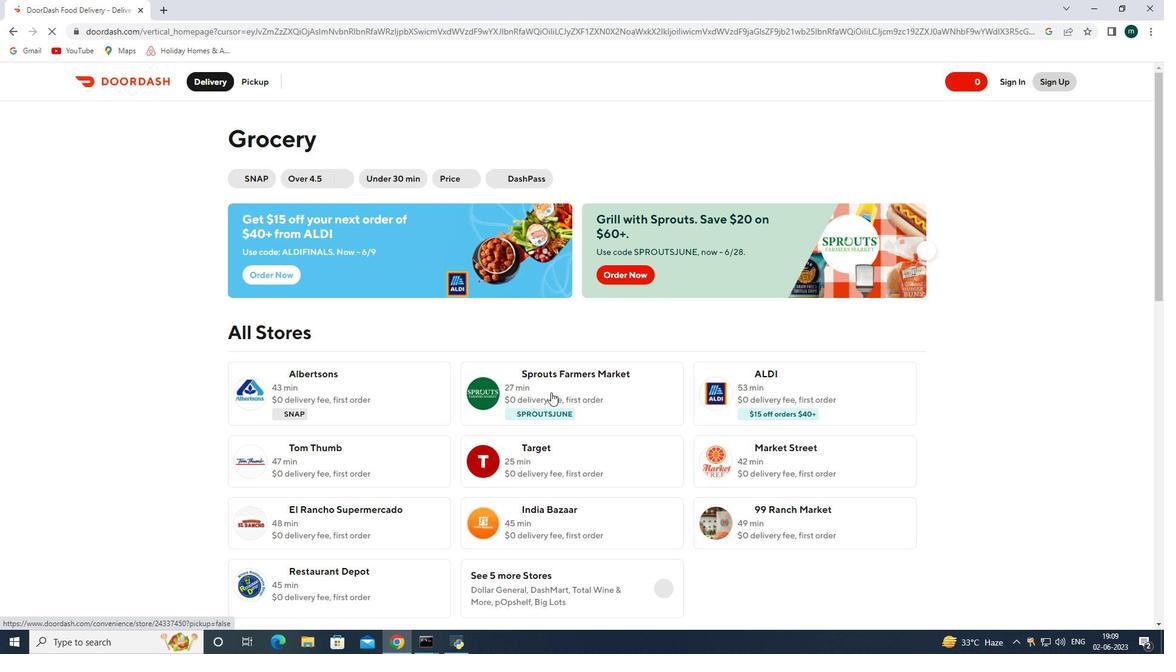 
Action: Mouse moved to (254, 78)
Screenshot: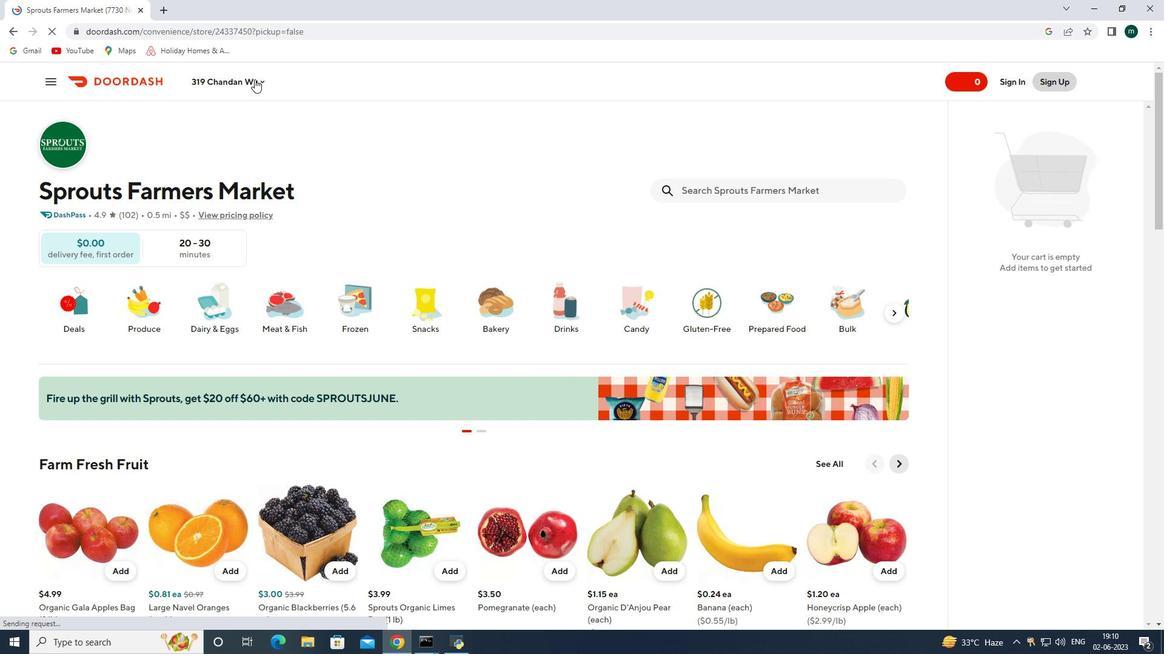 
Action: Mouse pressed left at (254, 78)
Screenshot: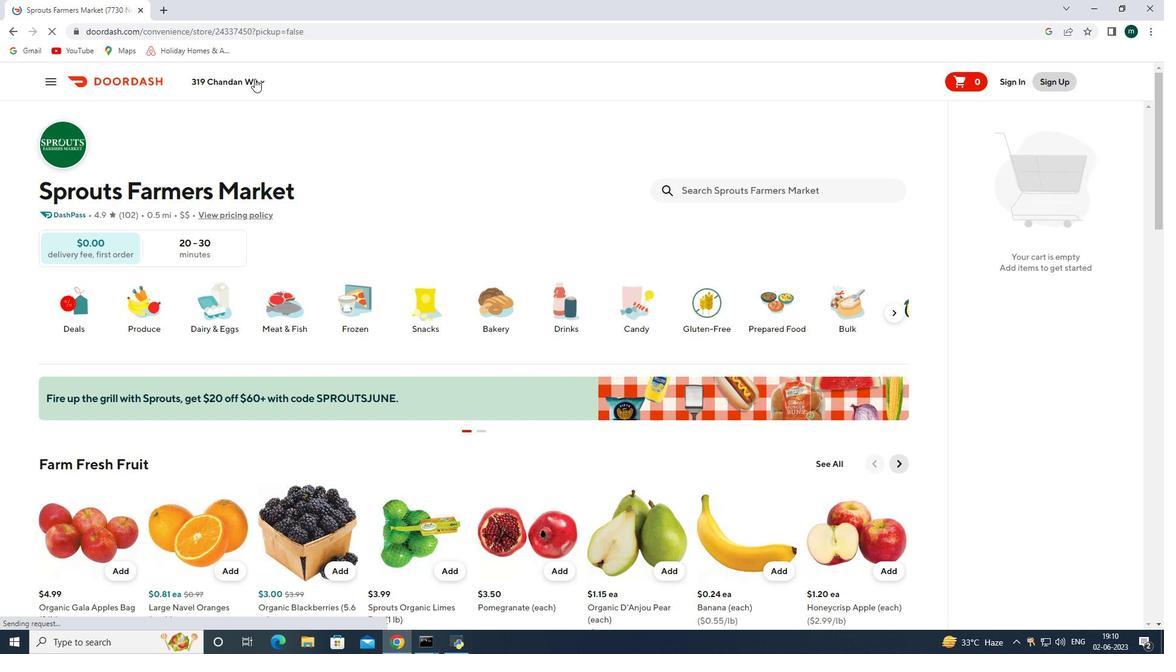 
Action: Mouse moved to (257, 129)
Screenshot: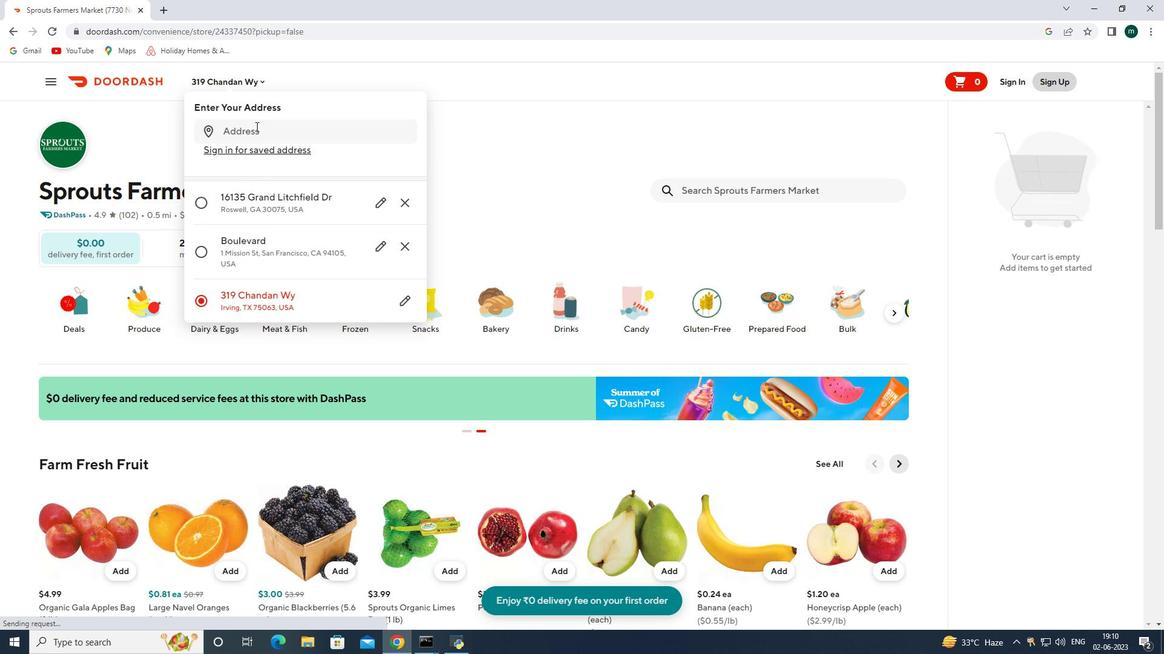 
Action: Mouse pressed left at (257, 129)
Screenshot: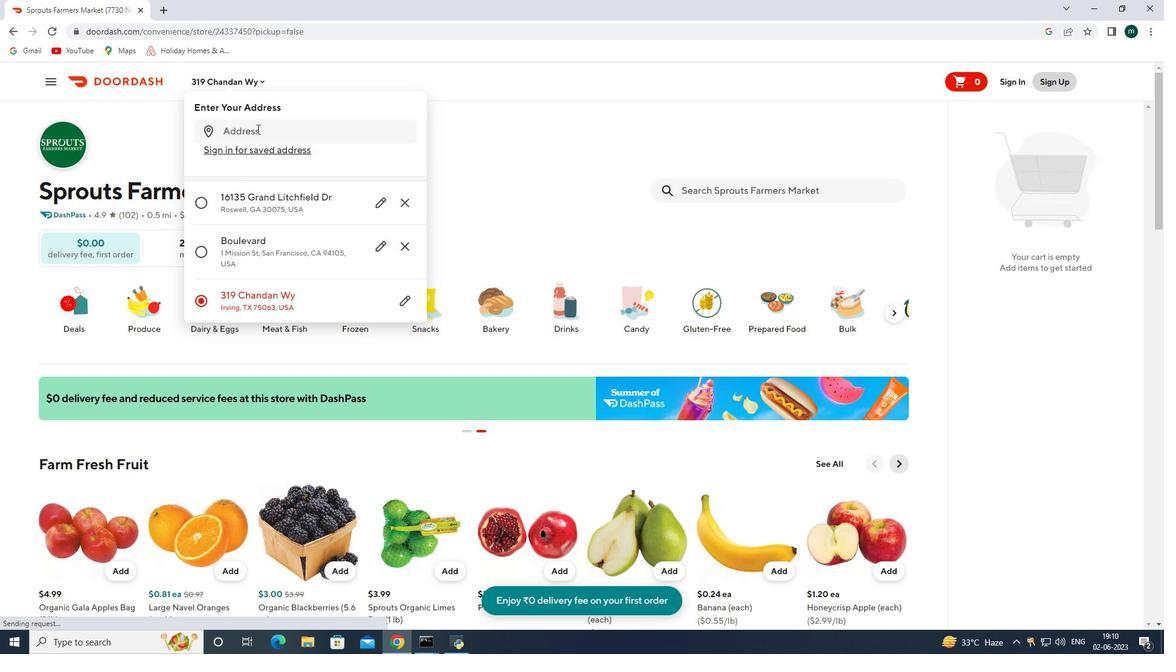 
Action: Key pressed 4615
Screenshot: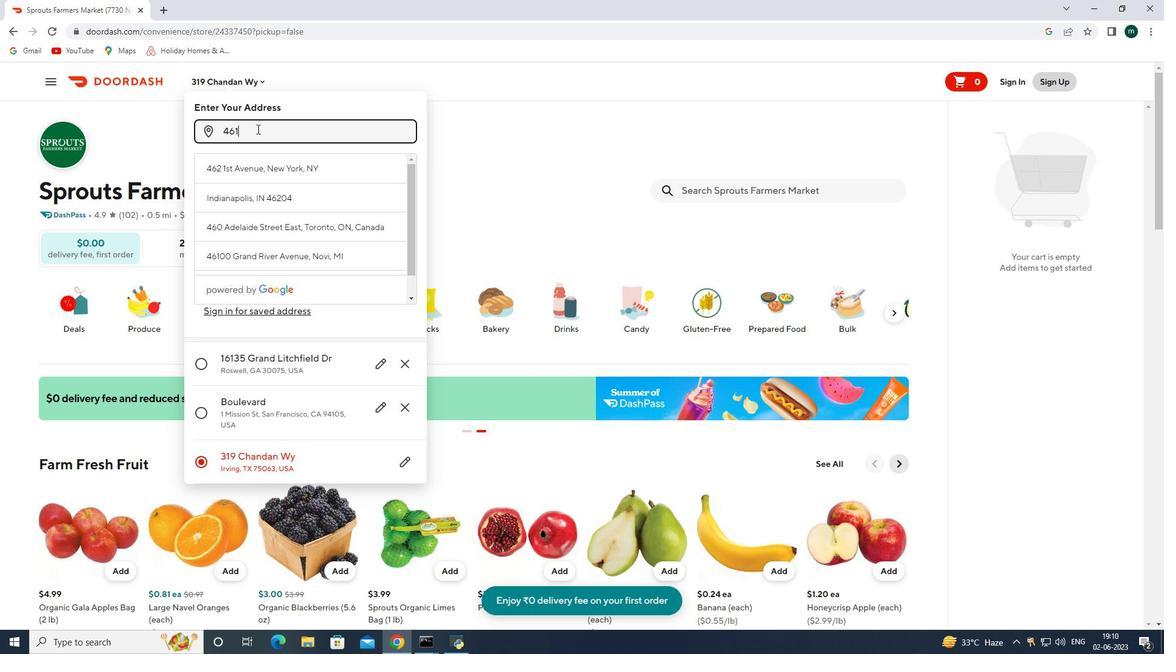 
Action: Mouse moved to (257, 129)
Screenshot: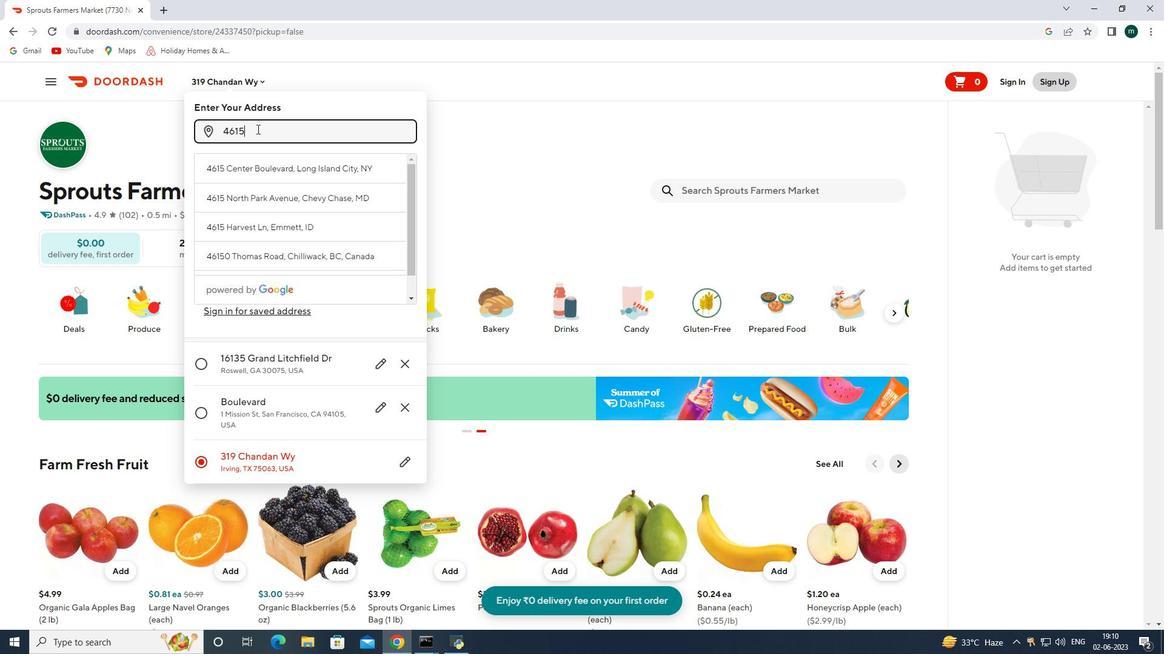 
Action: Key pressed <Key.space>cal<Key.backspace><Key.backspace>larence<Key.space>court<Key.space>fayetteville<Key.space>north<Key.space>carolina<Key.space>28307<Key.enter>
Screenshot: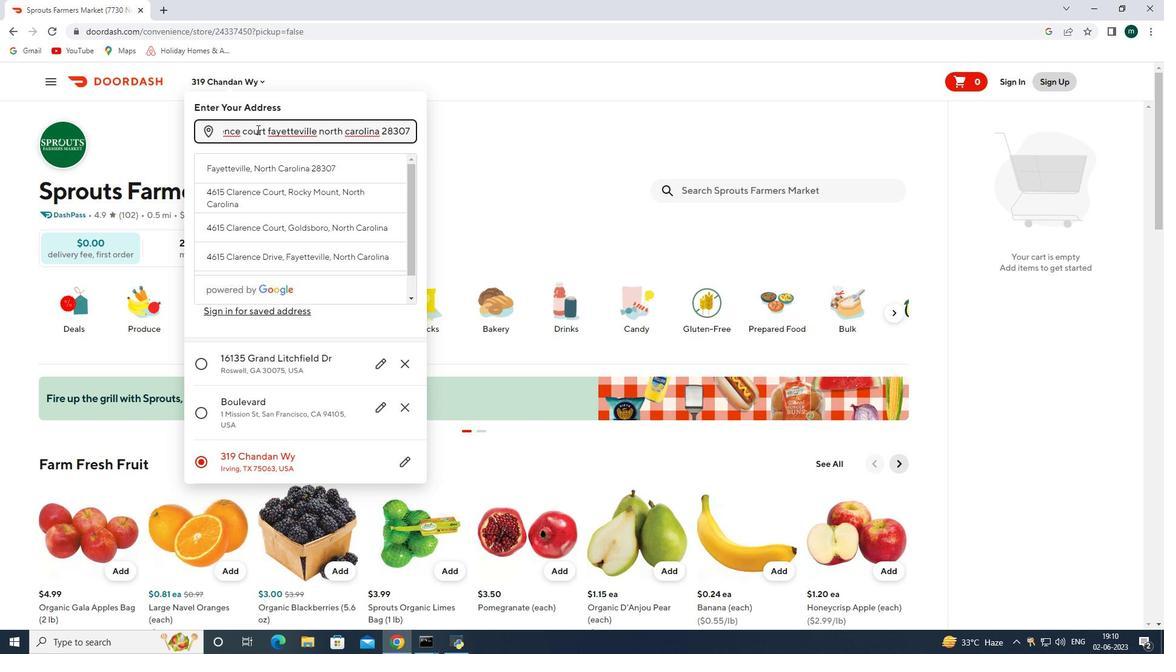 
Action: Mouse moved to (372, 542)
Screenshot: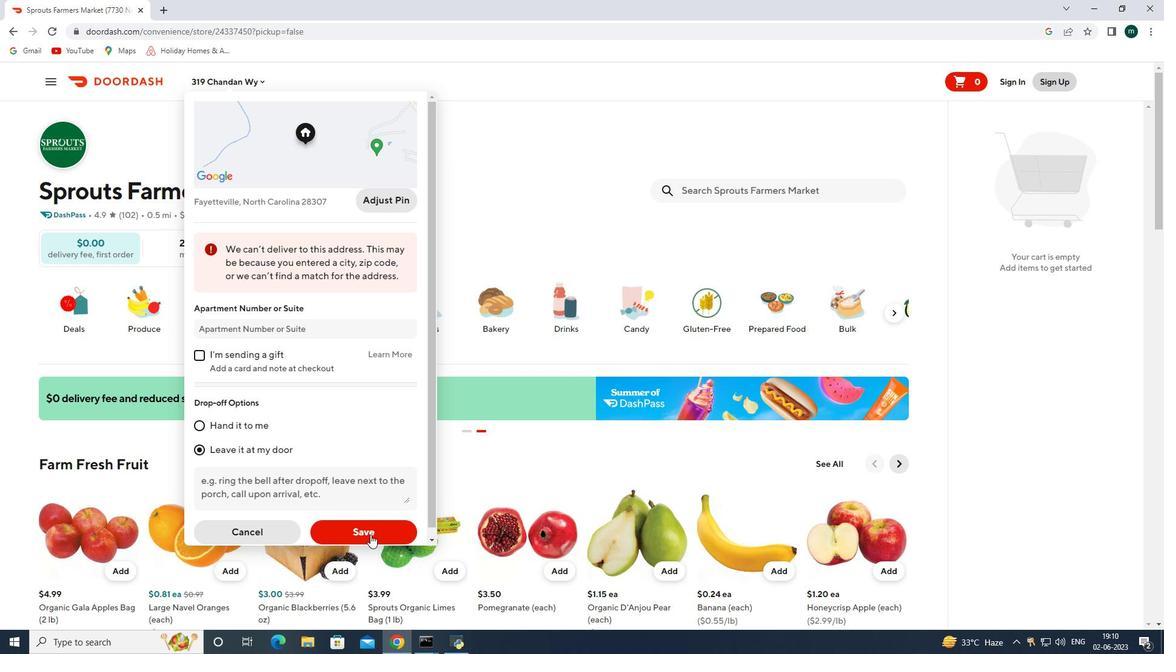 
Action: Mouse pressed left at (372, 542)
Screenshot: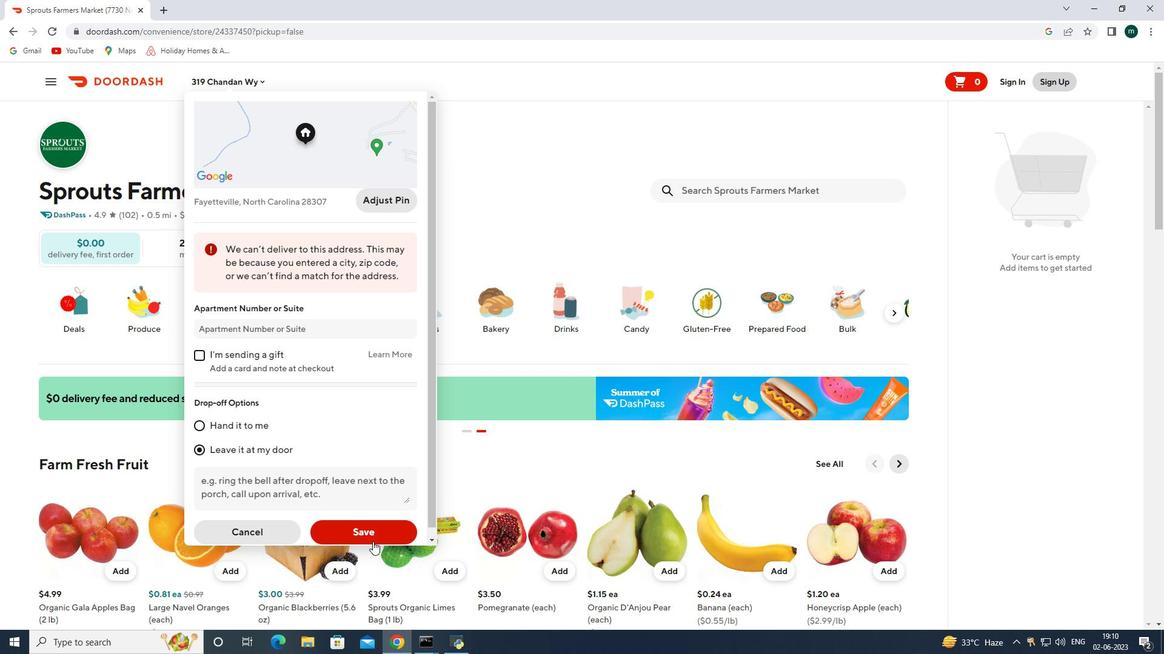 
Action: Mouse moved to (707, 190)
Screenshot: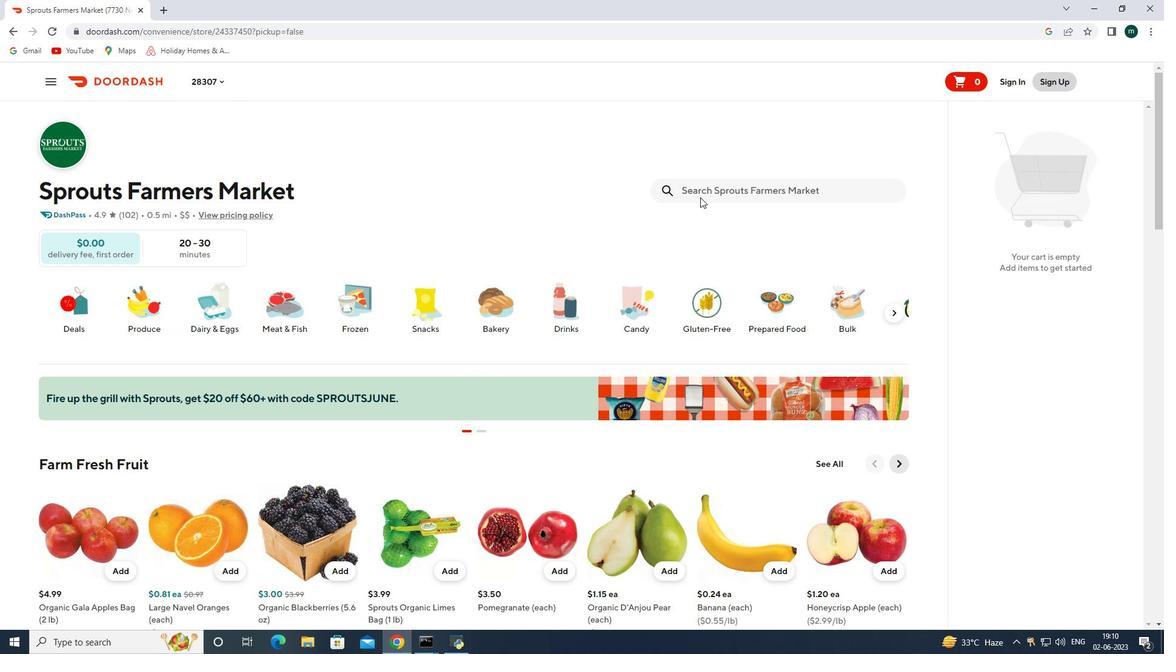 
Action: Mouse pressed left at (707, 190)
Screenshot: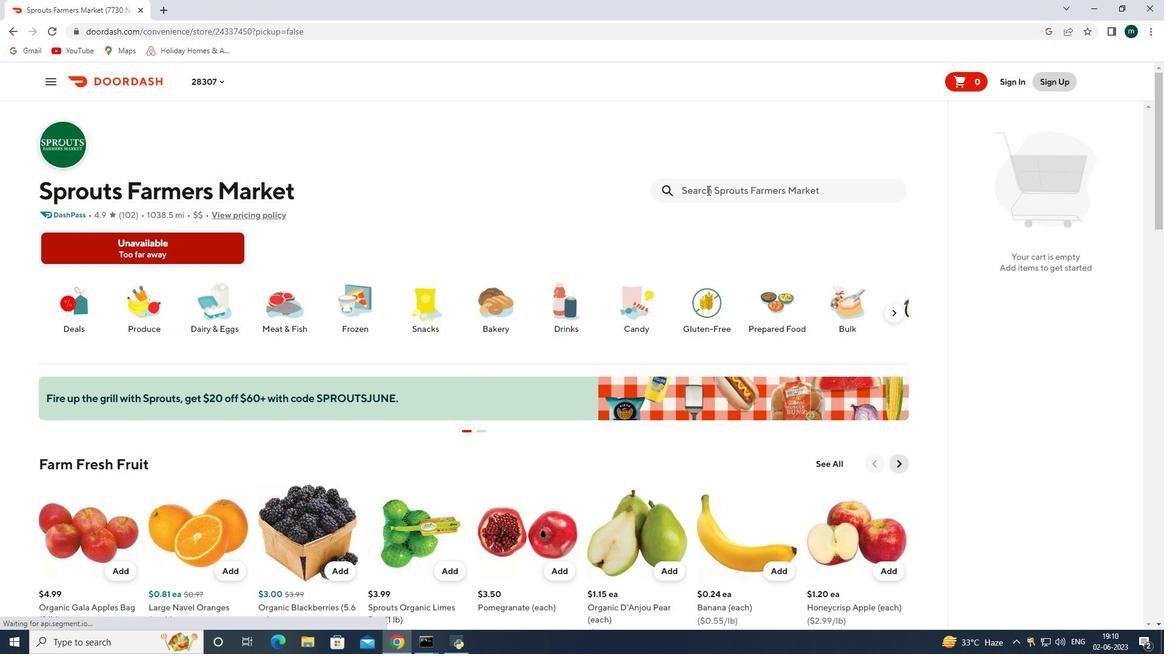 
Action: Key pressed jalpeno<Key.space>cheddar<Key.space>beer<Key.space>bat<Key.space><Key.backspace><Key.backspace><Key.backspace>rat<Key.space>sausage<Key.space>pork<Key.space><Key.enter>
Screenshot: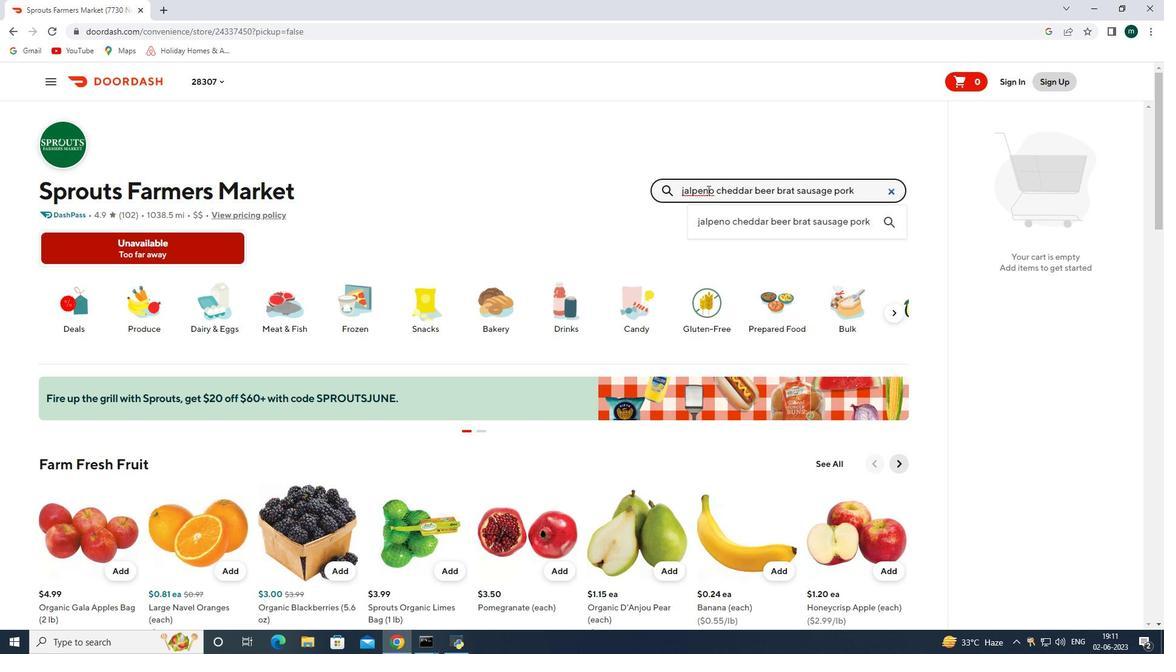 
Action: Mouse moved to (200, 329)
Screenshot: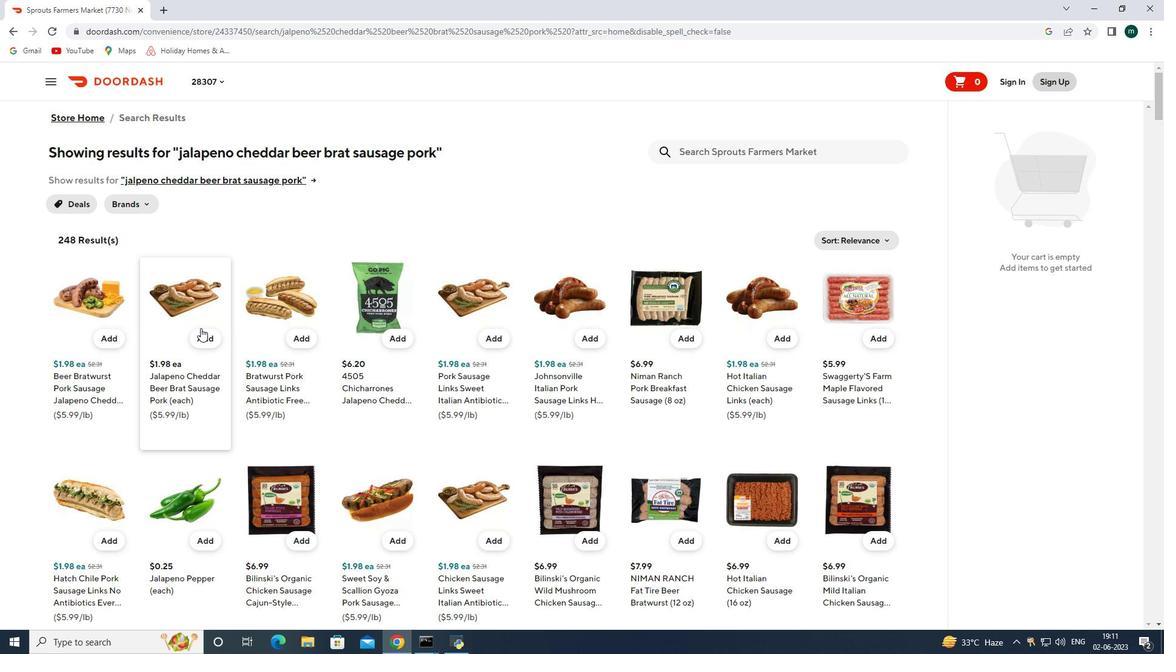 
Action: Mouse pressed left at (200, 329)
Screenshot: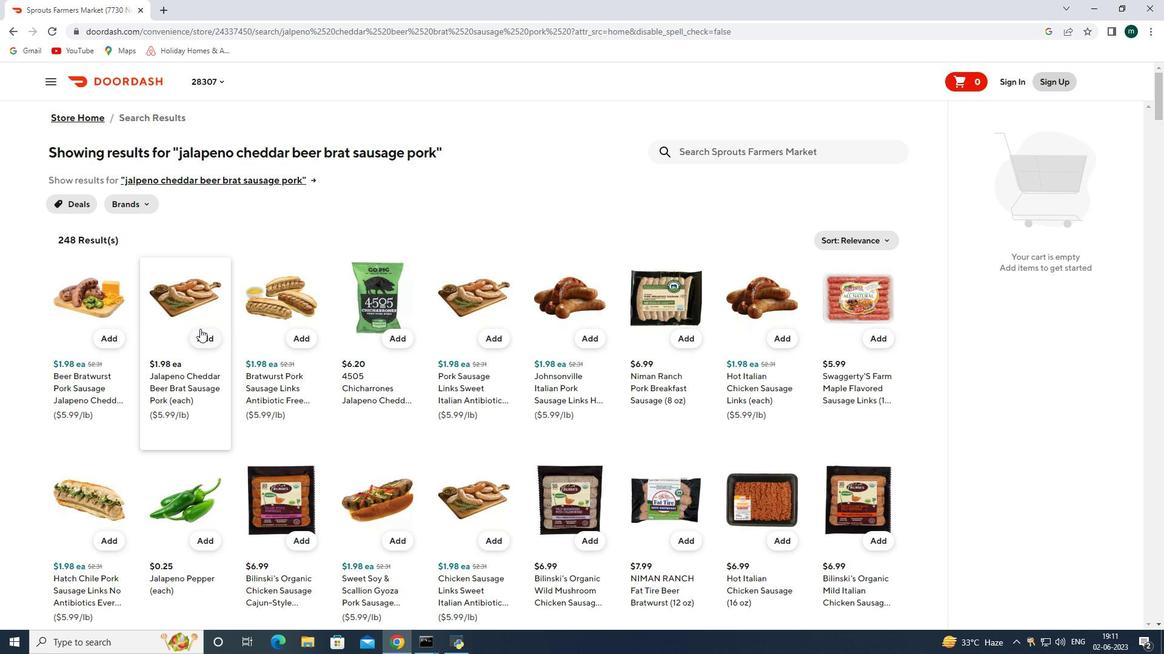 
Action: Mouse moved to (691, 146)
Screenshot: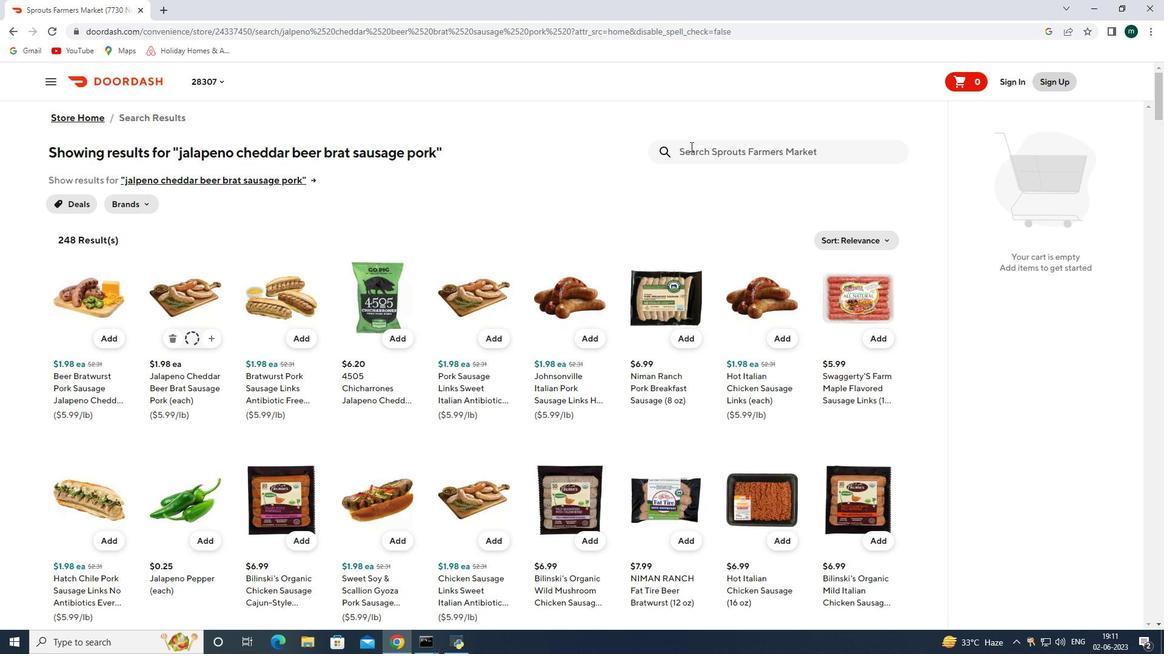 
Action: Mouse pressed left at (691, 146)
Screenshot: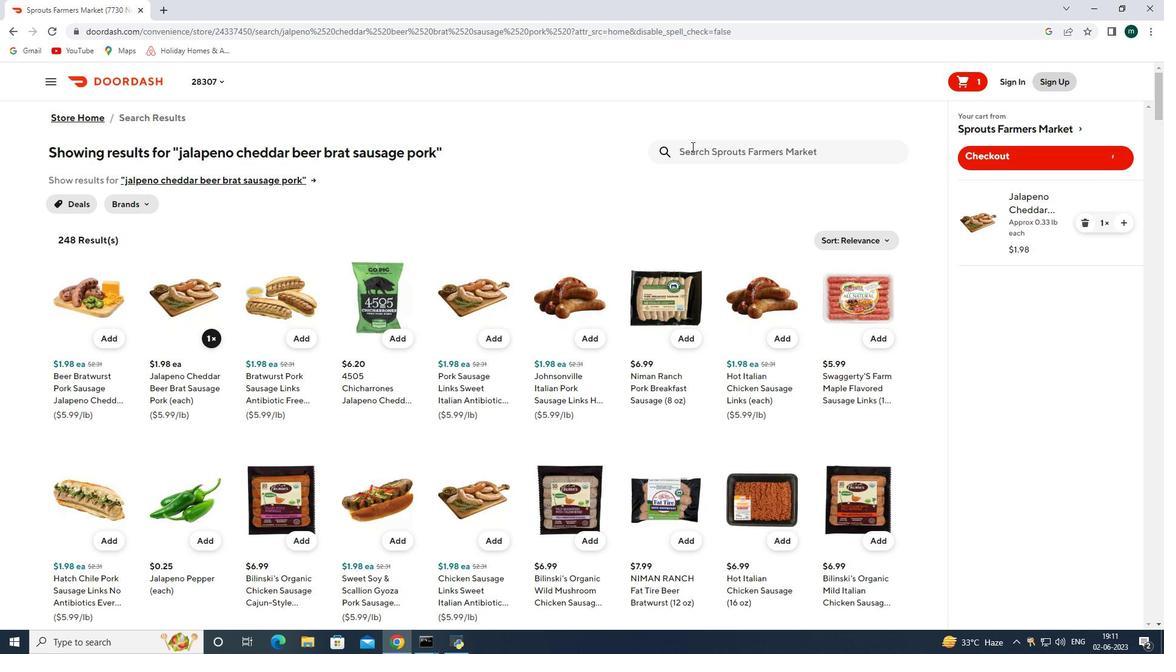 
Action: Key pressed the<Key.space>butcher<Key.space>shop<Key.space>metoaf<Key.space>ith<Key.space>herb<Key.space>butter<Key.space>potatoes<Key.space><Key.enter>
Screenshot: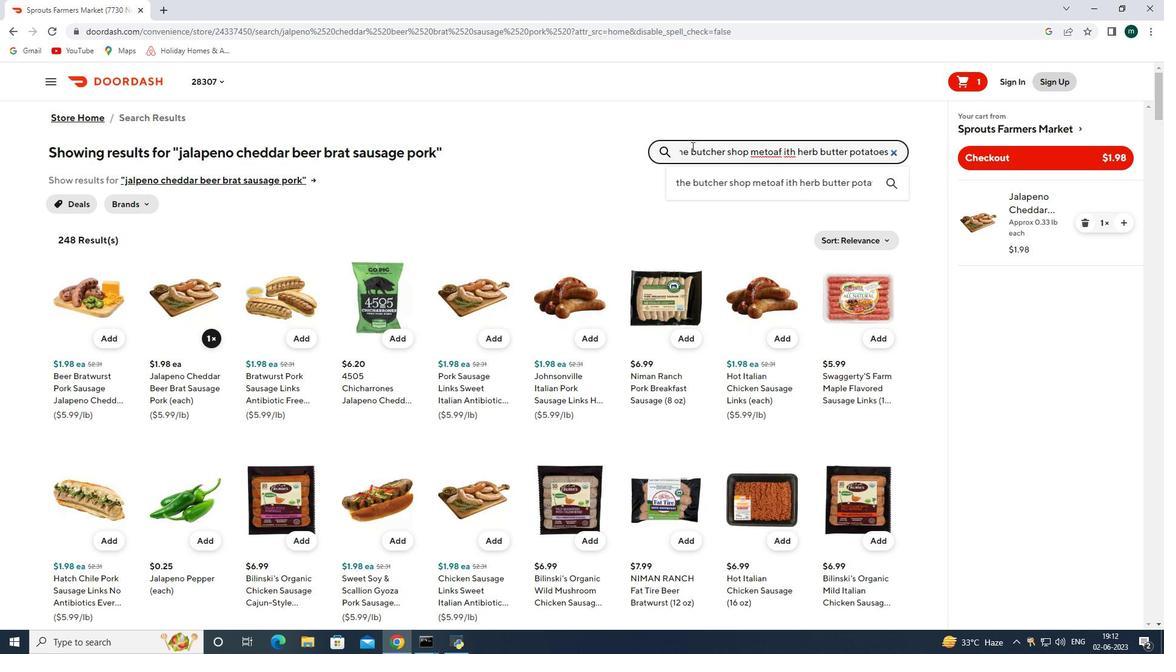 
Action: Mouse moved to (707, 150)
Screenshot: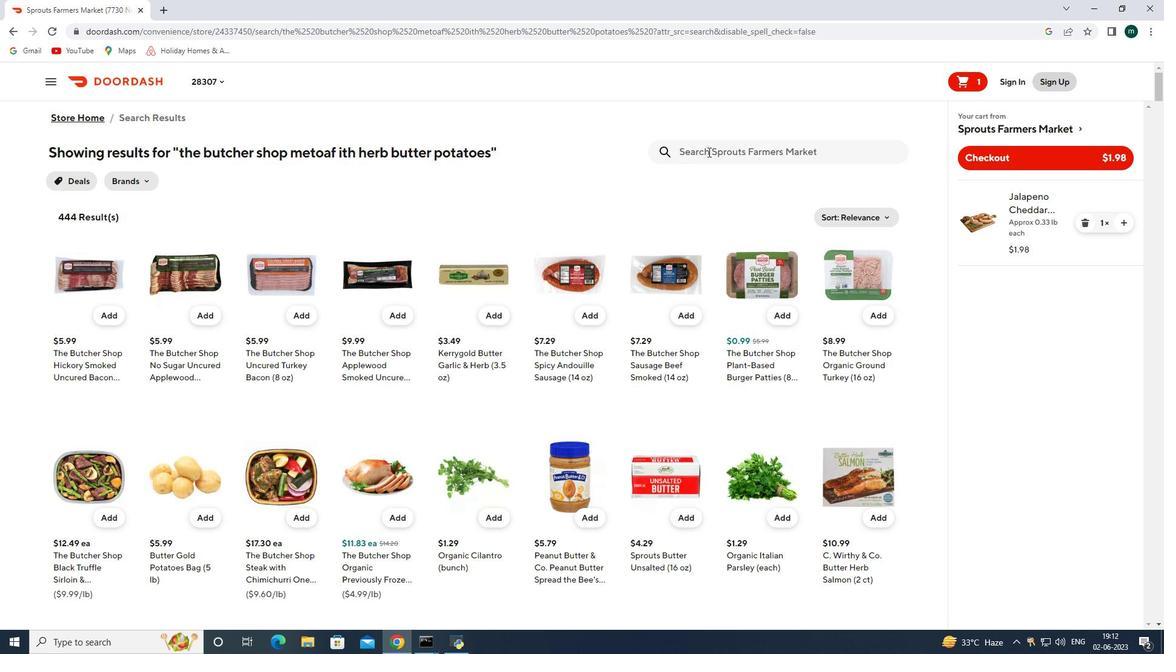 
Action: Mouse pressed left at (707, 150)
Screenshot: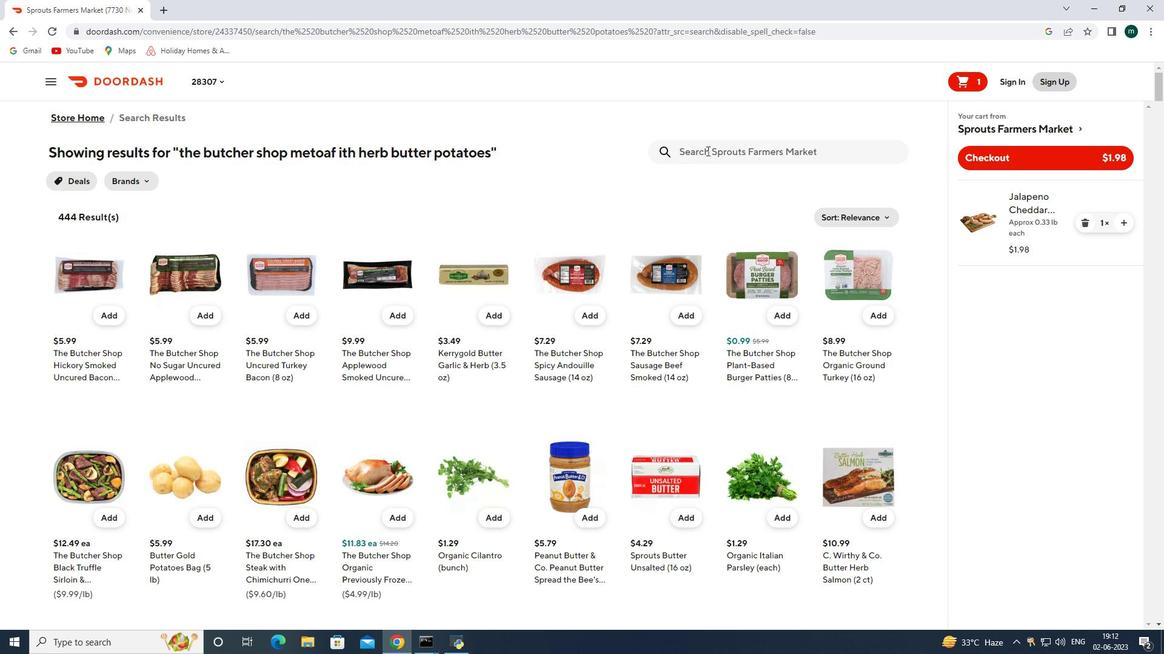 
Action: Key pressed organic<Key.space>red<Key.space>onion<Key.space>bag<Key.enter>
Screenshot: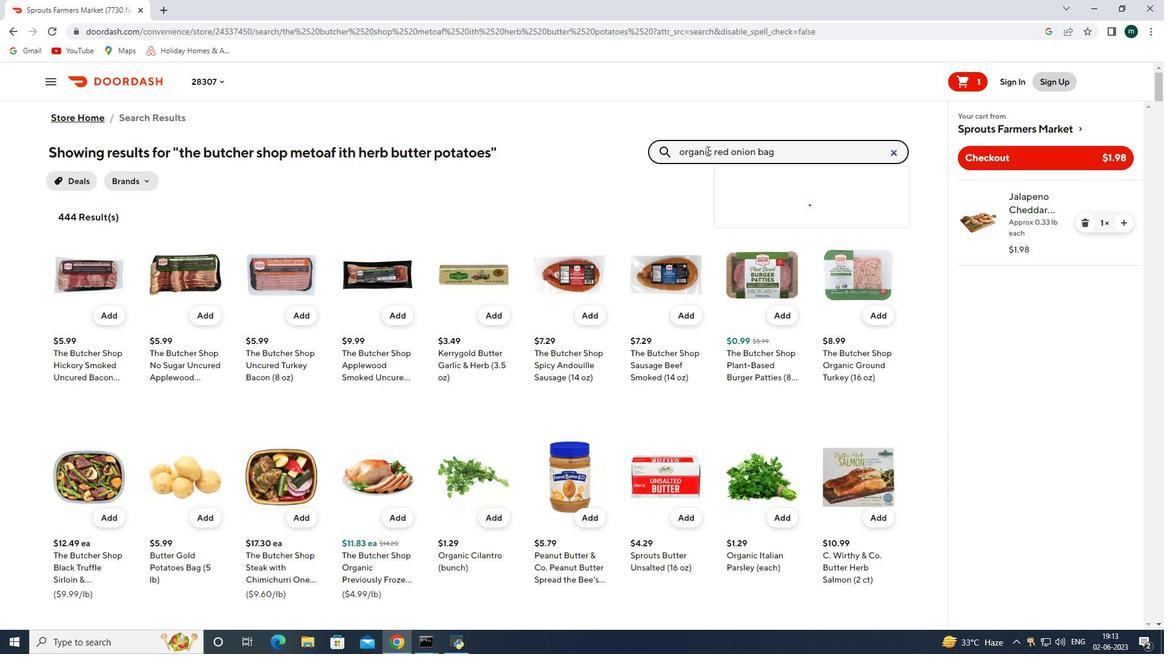 
Action: Mouse moved to (98, 320)
Screenshot: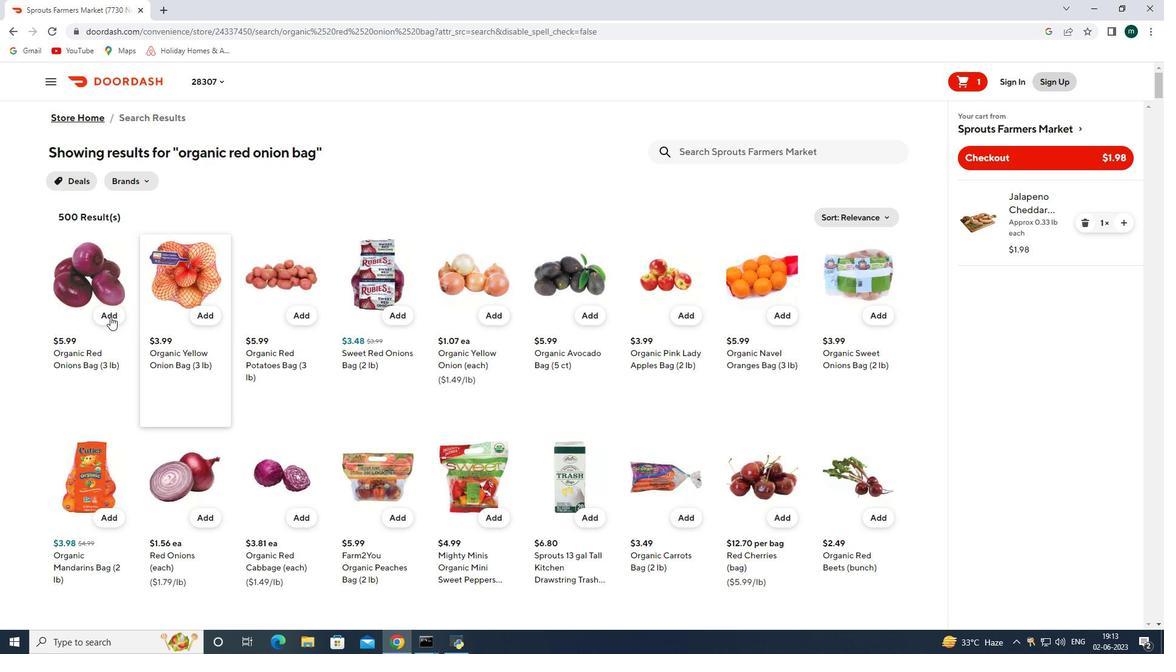 
Action: Mouse pressed left at (98, 320)
Screenshot: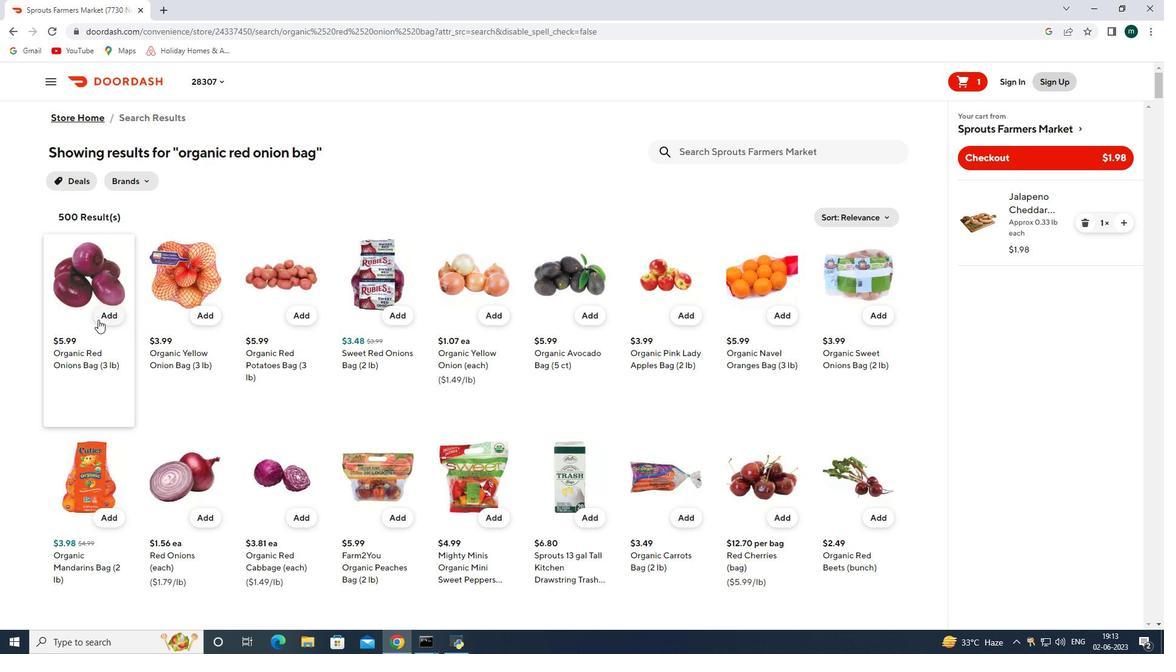 
Action: Mouse moved to (1126, 300)
Screenshot: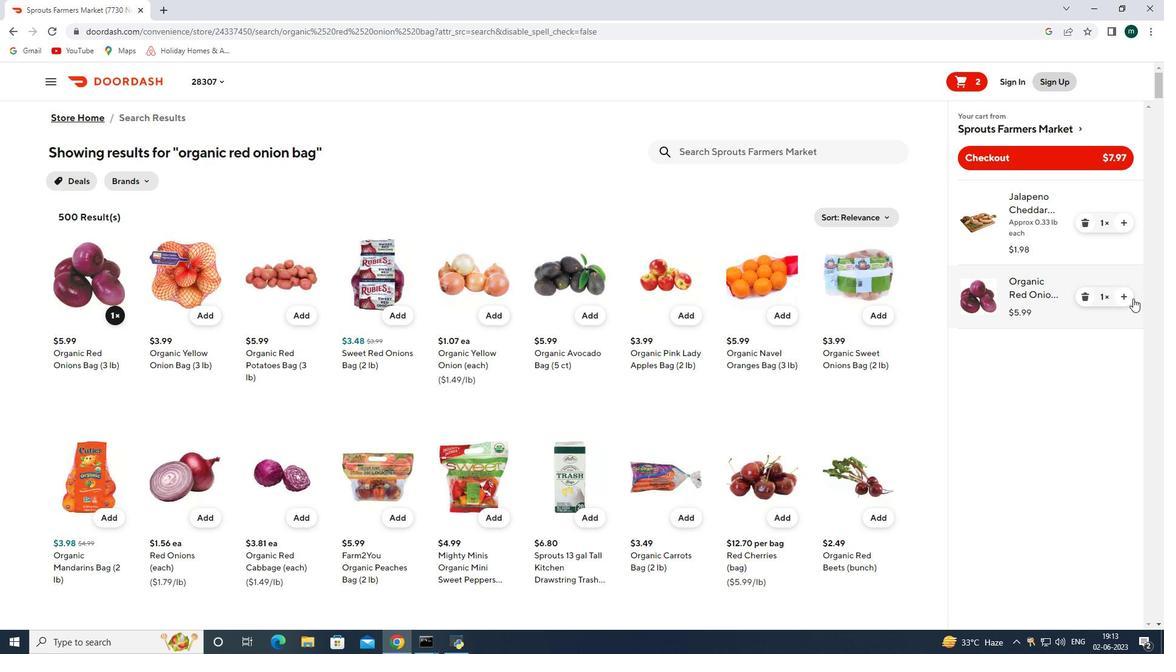 
Action: Mouse pressed left at (1126, 300)
Screenshot: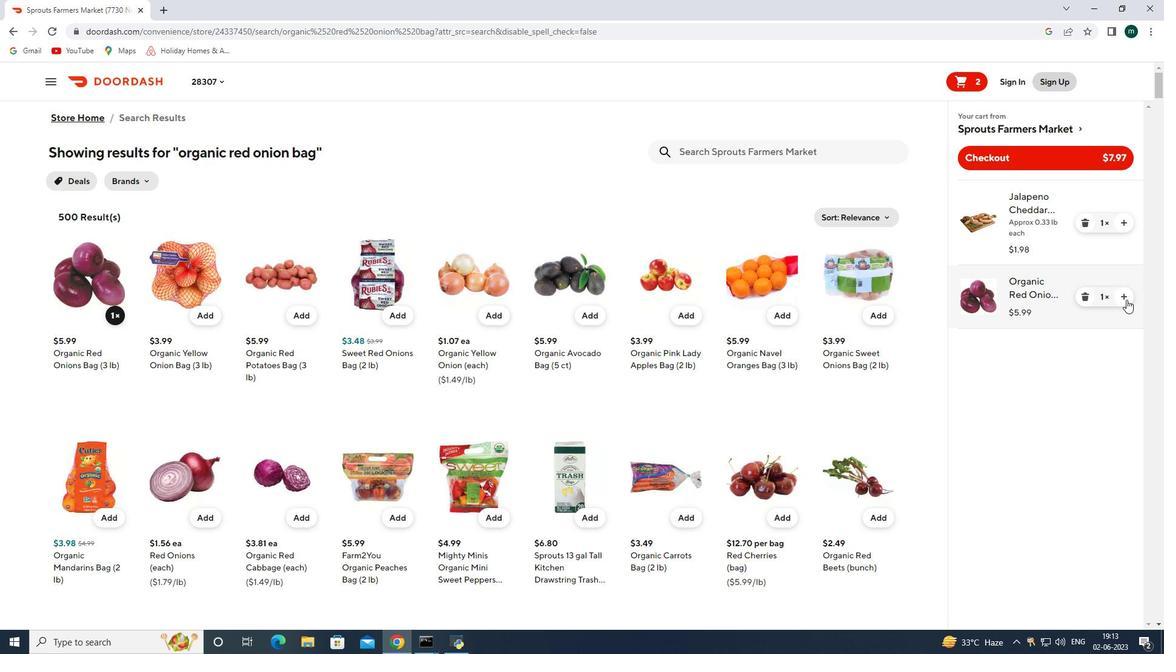 
Action: Mouse pressed left at (1126, 300)
Screenshot: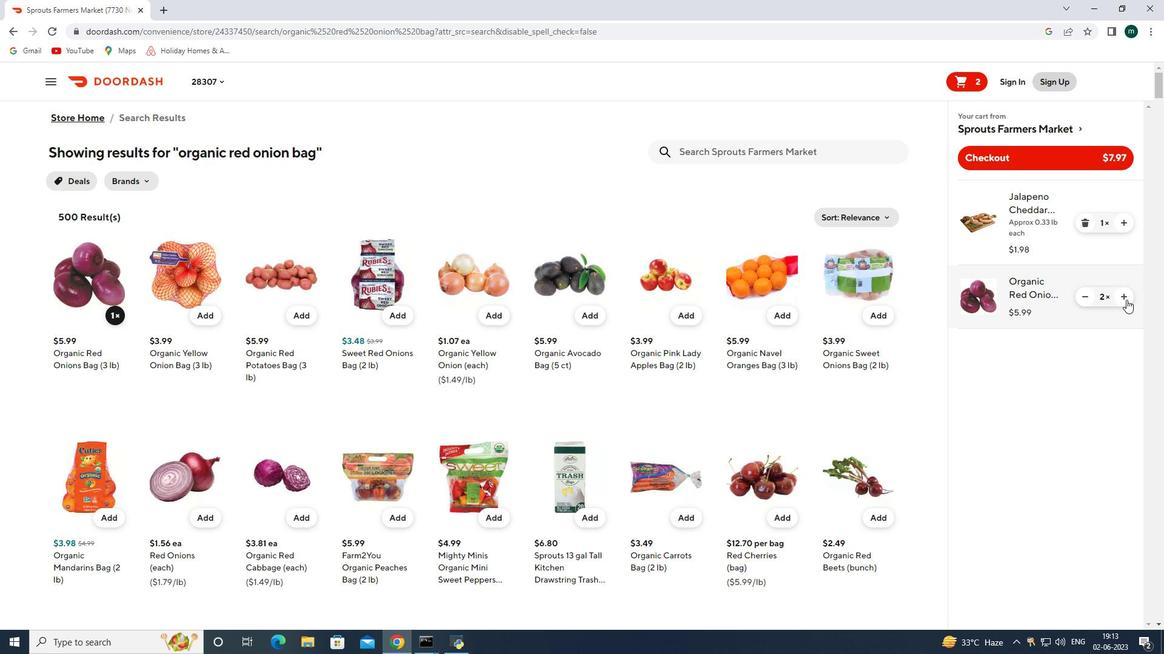 
Action: Mouse moved to (693, 148)
Screenshot: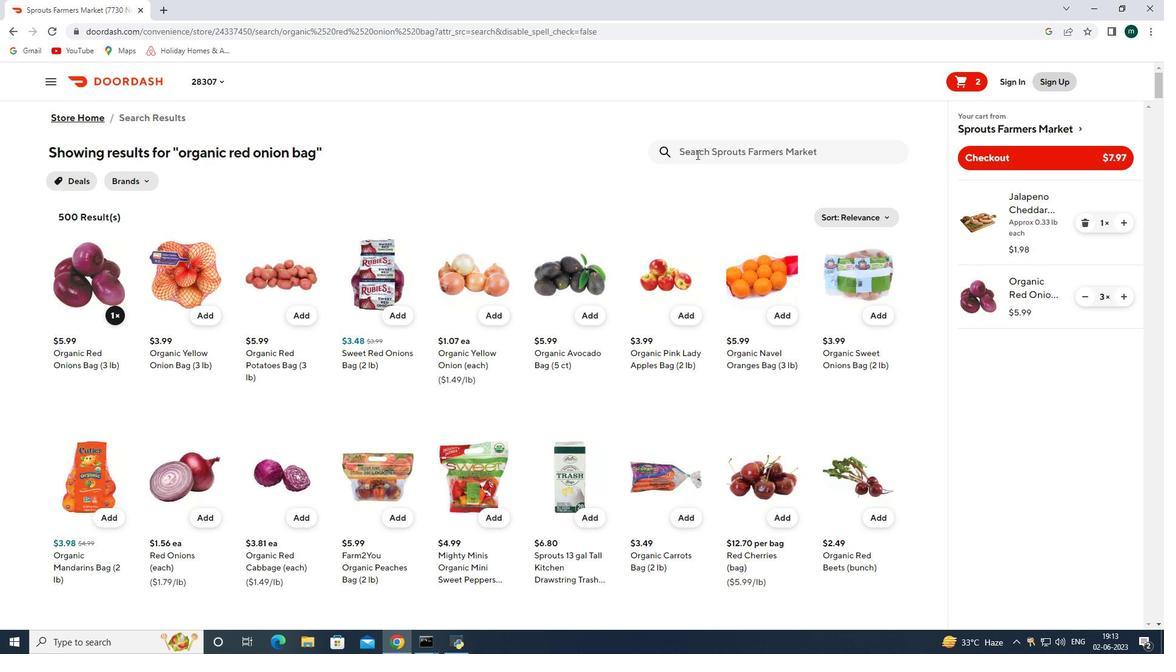 
Action: Mouse pressed left at (693, 148)
Screenshot: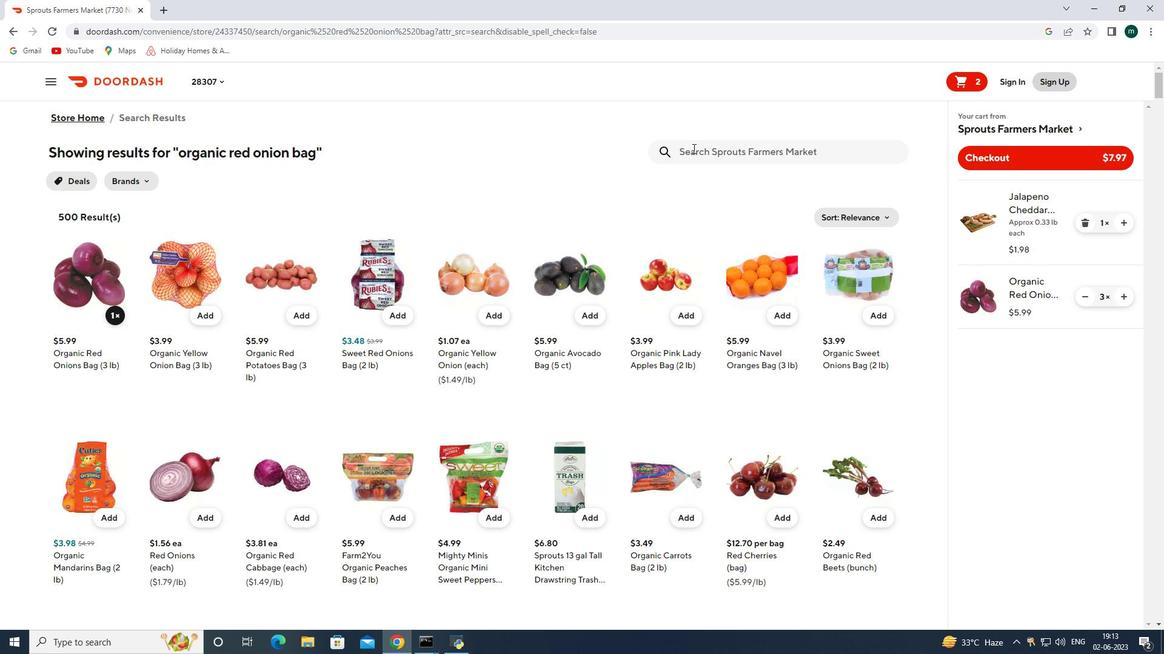 
Action: Key pressed sproutsb<Key.space><Key.backspace><Key.backspace><Key.space>organic<Key.space>cultured<Key.space>dairy<Key.space>yogurt<Key.space>drink<Key.space>original<Key.space><Key.enter>
Screenshot: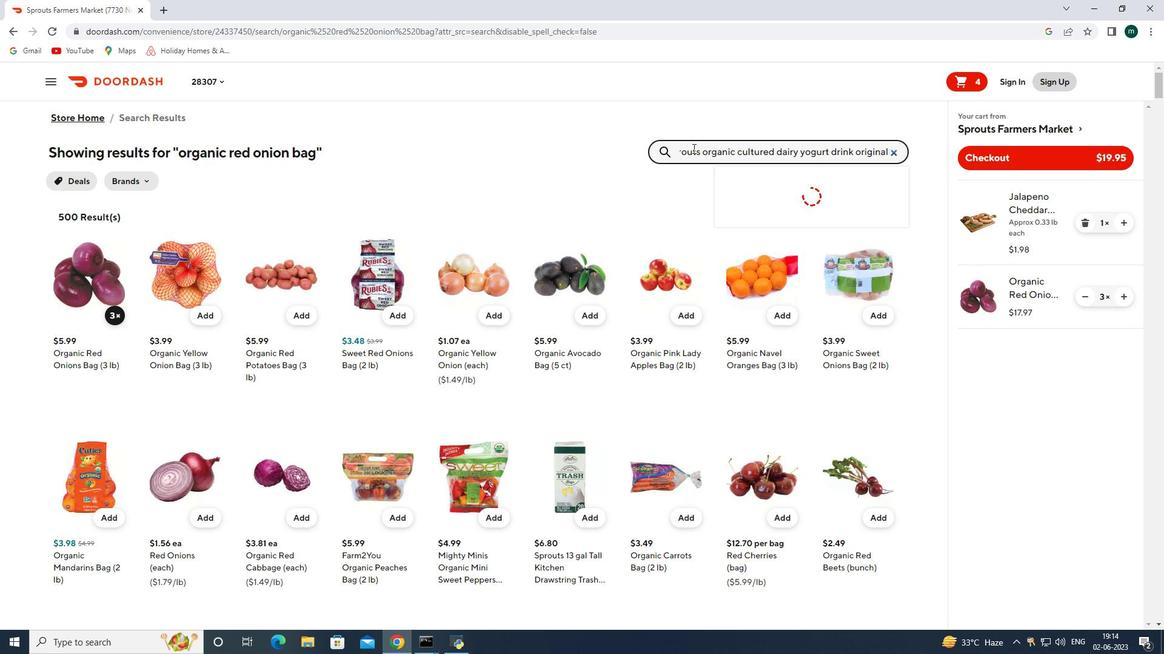 
Action: Mouse moved to (116, 309)
Screenshot: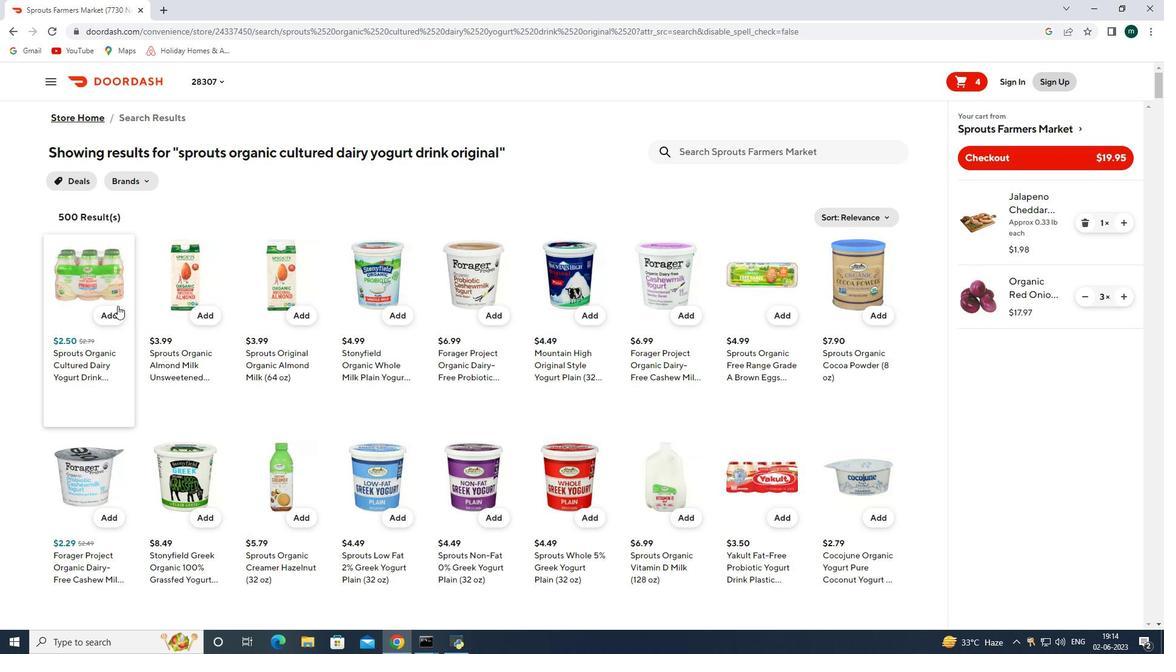 
Action: Mouse pressed left at (116, 309)
Screenshot: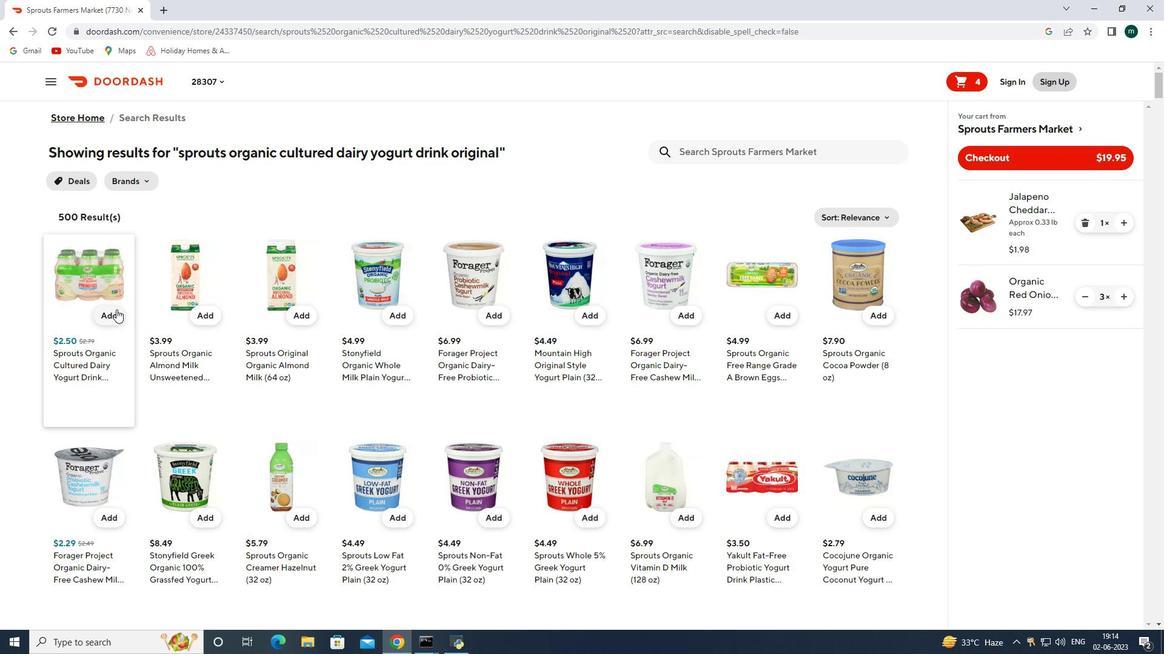 
Action: Mouse moved to (695, 154)
Screenshot: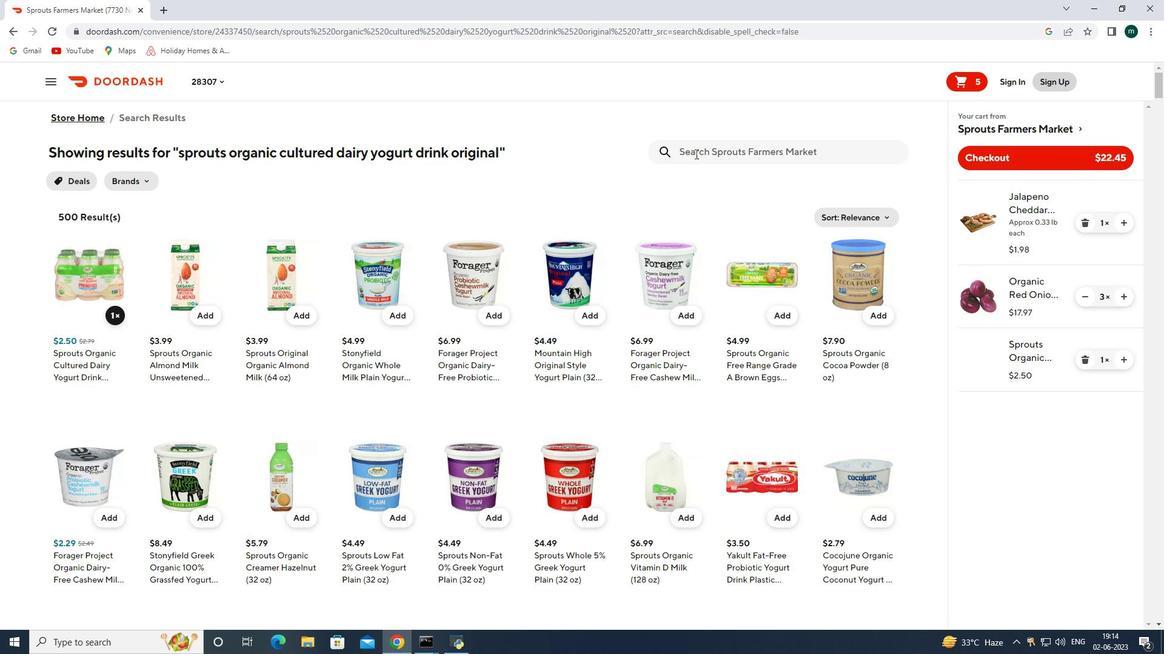 
Action: Mouse pressed left at (695, 154)
Screenshot: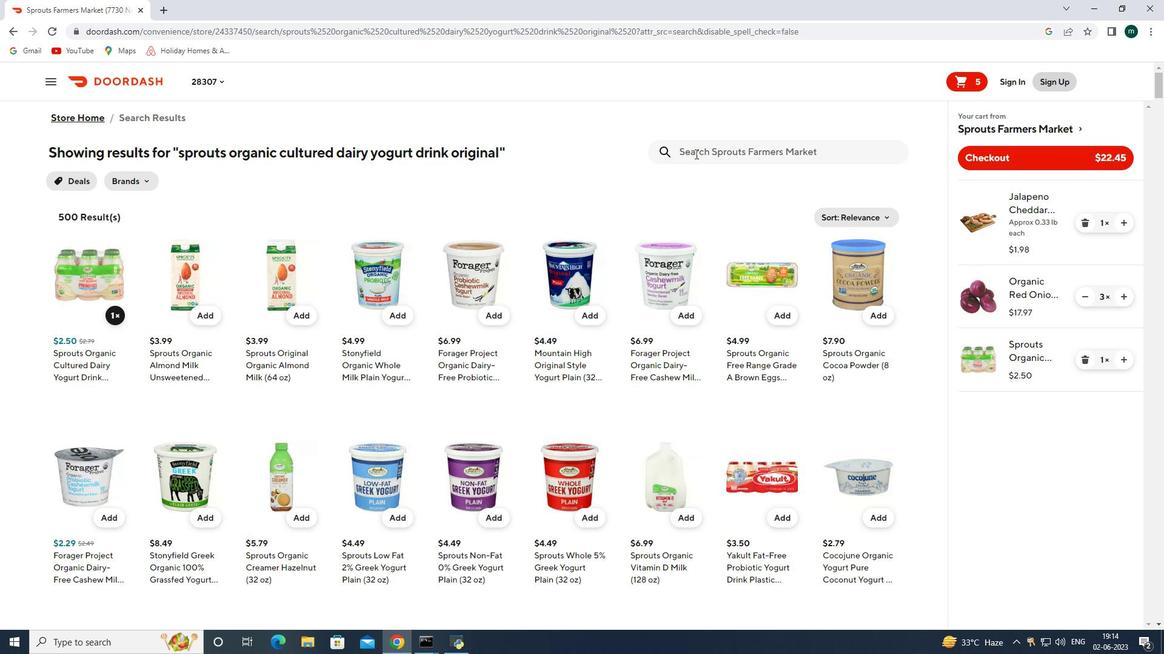
Action: Key pressed sprouts<Key.space>or<Key.backspace><Key.backspace>cage<Key.space>free<Key.space>grade<Key.space>a<Key.space>large<Key.space>brown<Key.space>eggs<Key.space><Key.enter>
Screenshot: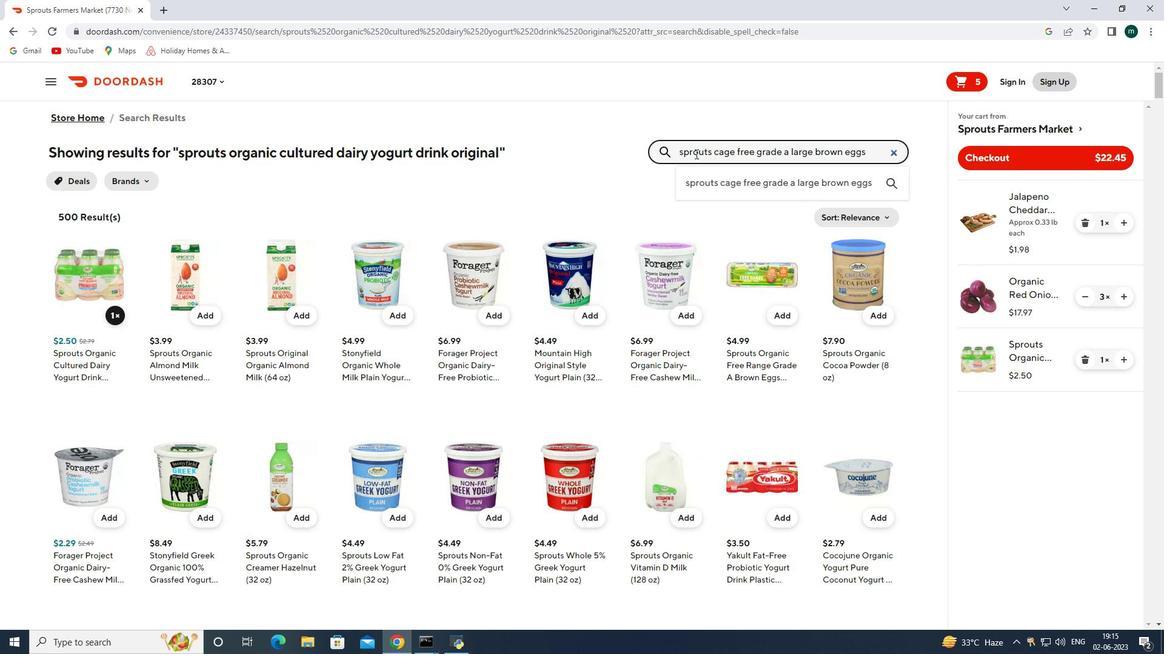 
Action: Mouse moved to (109, 318)
Screenshot: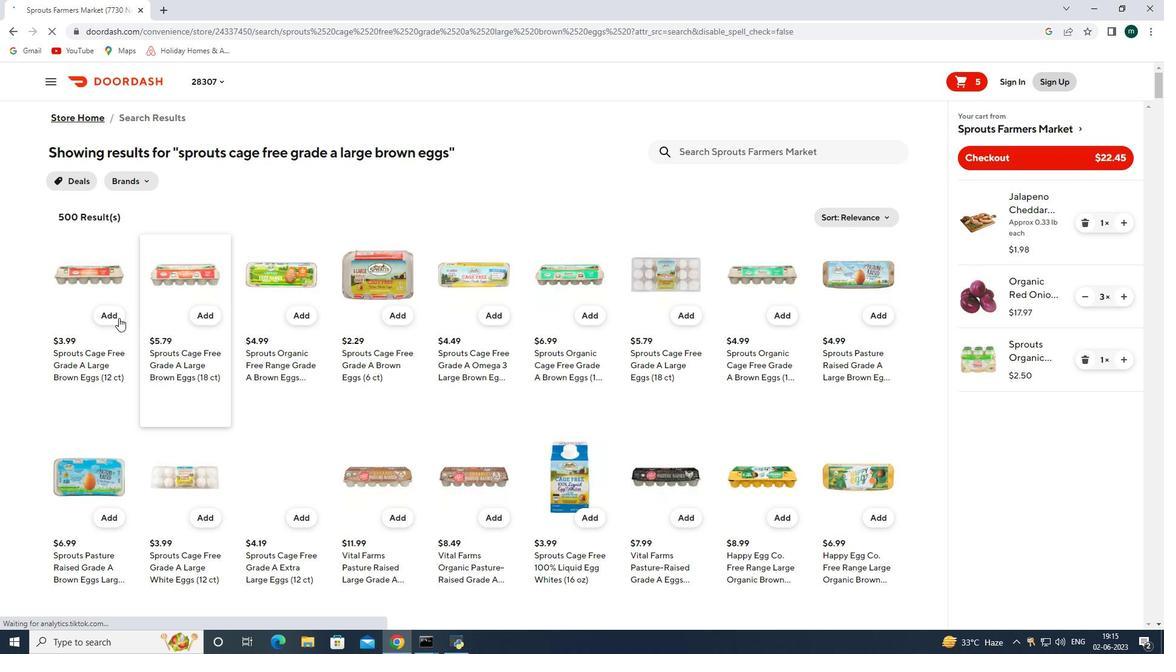 
Action: Mouse pressed left at (109, 318)
Screenshot: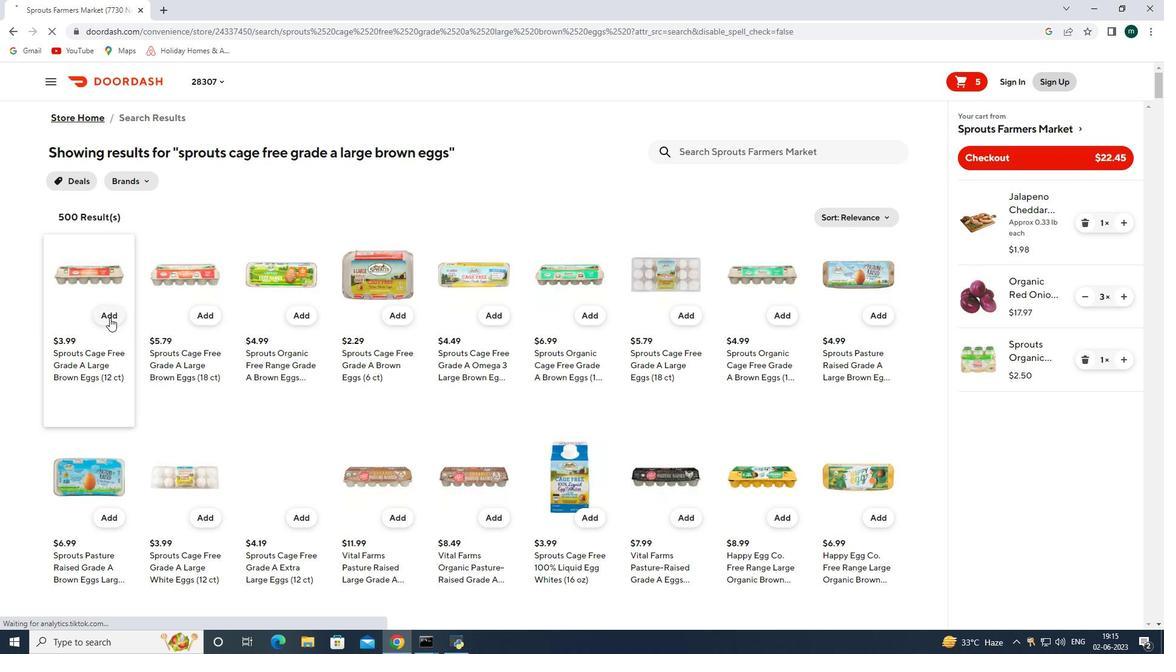
Action: Mouse moved to (691, 150)
Screenshot: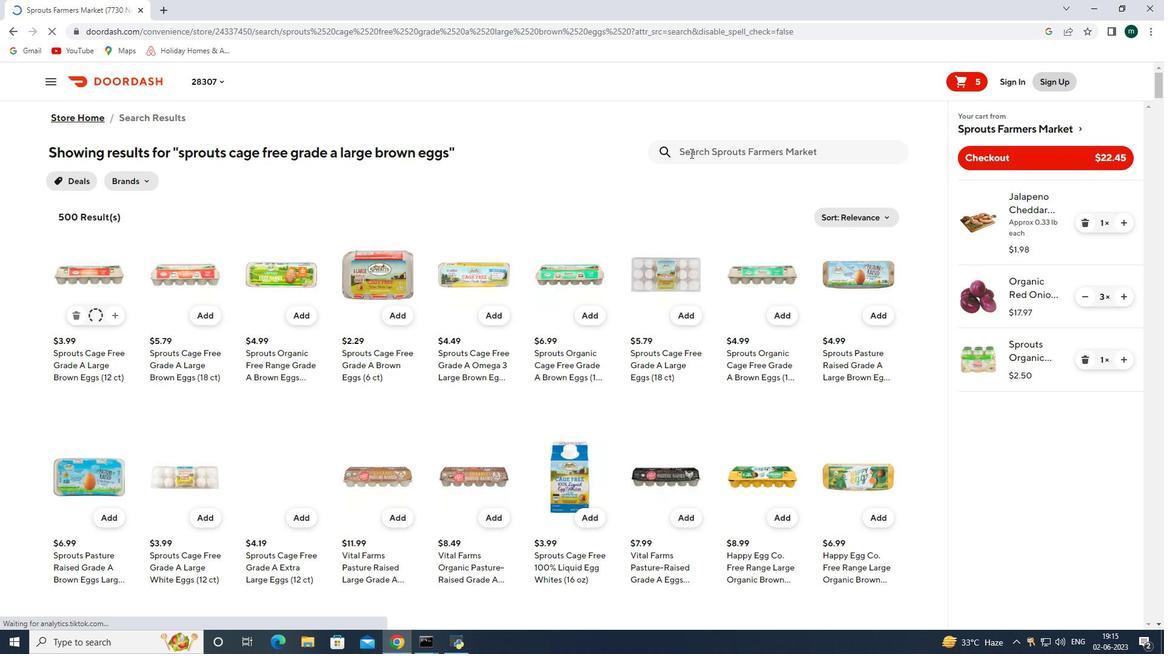 
Action: Mouse pressed left at (691, 150)
Screenshot: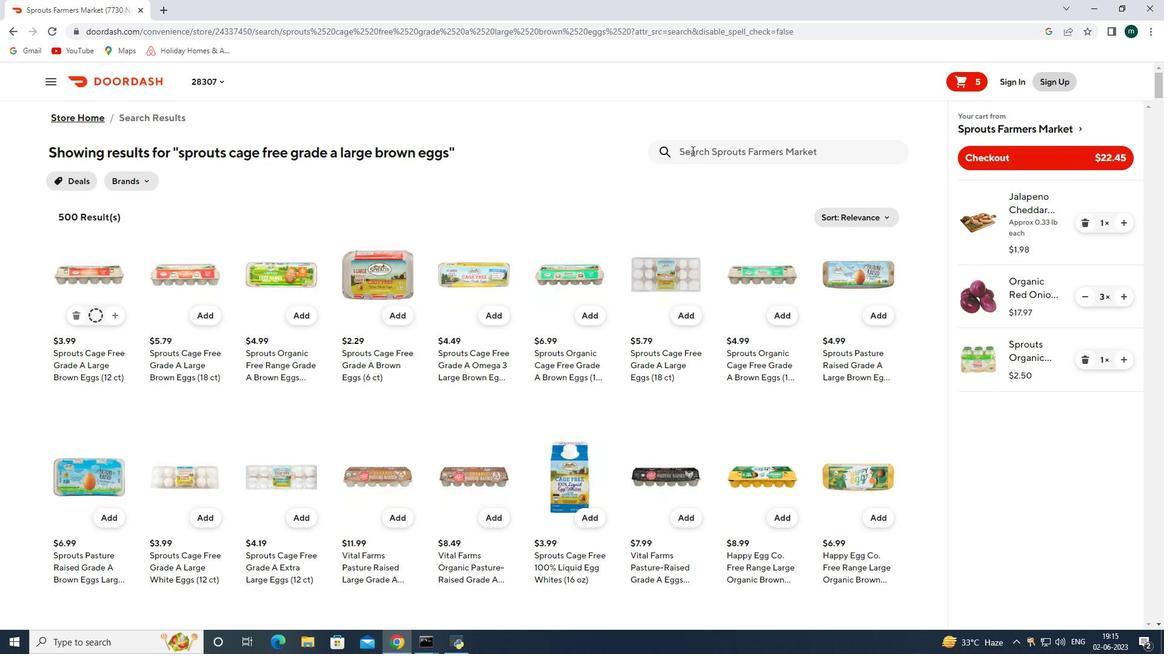 
Action: Key pressed mission<Key.space>fajita<Key.space>flour<Key.space>tortillas<Key.space><Key.enter>
Screenshot: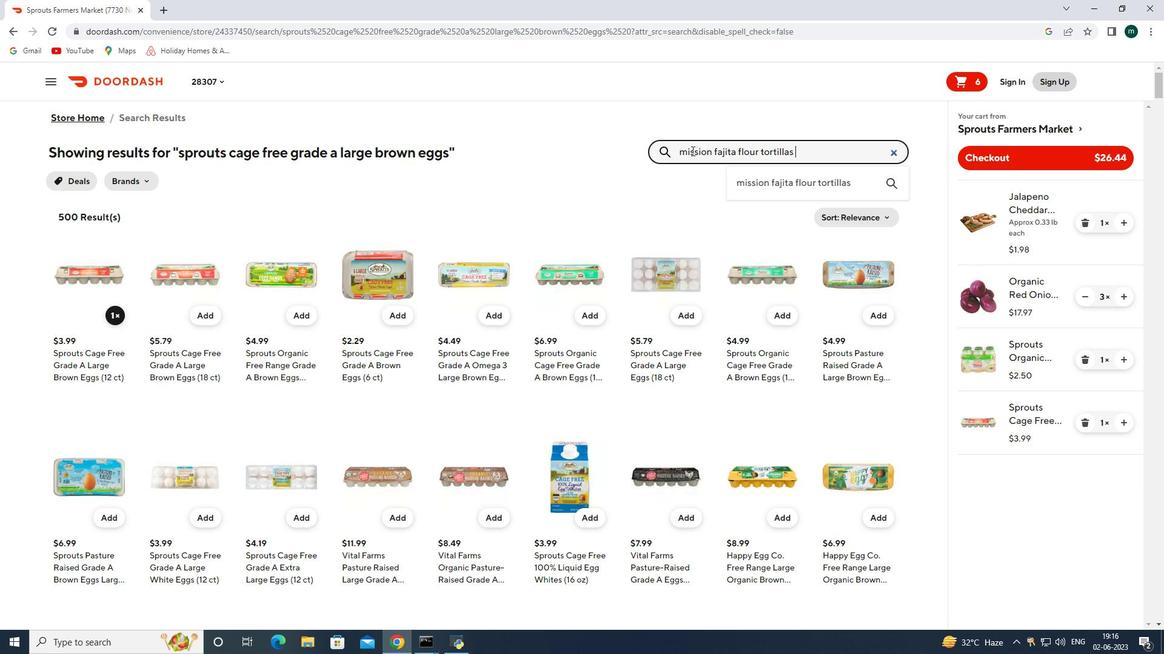 
Action: Mouse moved to (116, 314)
Screenshot: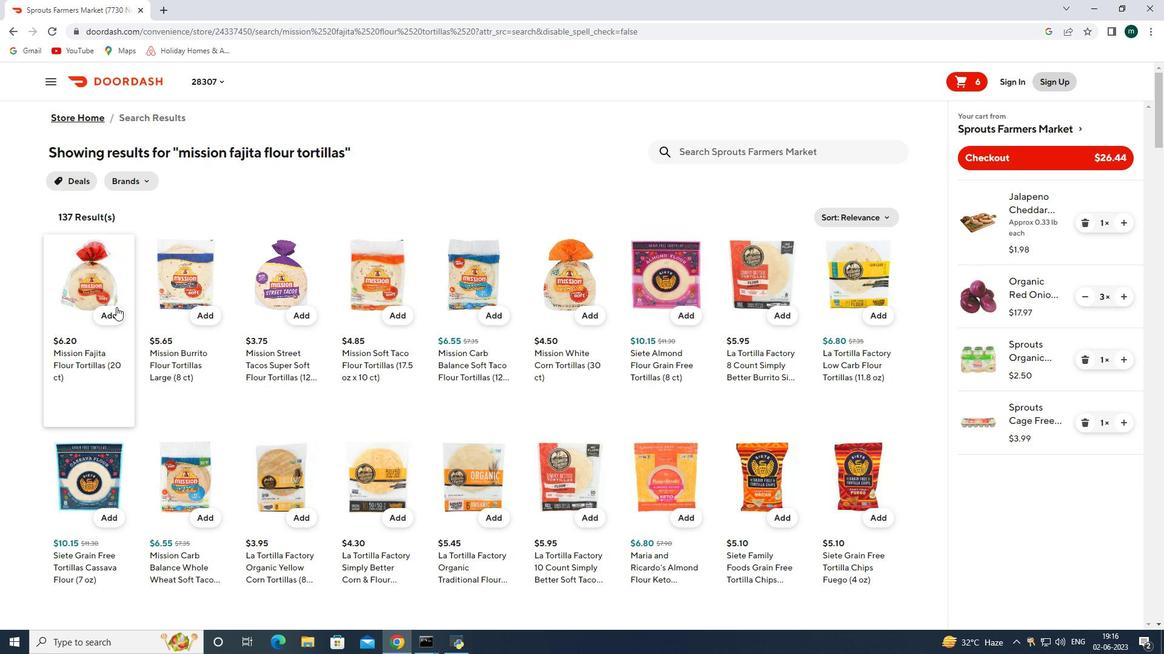 
Action: Mouse pressed left at (116, 314)
Screenshot: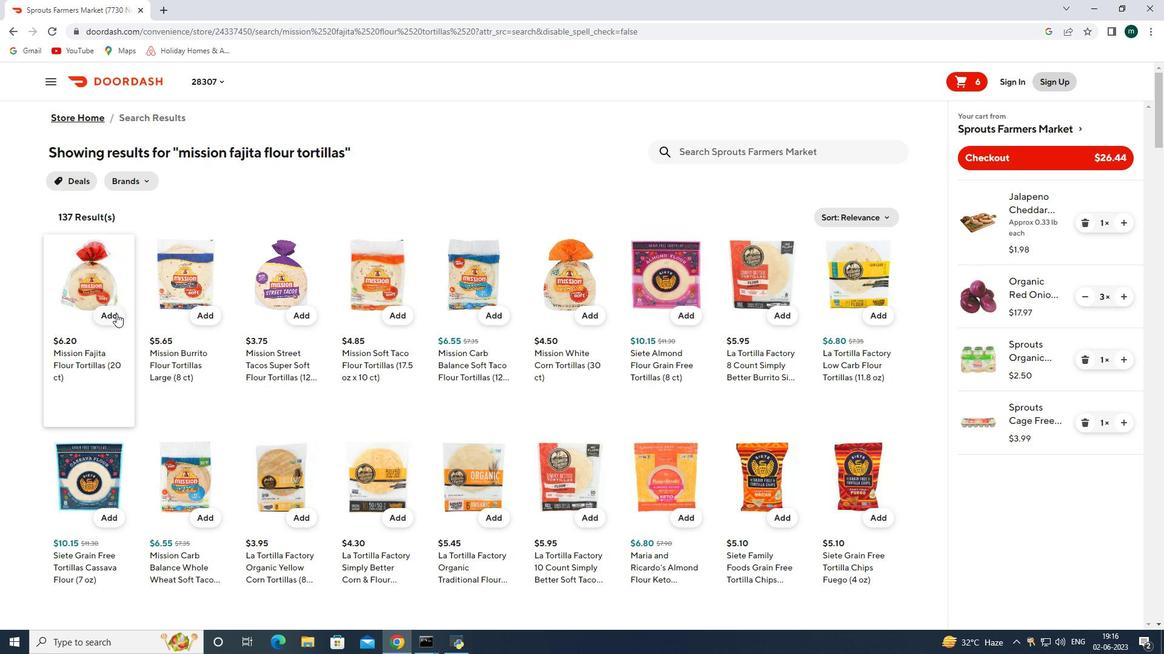 
Action: Mouse moved to (720, 154)
Screenshot: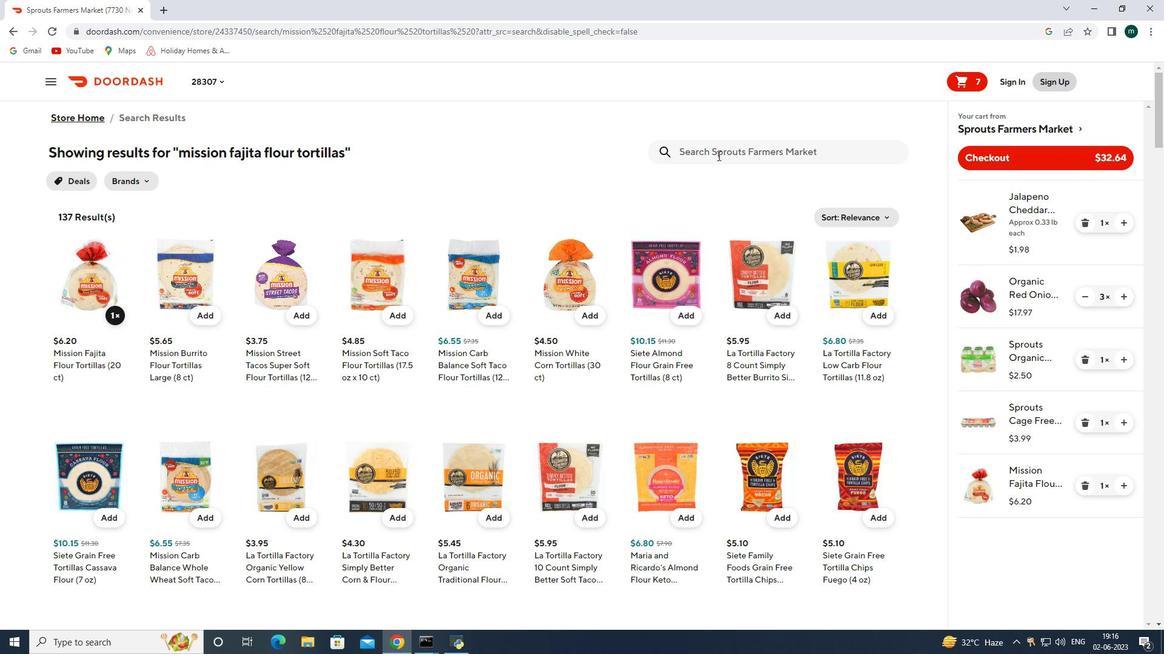 
Action: Mouse pressed left at (720, 154)
Screenshot: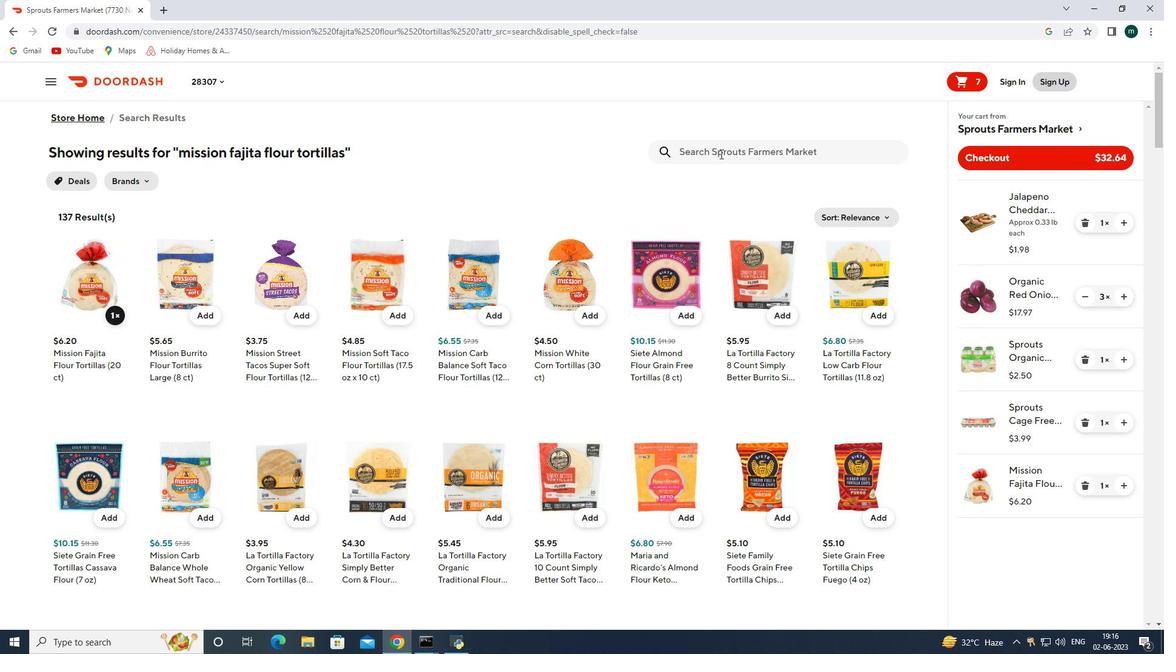 
Action: Key pressed brie<Key.space>and<Key.space>smoked<Key.space>goud<Key.space><Key.backspace>a<Key.space>snack<Key.space>box<Key.enter>
Screenshot: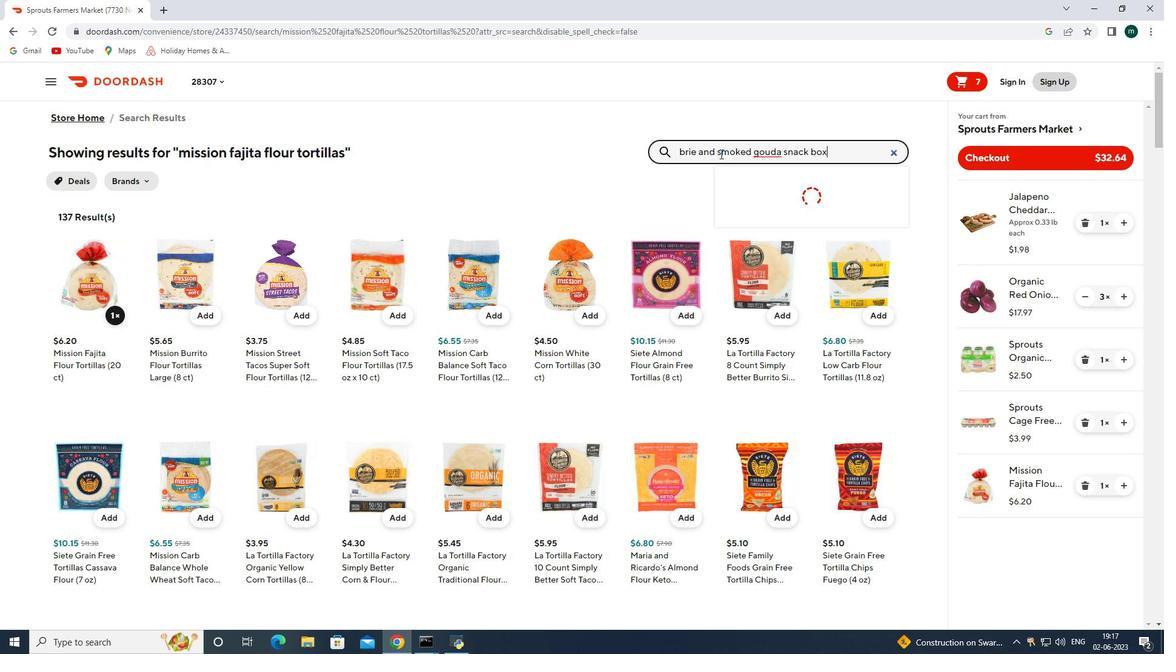 
Action: Mouse moved to (109, 311)
Screenshot: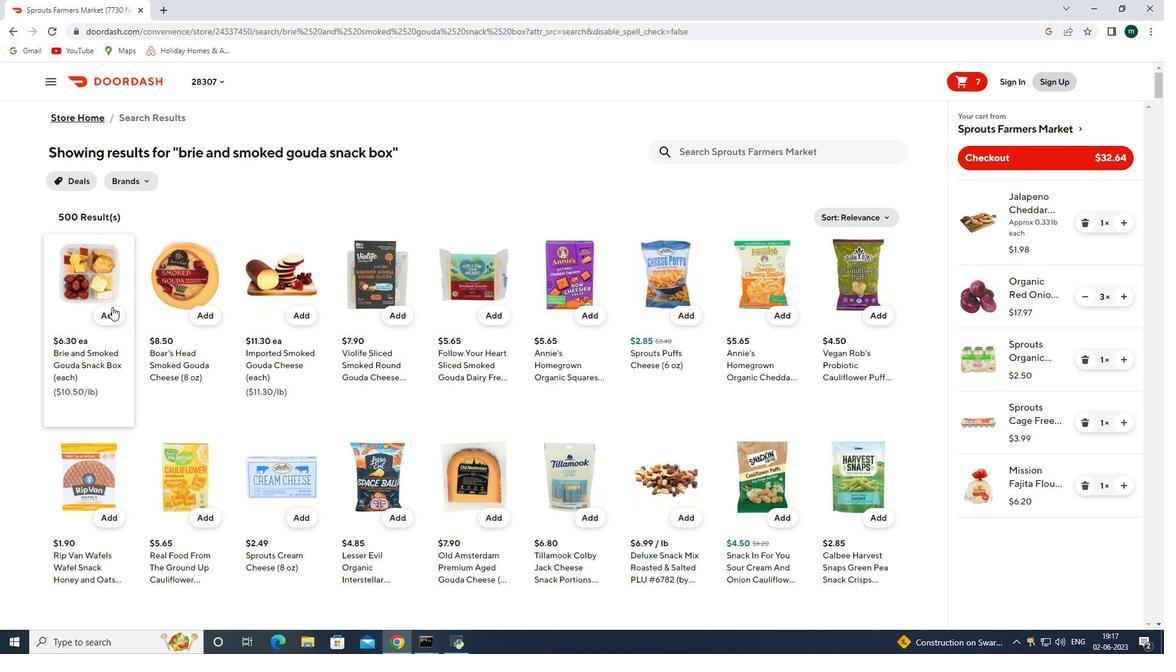 
Action: Mouse pressed left at (109, 311)
Screenshot: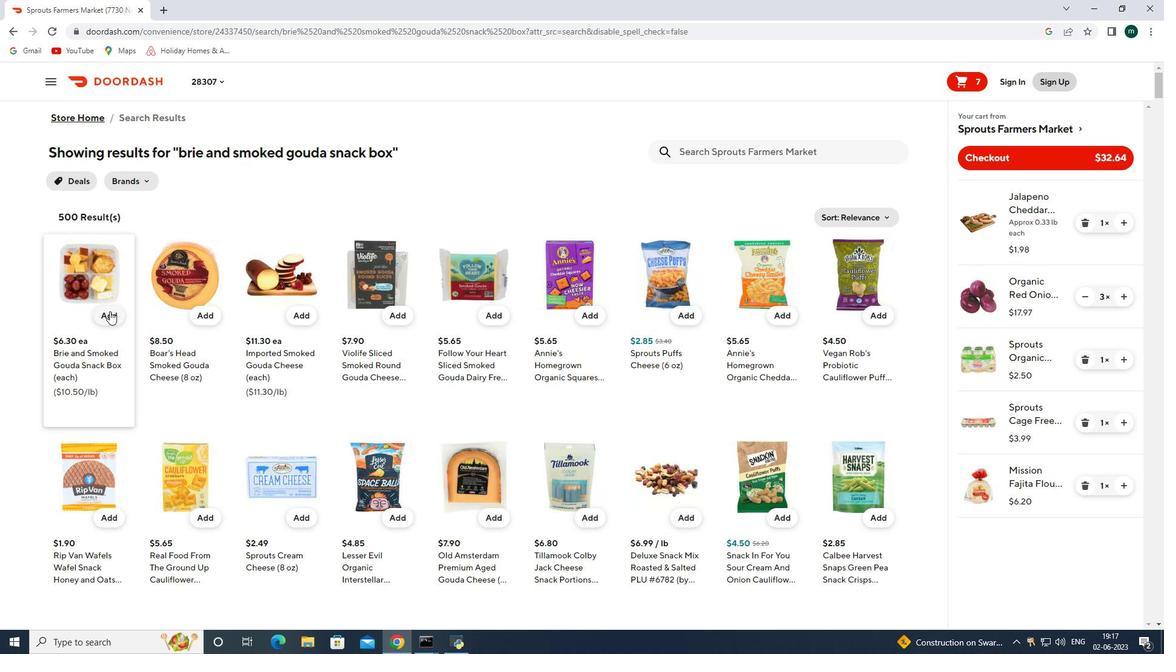 
Action: Mouse moved to (1130, 559)
Screenshot: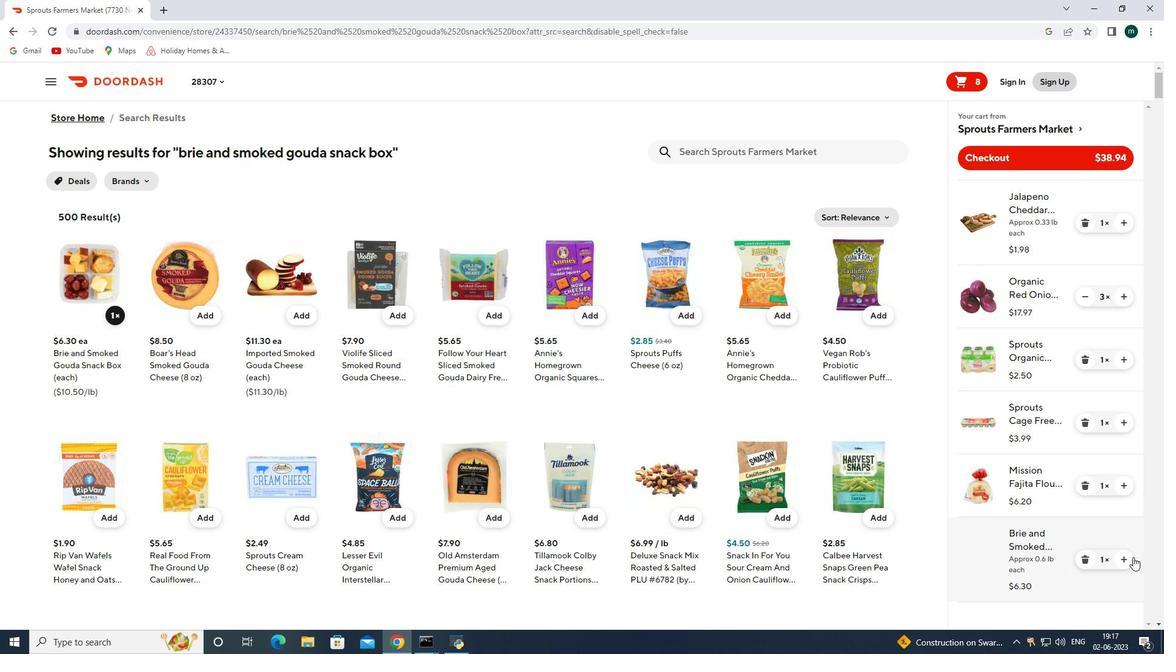 
Action: Mouse pressed left at (1130, 559)
Screenshot: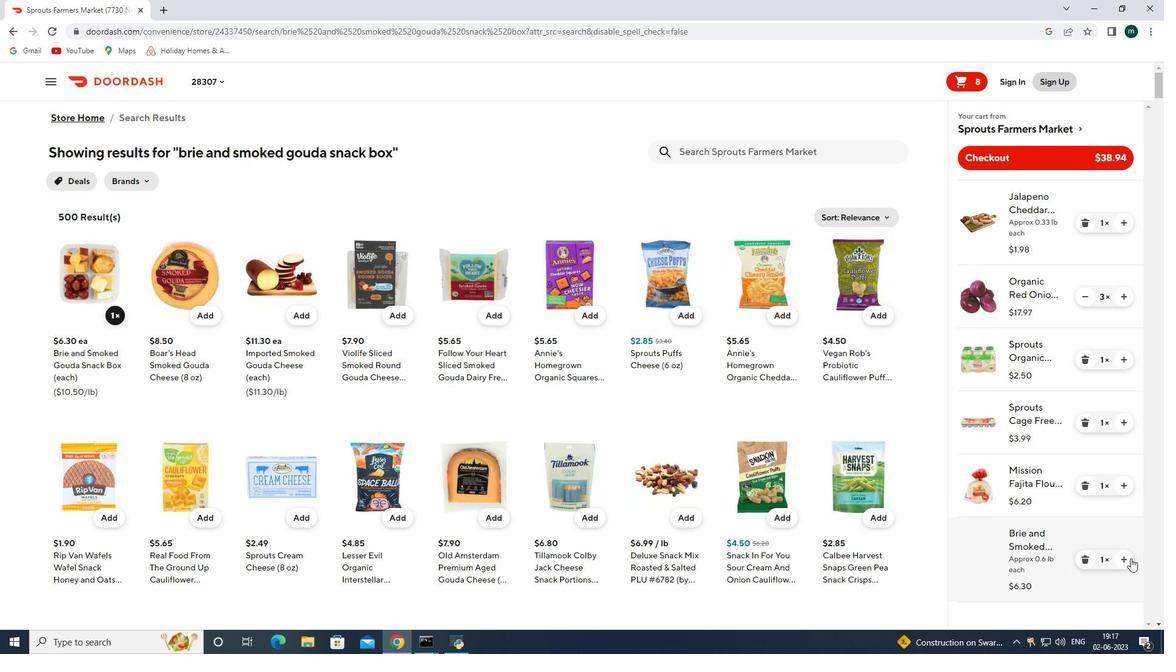 
Action: Mouse moved to (690, 150)
Screenshot: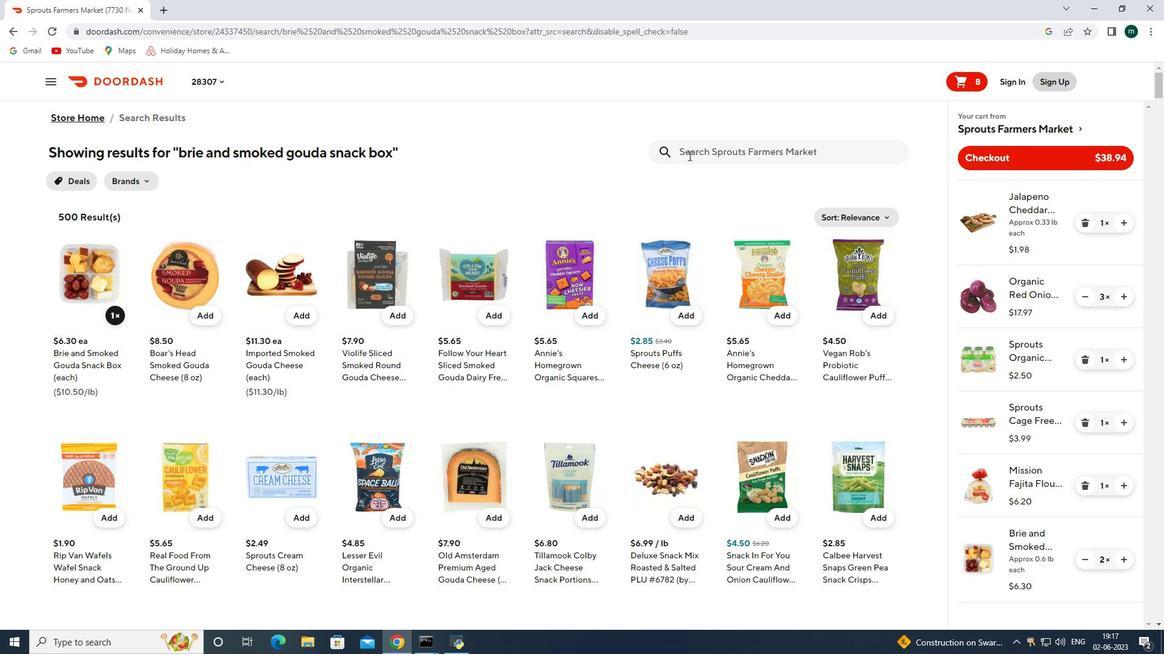 
Action: Mouse pressed left at (690, 150)
Screenshot: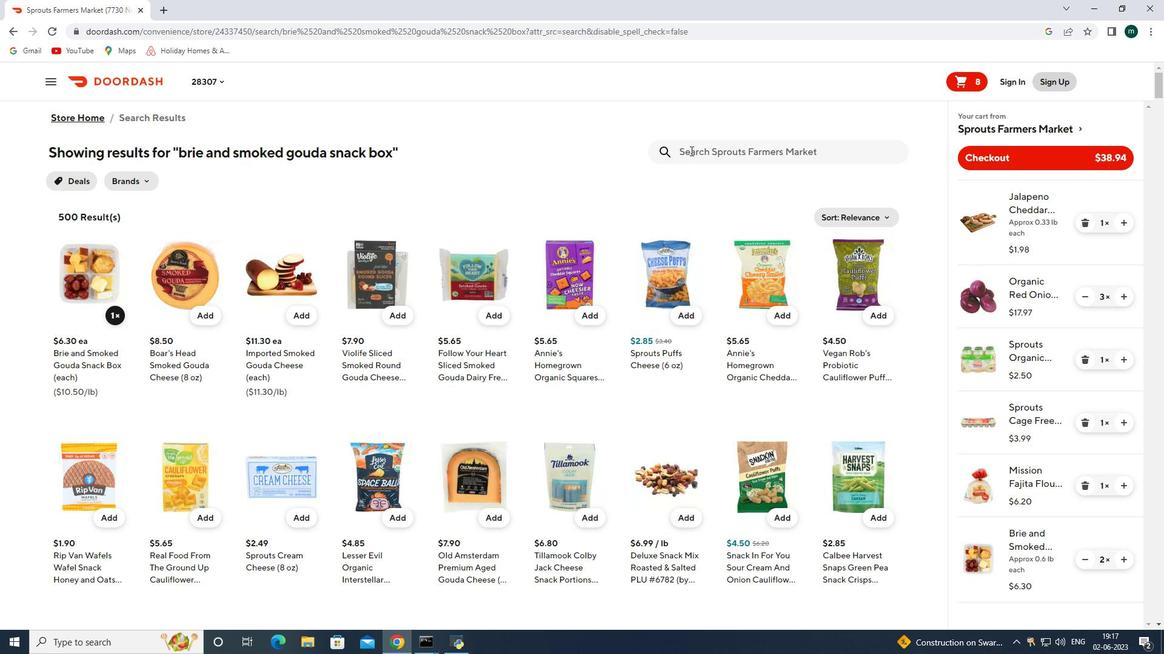 
Action: Key pressed enlightened<Key.space>greek<Key.space>yogurt<Key.space>mini<Key.space>cheesecake<Key.space>original<Key.space><Key.enter>
Screenshot: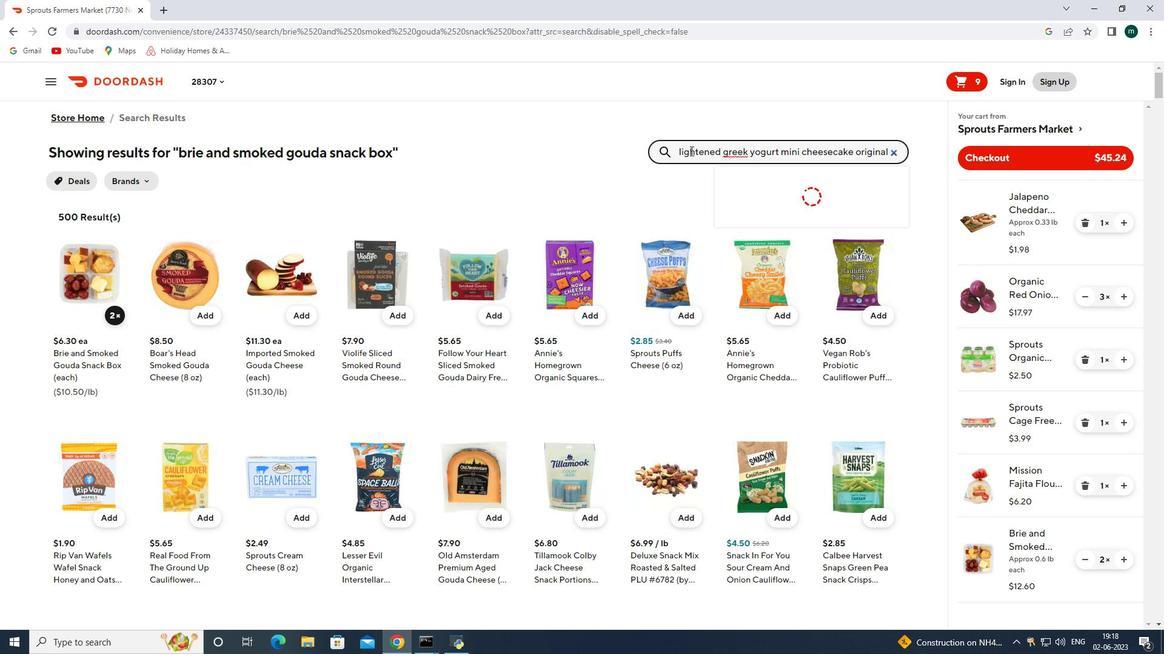 
Action: Mouse moved to (117, 319)
Screenshot: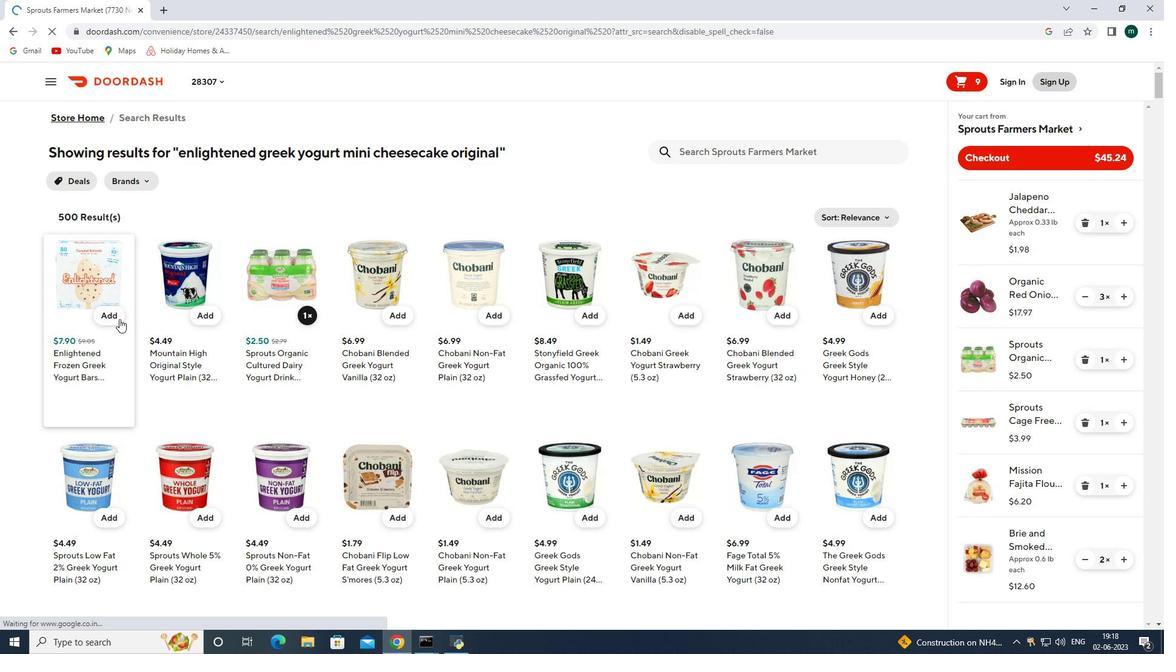 
Action: Mouse pressed left at (117, 319)
Screenshot: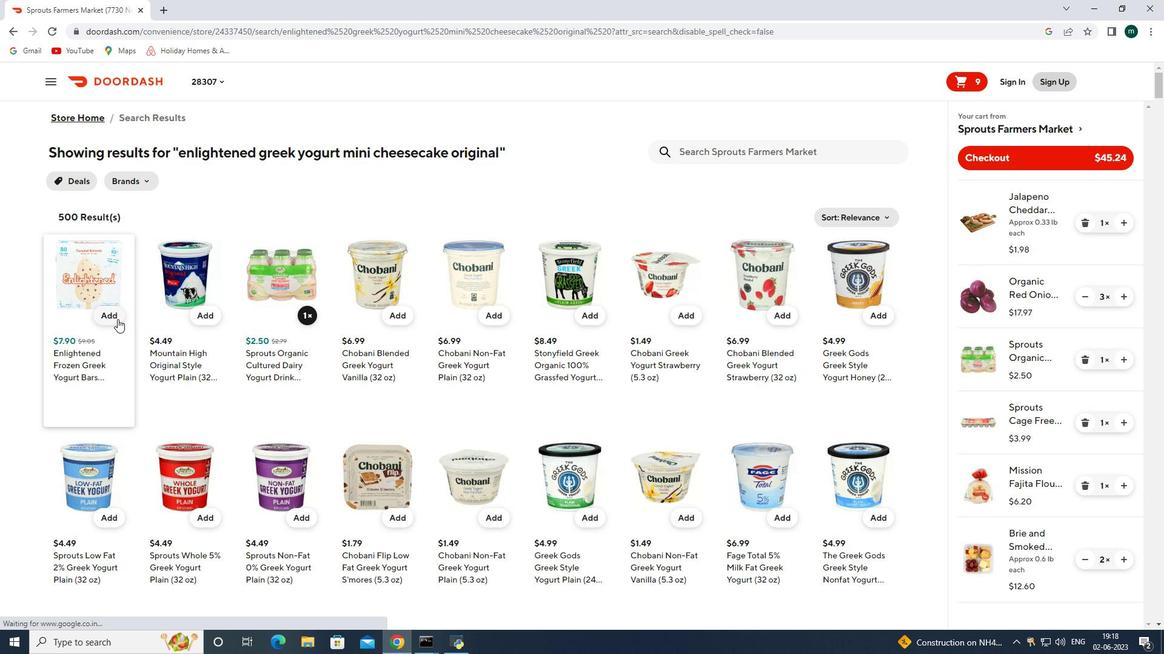 
Action: Mouse moved to (690, 145)
Screenshot: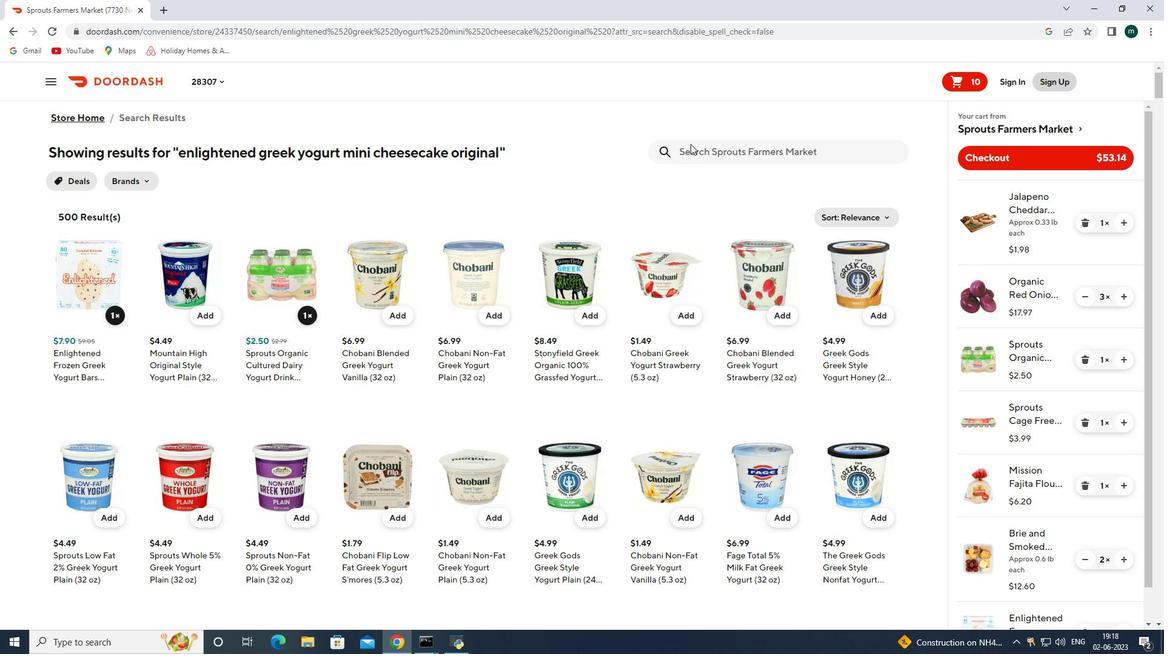 
Action: Mouse pressed left at (690, 145)
Screenshot: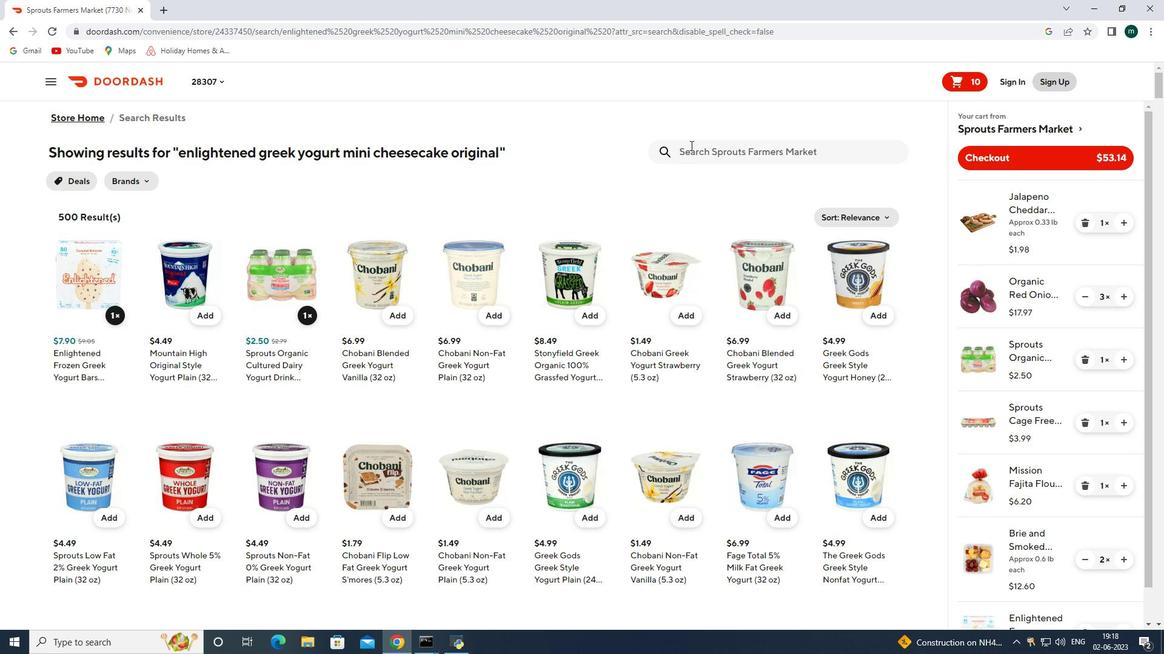 
Action: Key pressed deep<Key.space>indian<Key.space>kitchen<Key.space>potato<Key.space>and<Key.space>samoss<Key.space><Key.backspace><Key.backspace><Key.backspace>sas<Key.space>with<Key.space>tamarind<Key.space>mint<Key.space>chutney<Key.space><Key.enter>
Screenshot: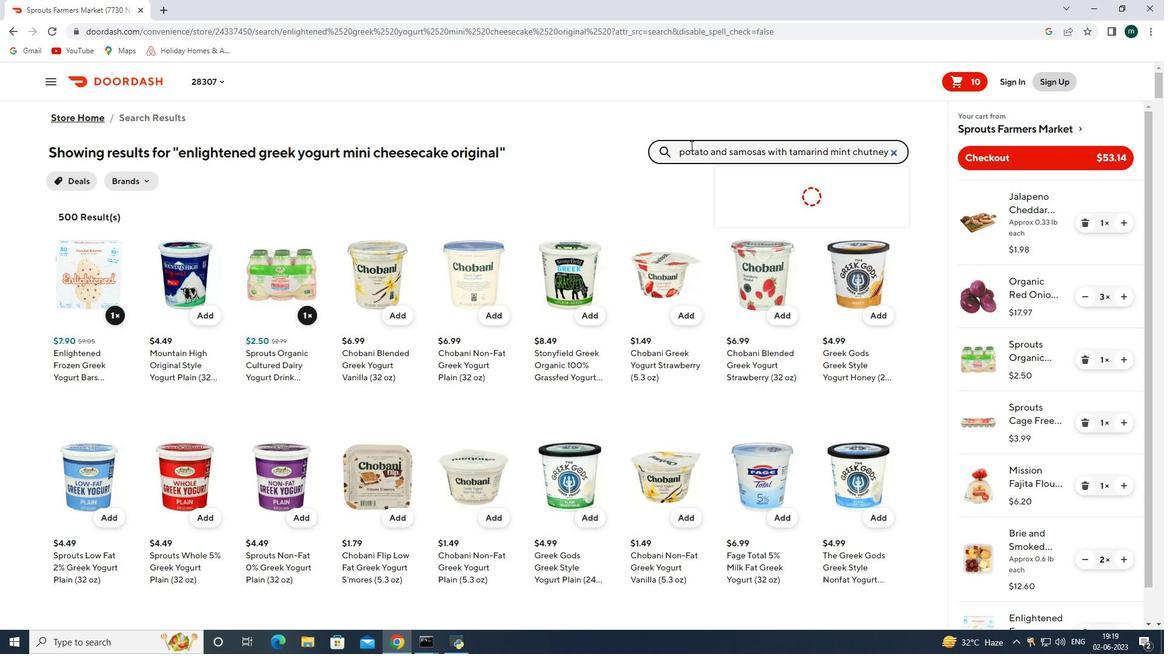 
Action: Mouse moved to (110, 311)
Screenshot: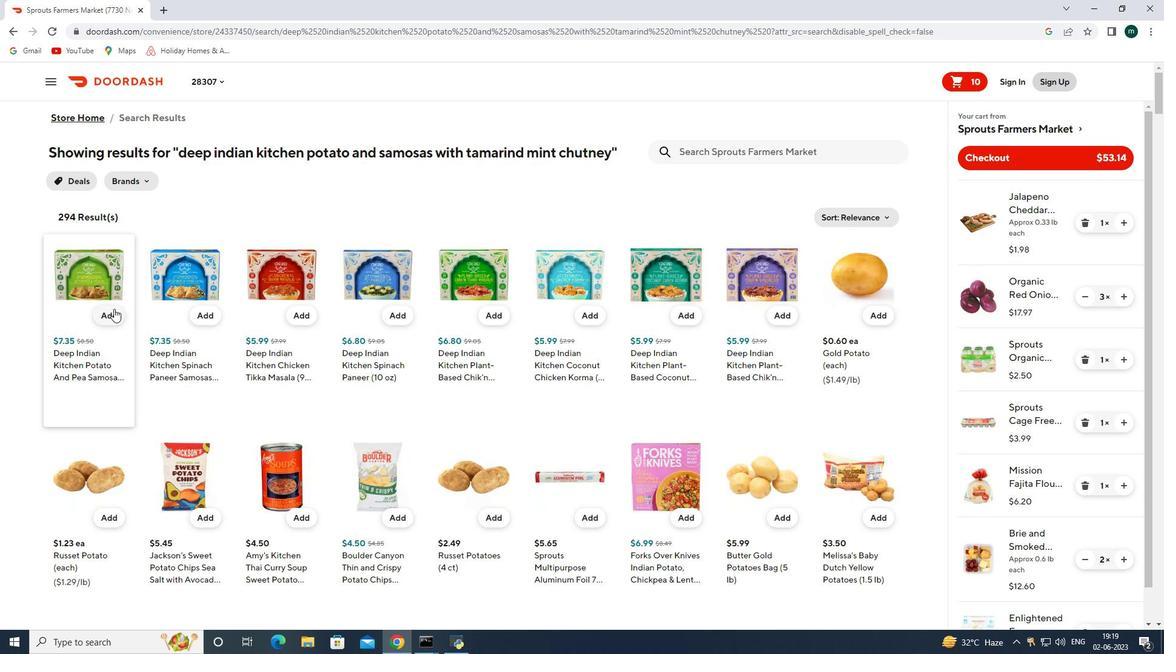 
Action: Mouse pressed left at (110, 311)
Screenshot: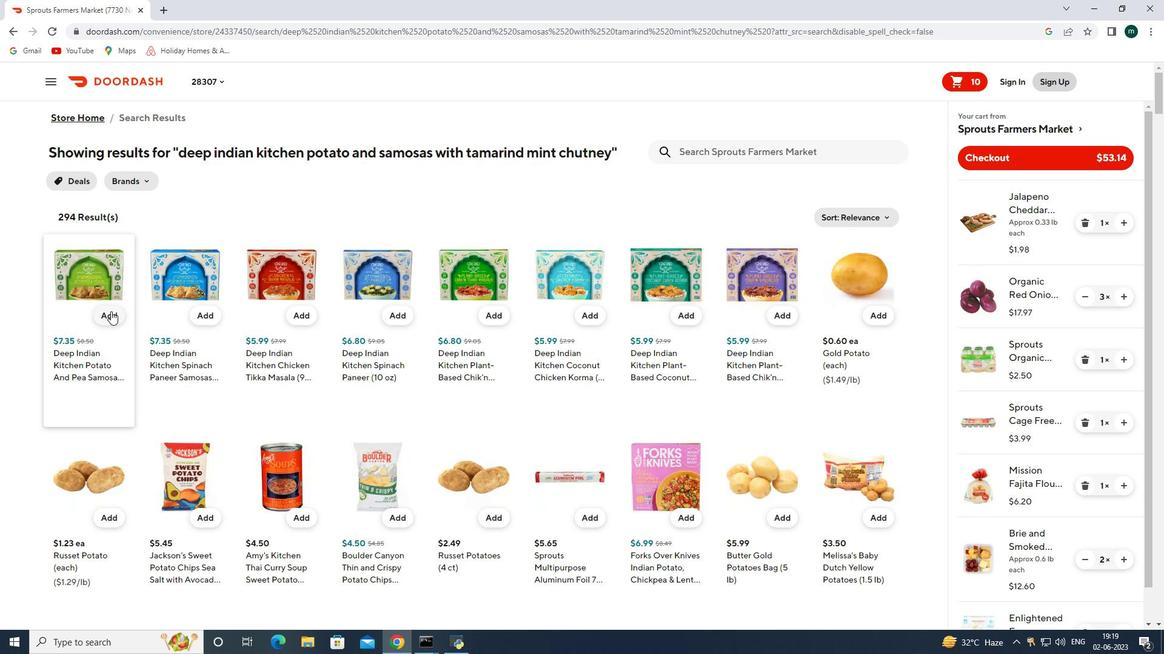 
Action: Mouse moved to (708, 147)
Screenshot: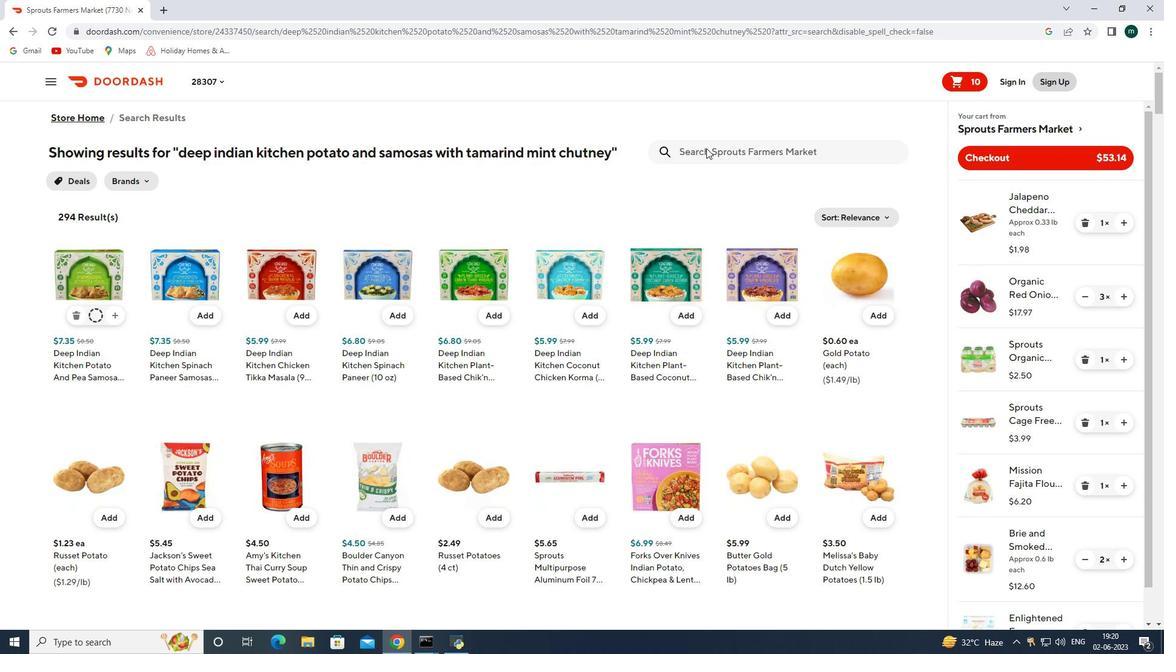 
Action: Mouse pressed left at (708, 147)
Screenshot: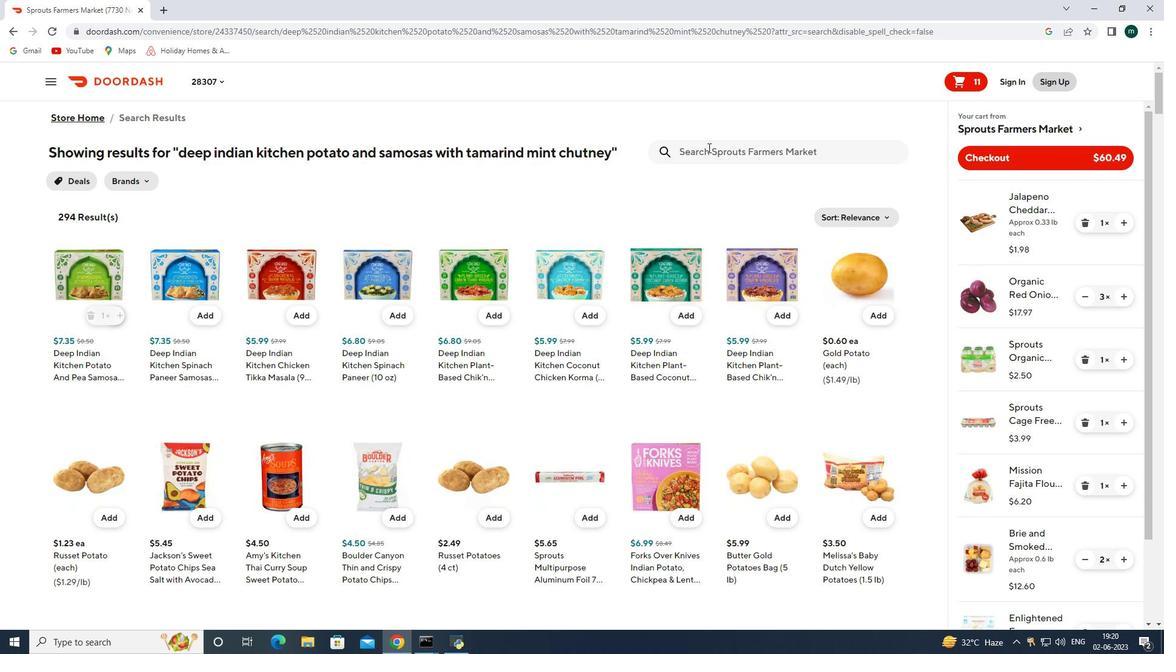 
Action: Key pressed vanss<Key.space>gluten<Key.space>free<Key.space>original<Key.space>waffles<Key.space><Key.enter>
Screenshot: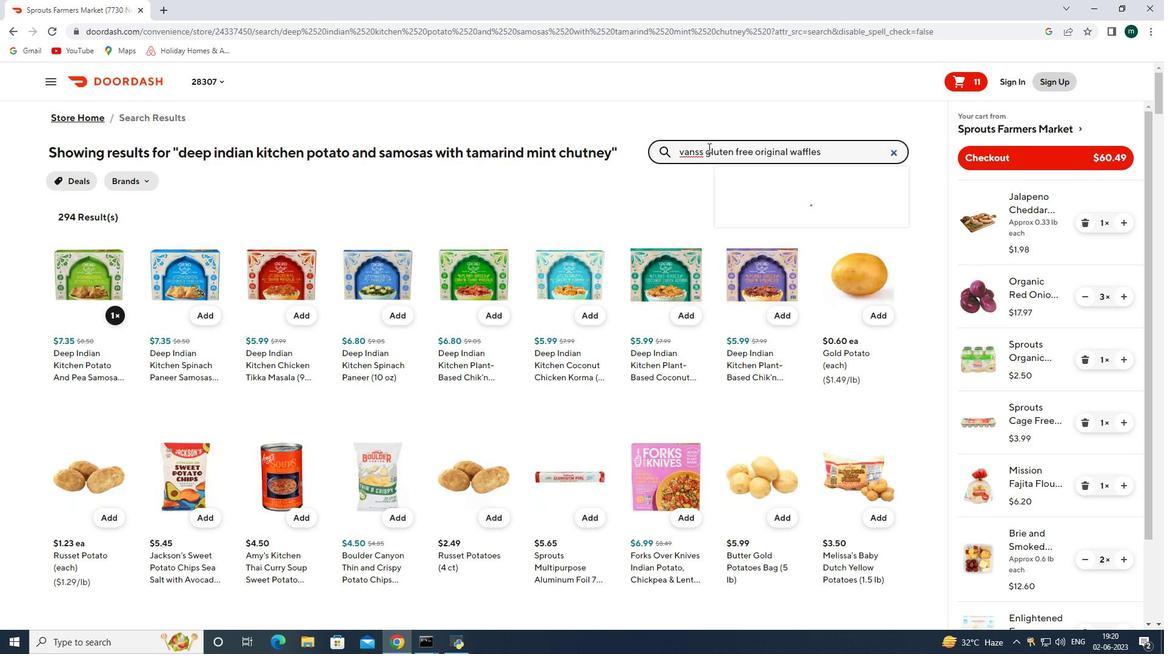 
Action: Mouse moved to (105, 344)
Screenshot: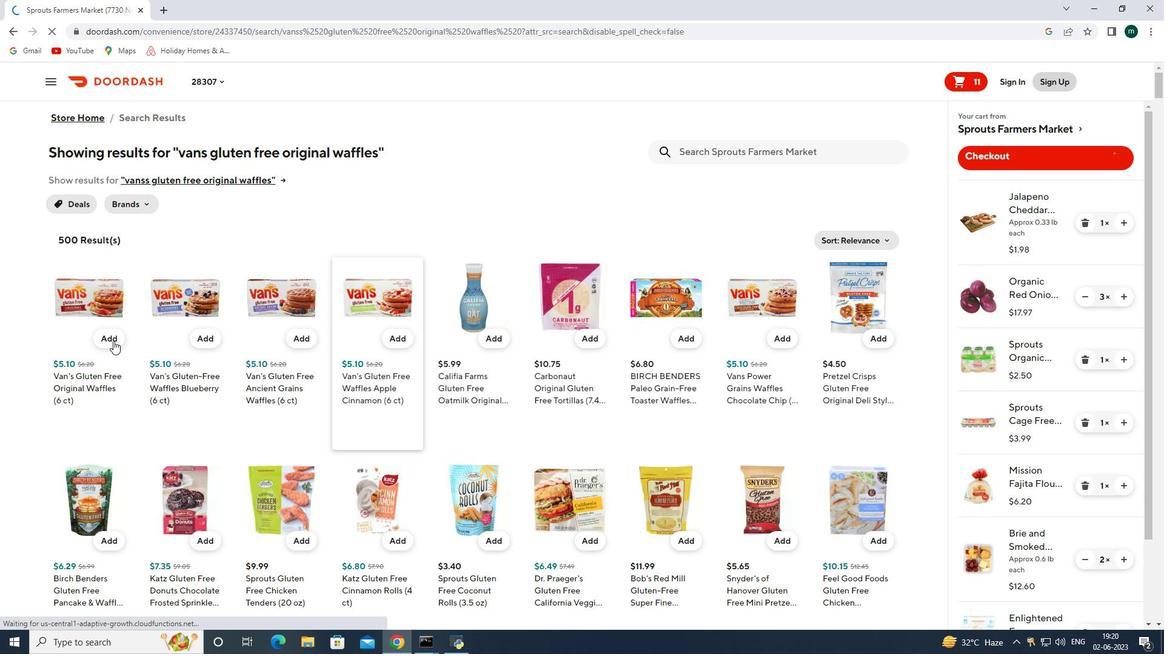 
Action: Mouse pressed left at (105, 344)
Screenshot: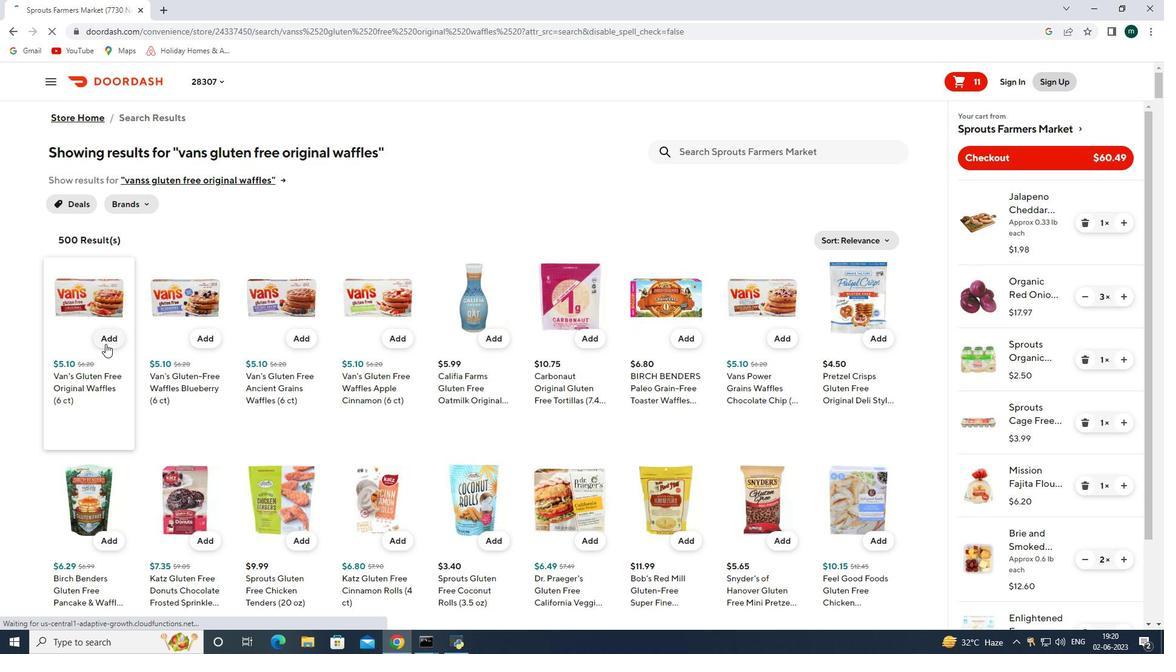 
Action: Mouse moved to (1012, 158)
Screenshot: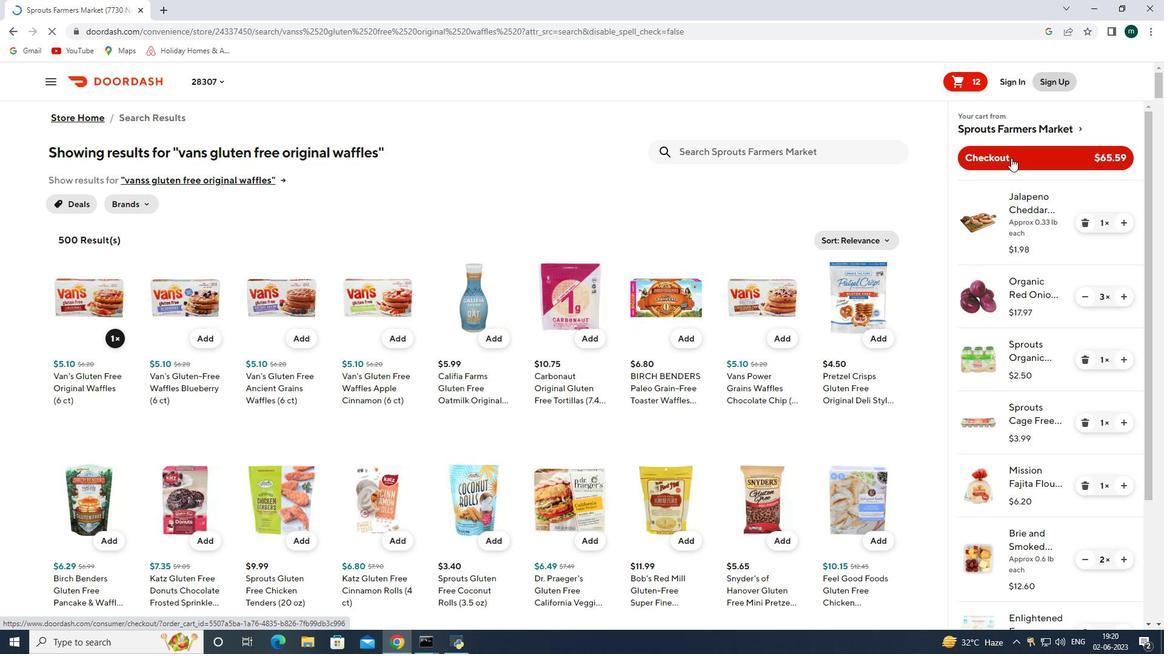 
Action: Mouse pressed left at (1012, 158)
Screenshot: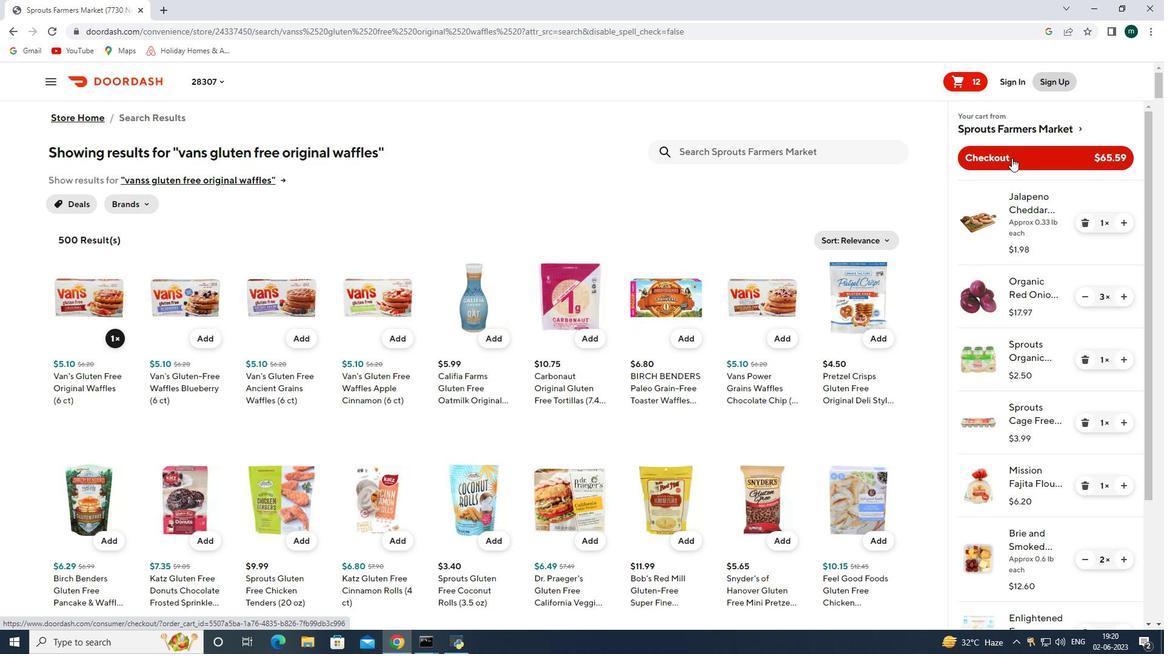 
